 Task: Find connections with filter location Montréal with filter topic #SmallBusinesswith filter profile language Potuguese with filter current company Alfa Laval with filter school H. L. College of Commerce with filter industry Retail Luxury Goods and Jewelry with filter service category Outsourcing with filter keywords title Data Analyst
Action: Mouse moved to (318, 397)
Screenshot: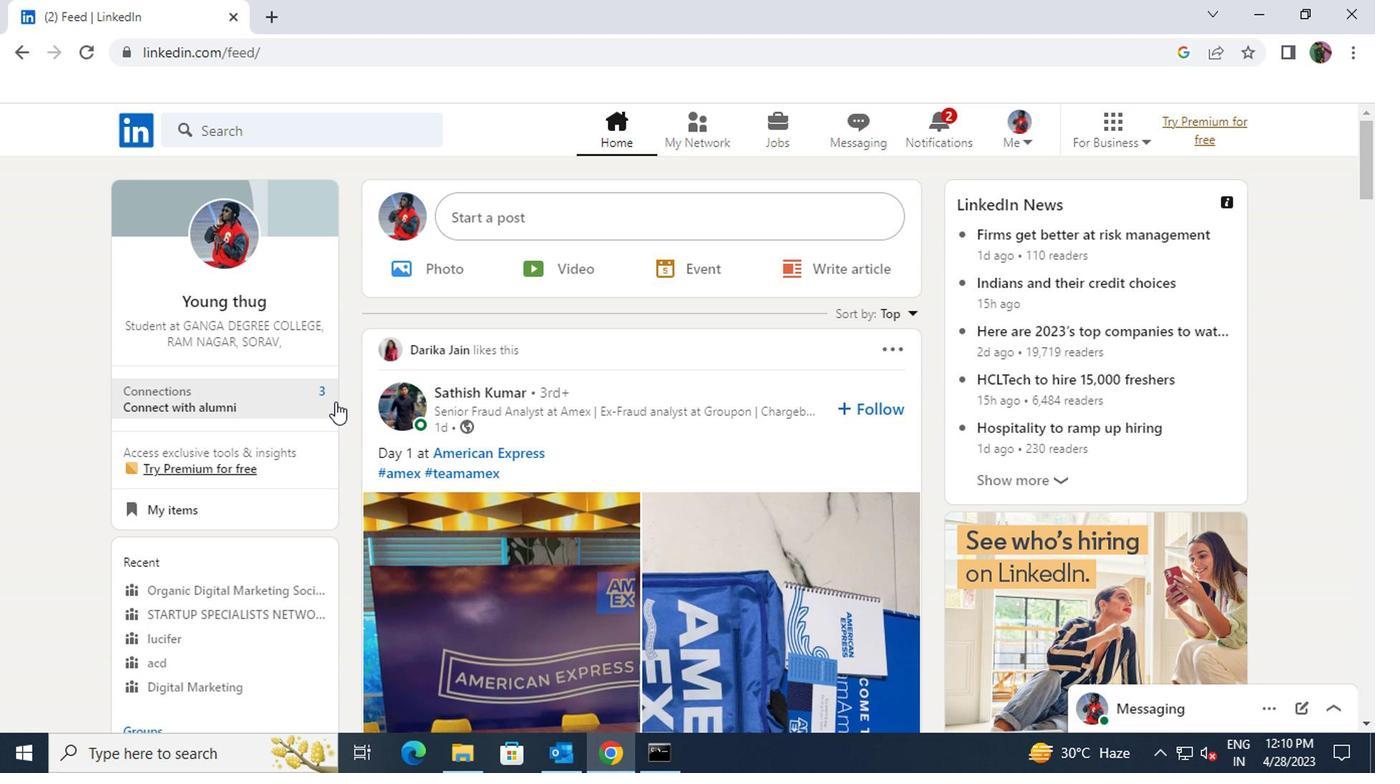 
Action: Mouse pressed left at (318, 397)
Screenshot: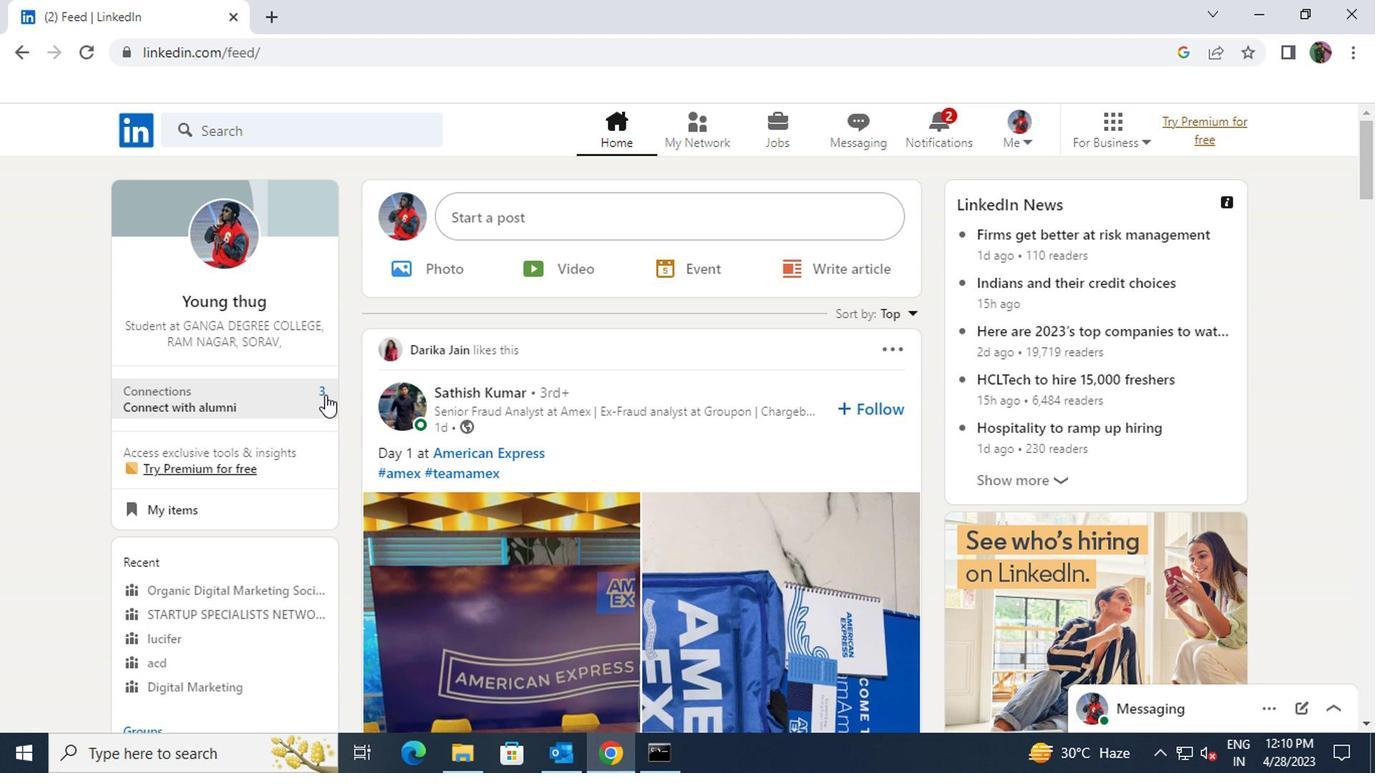 
Action: Mouse moved to (311, 253)
Screenshot: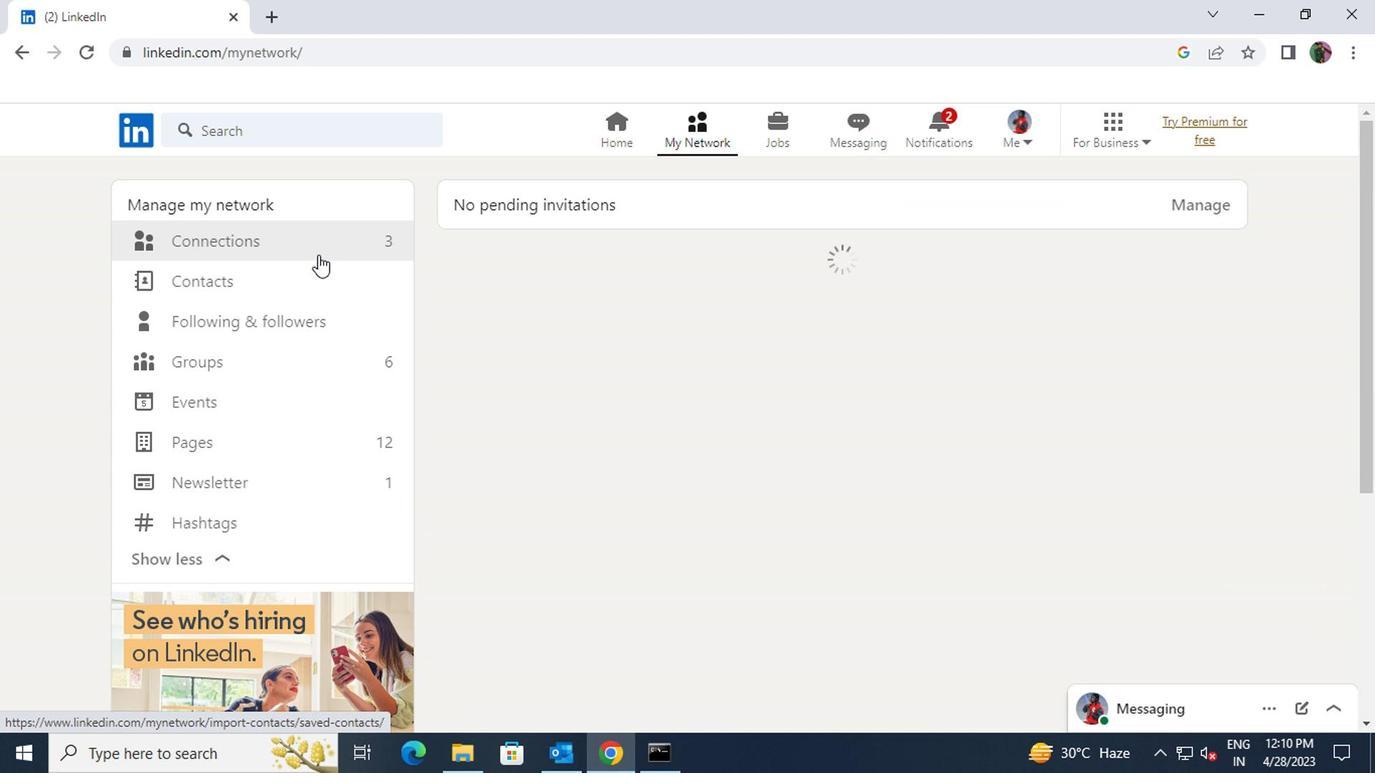 
Action: Mouse pressed left at (311, 253)
Screenshot: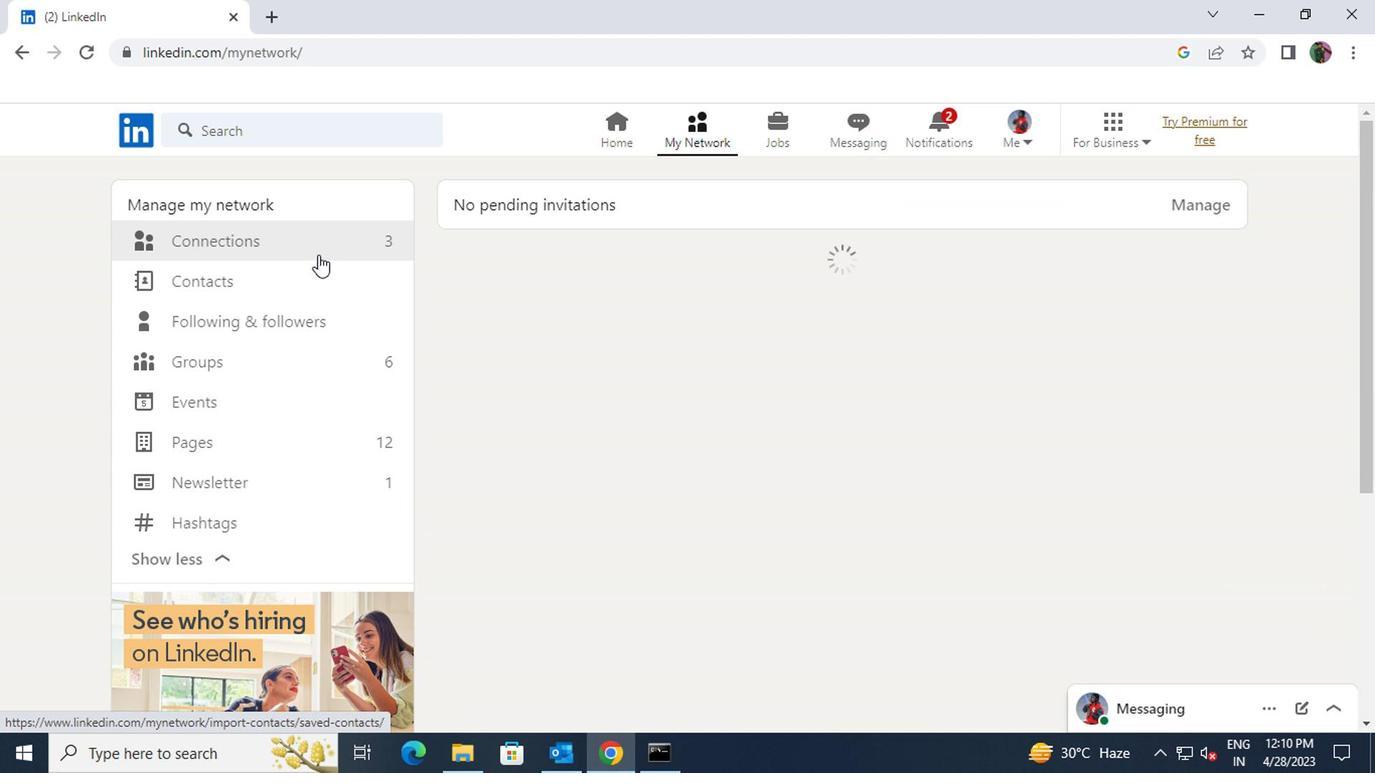 
Action: Mouse moved to (831, 241)
Screenshot: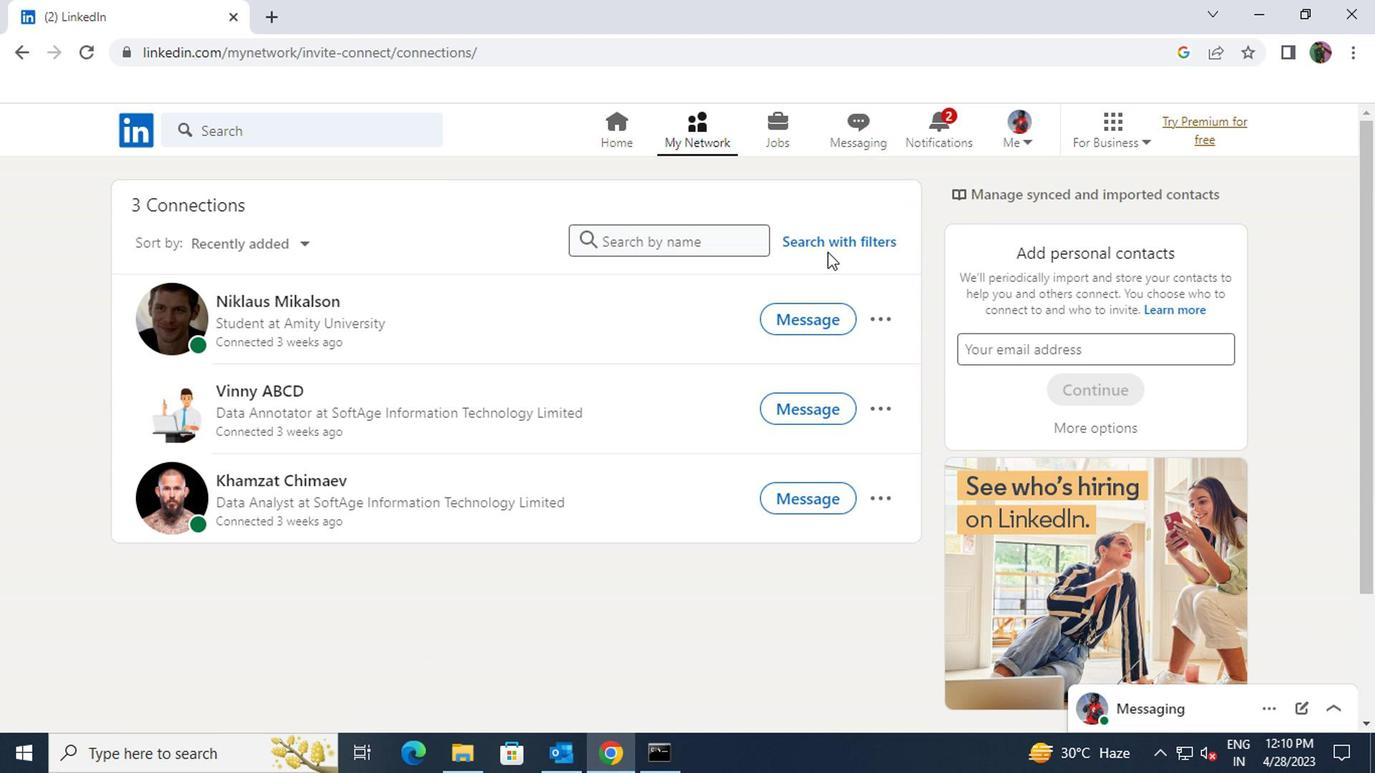 
Action: Mouse pressed left at (831, 241)
Screenshot: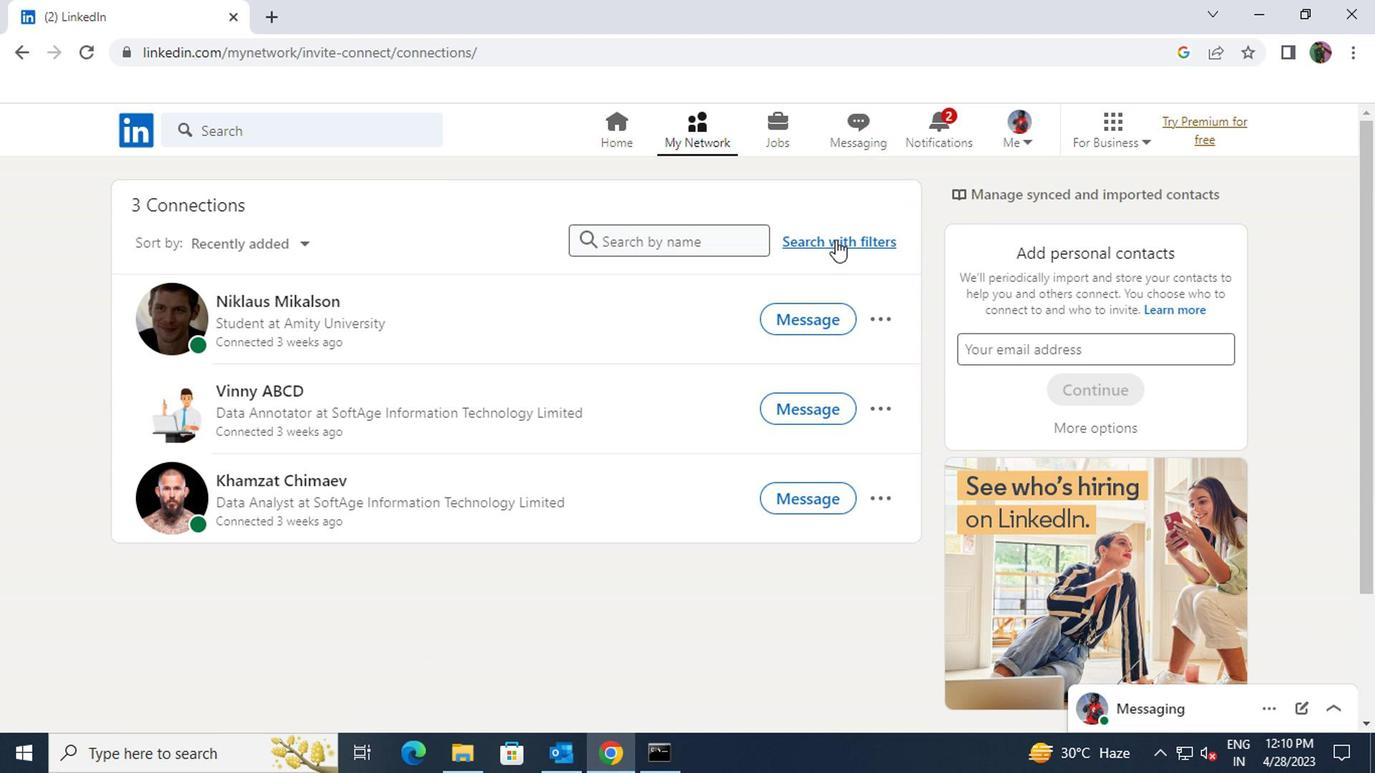 
Action: Mouse moved to (761, 189)
Screenshot: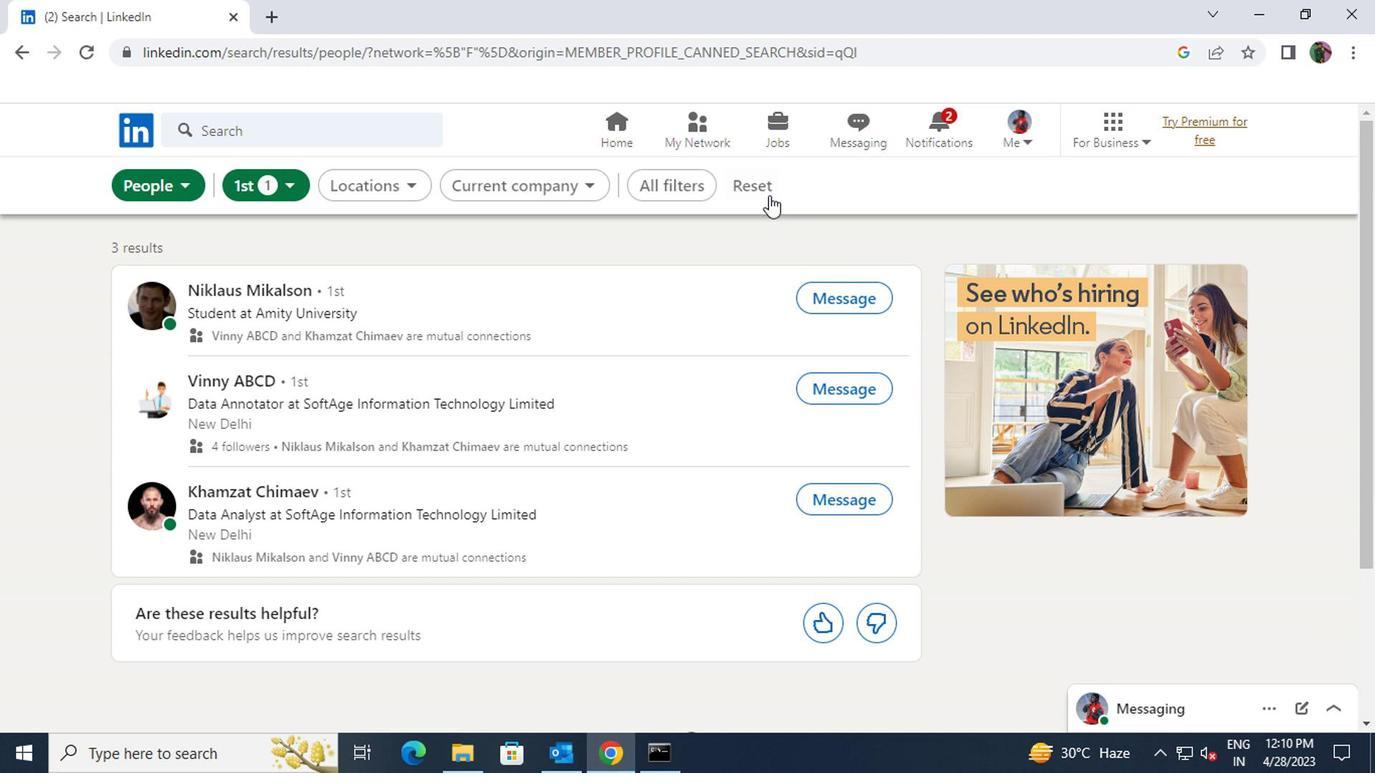
Action: Mouse pressed left at (761, 189)
Screenshot: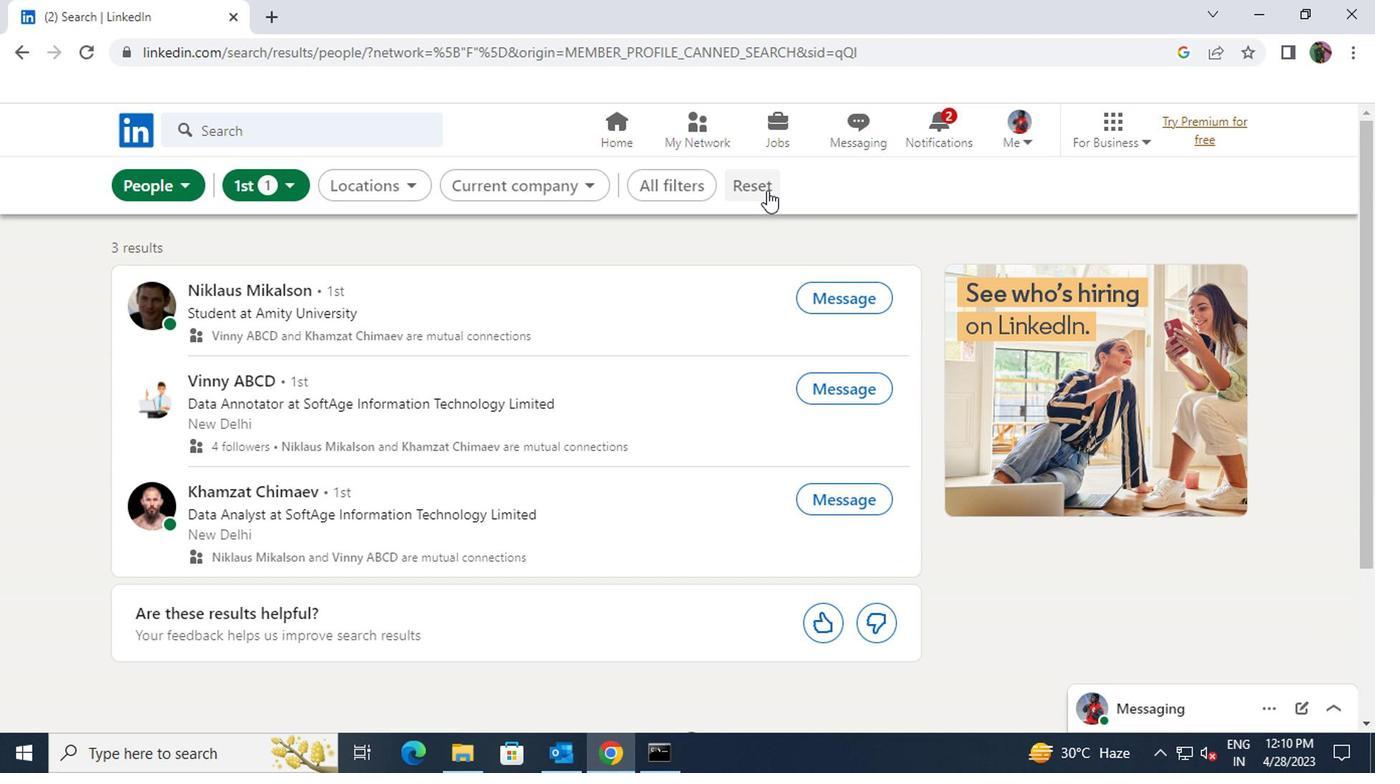 
Action: Mouse moved to (711, 183)
Screenshot: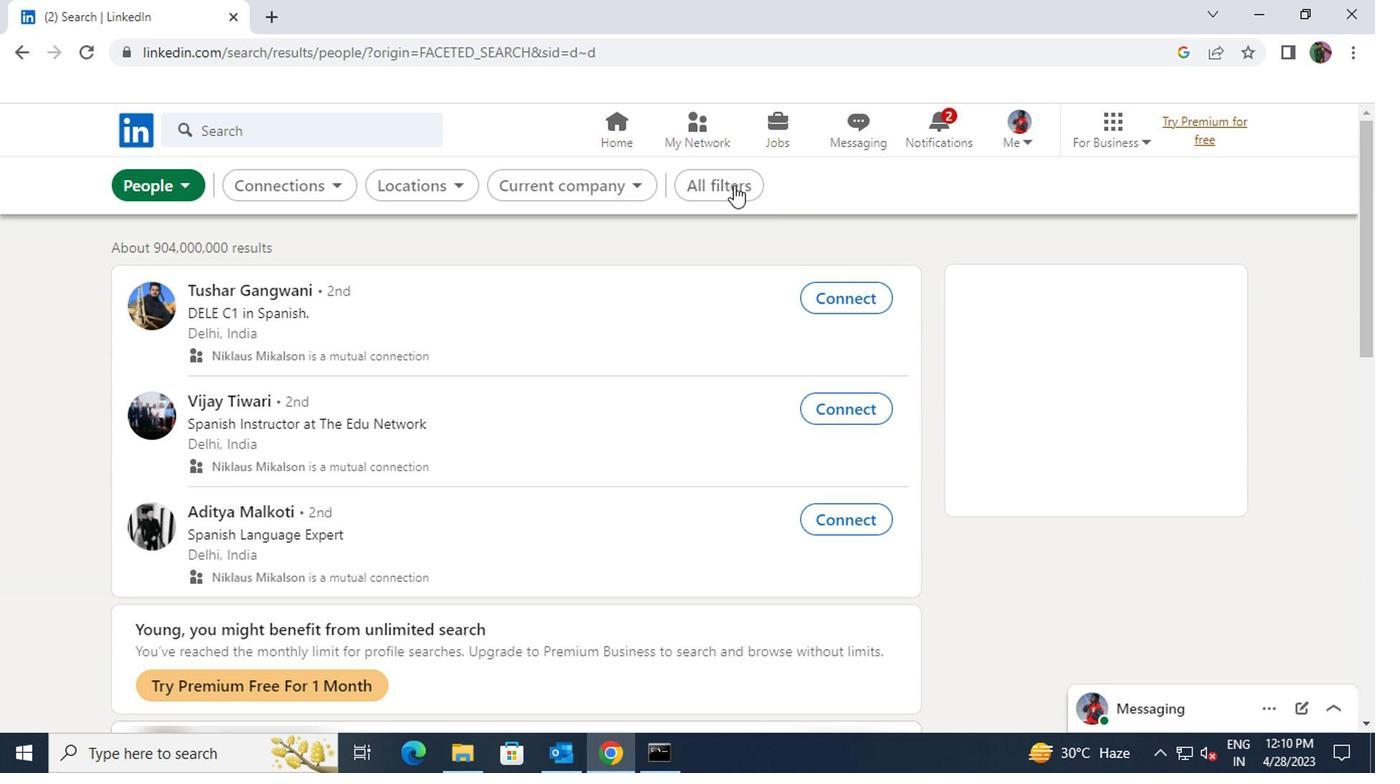 
Action: Mouse pressed left at (711, 183)
Screenshot: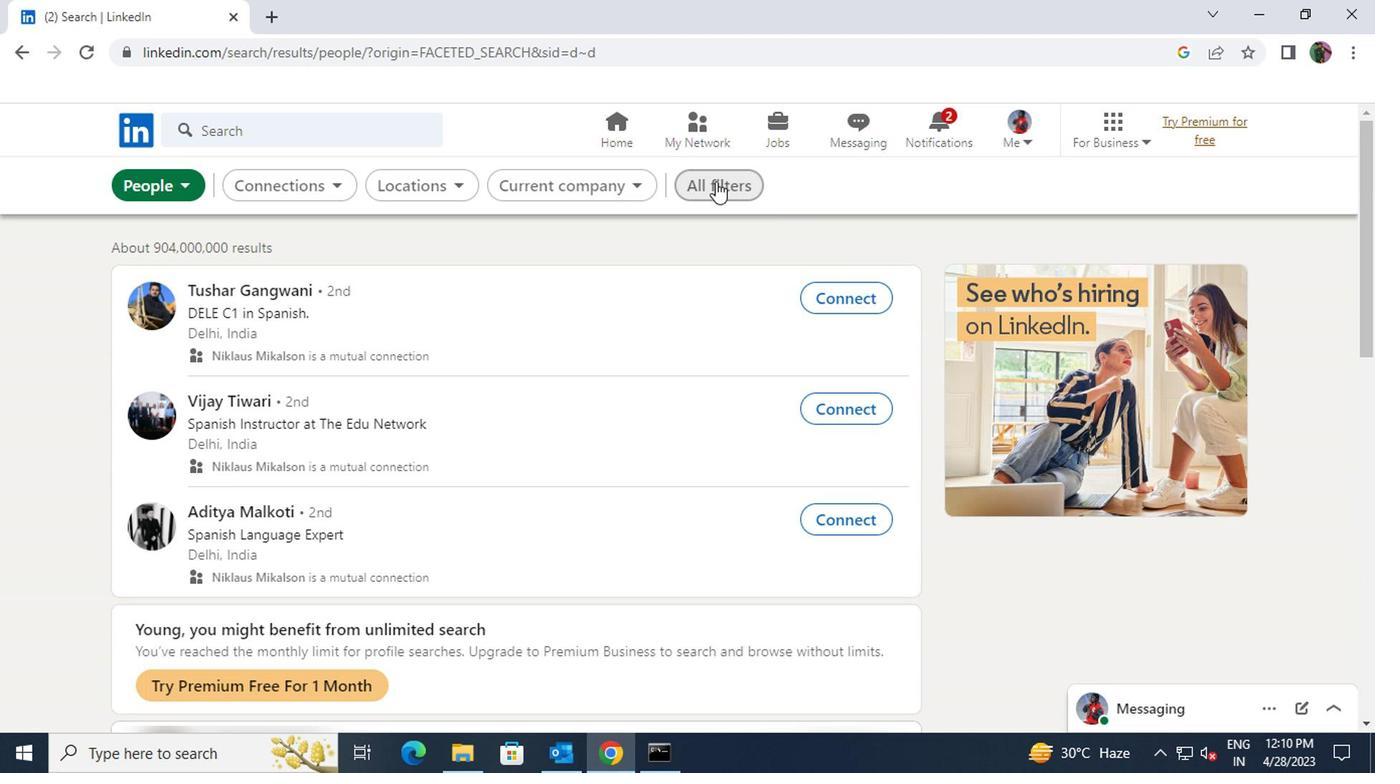 
Action: Mouse moved to (1006, 382)
Screenshot: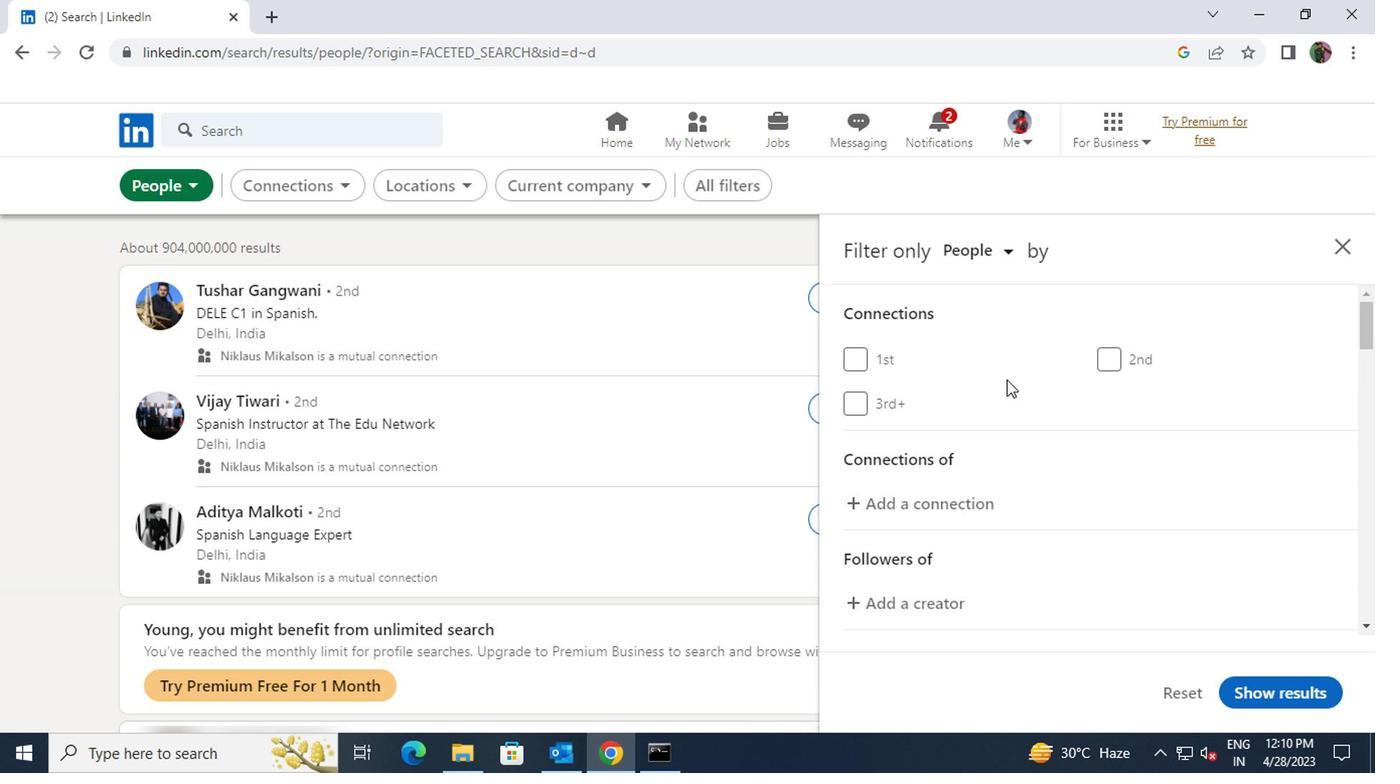 
Action: Mouse scrolled (1006, 381) with delta (0, 0)
Screenshot: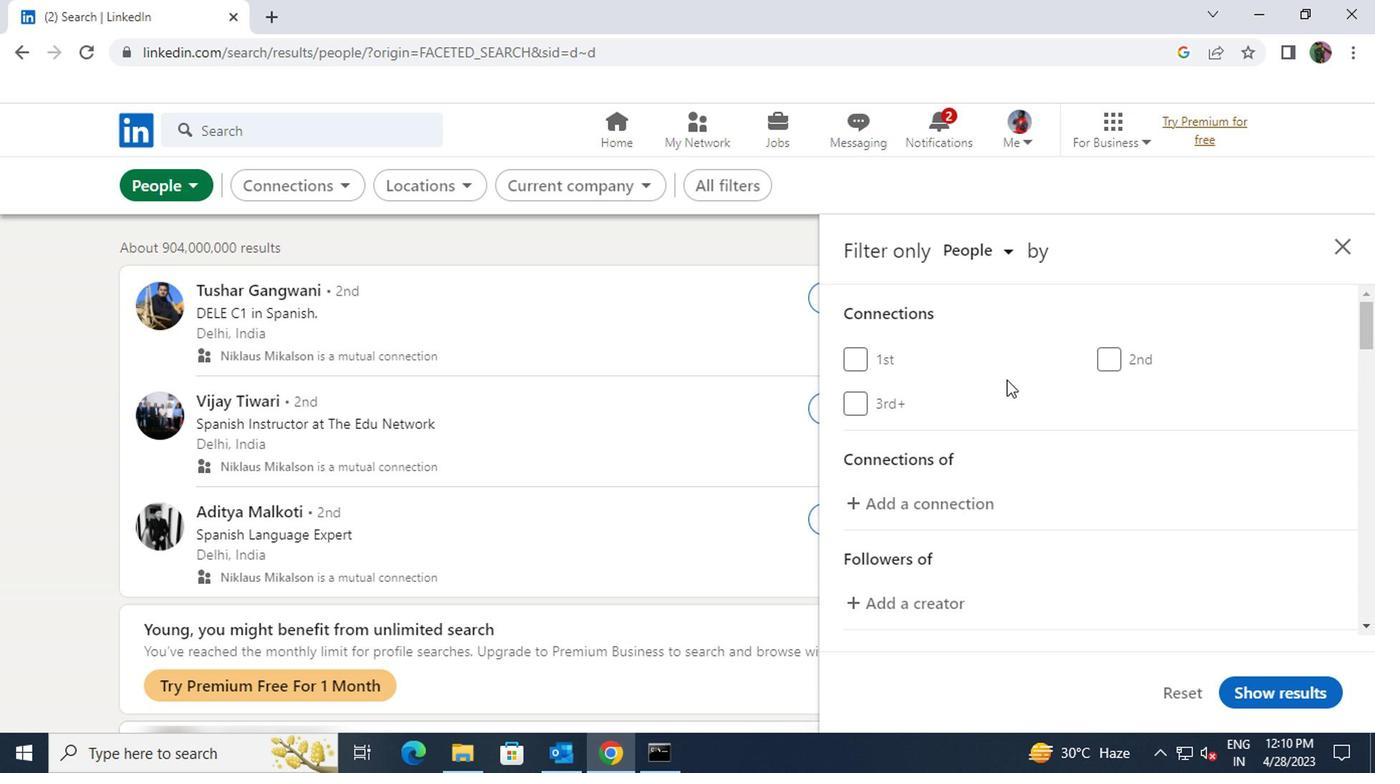 
Action: Mouse scrolled (1006, 381) with delta (0, 0)
Screenshot: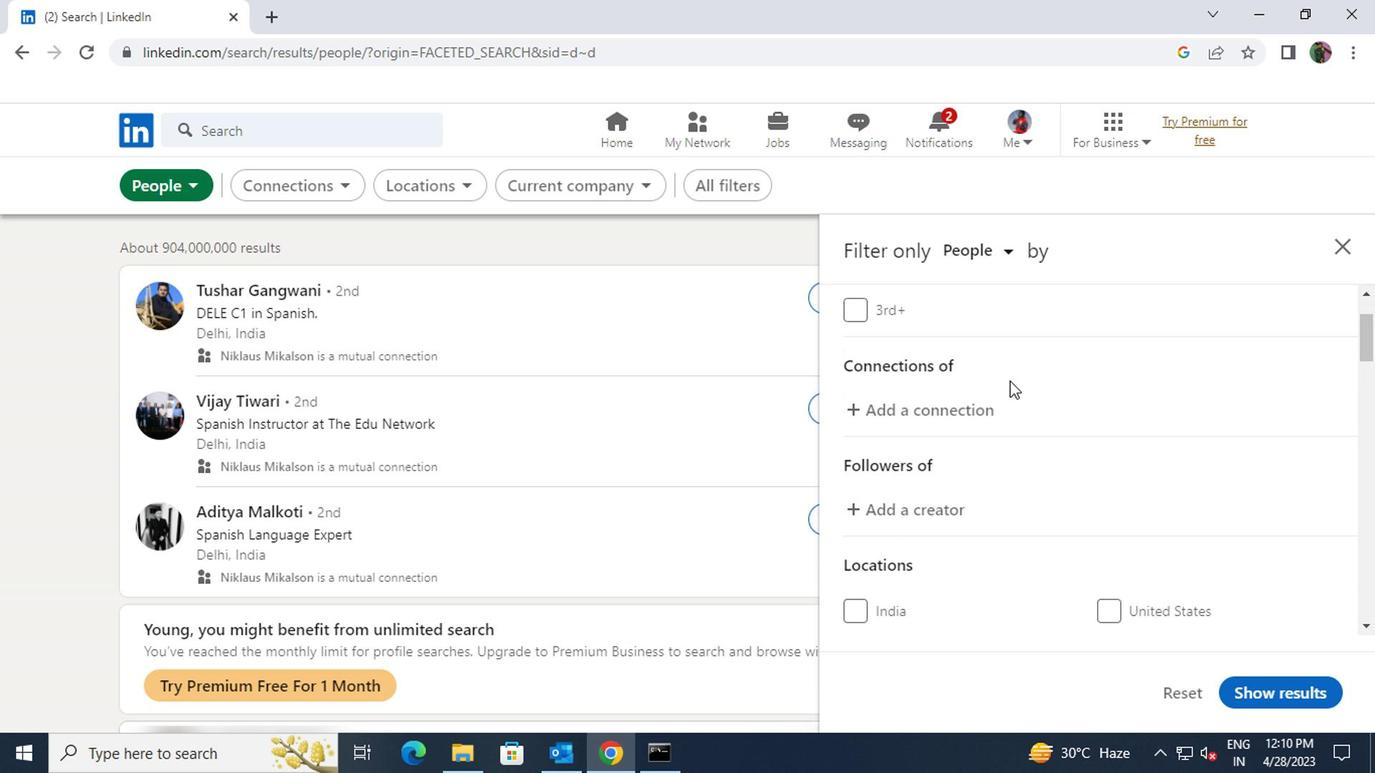 
Action: Mouse scrolled (1006, 381) with delta (0, 0)
Screenshot: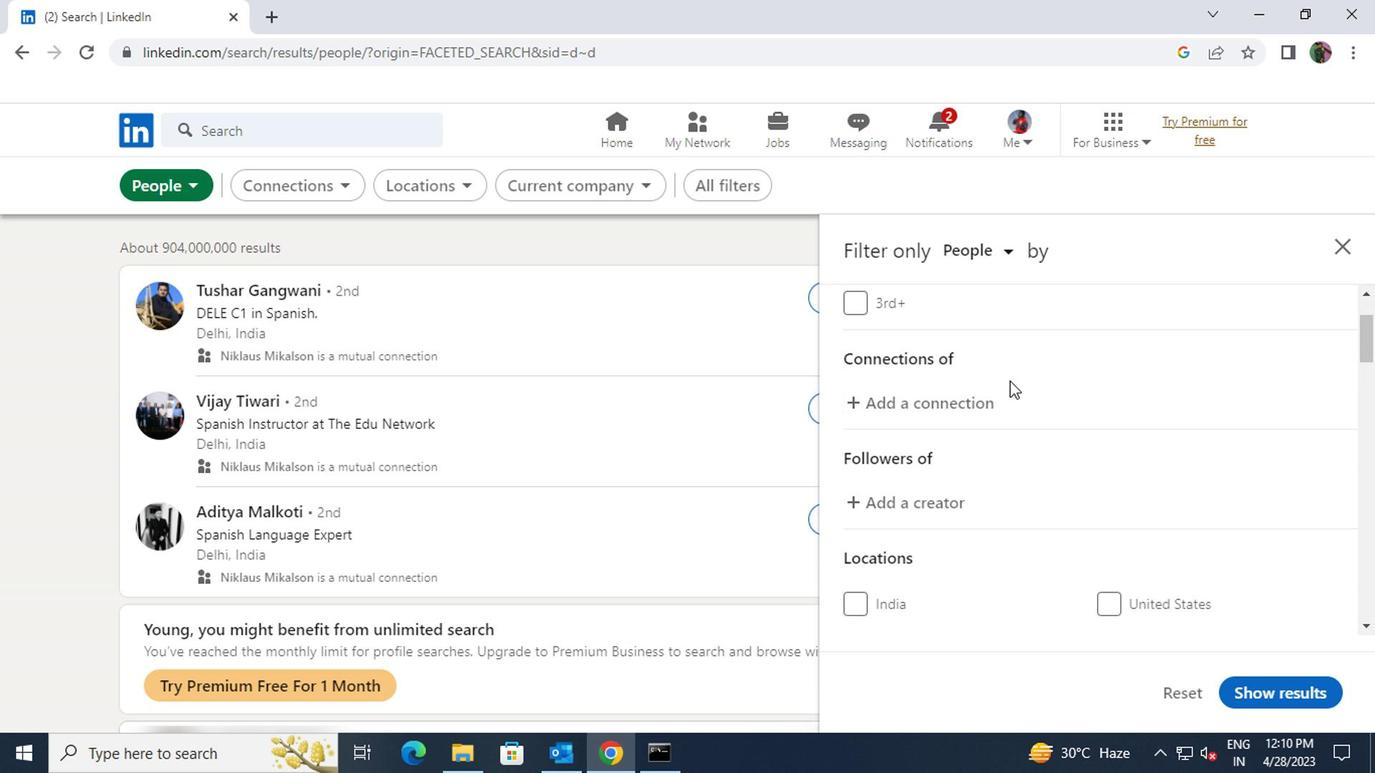 
Action: Mouse moved to (1107, 488)
Screenshot: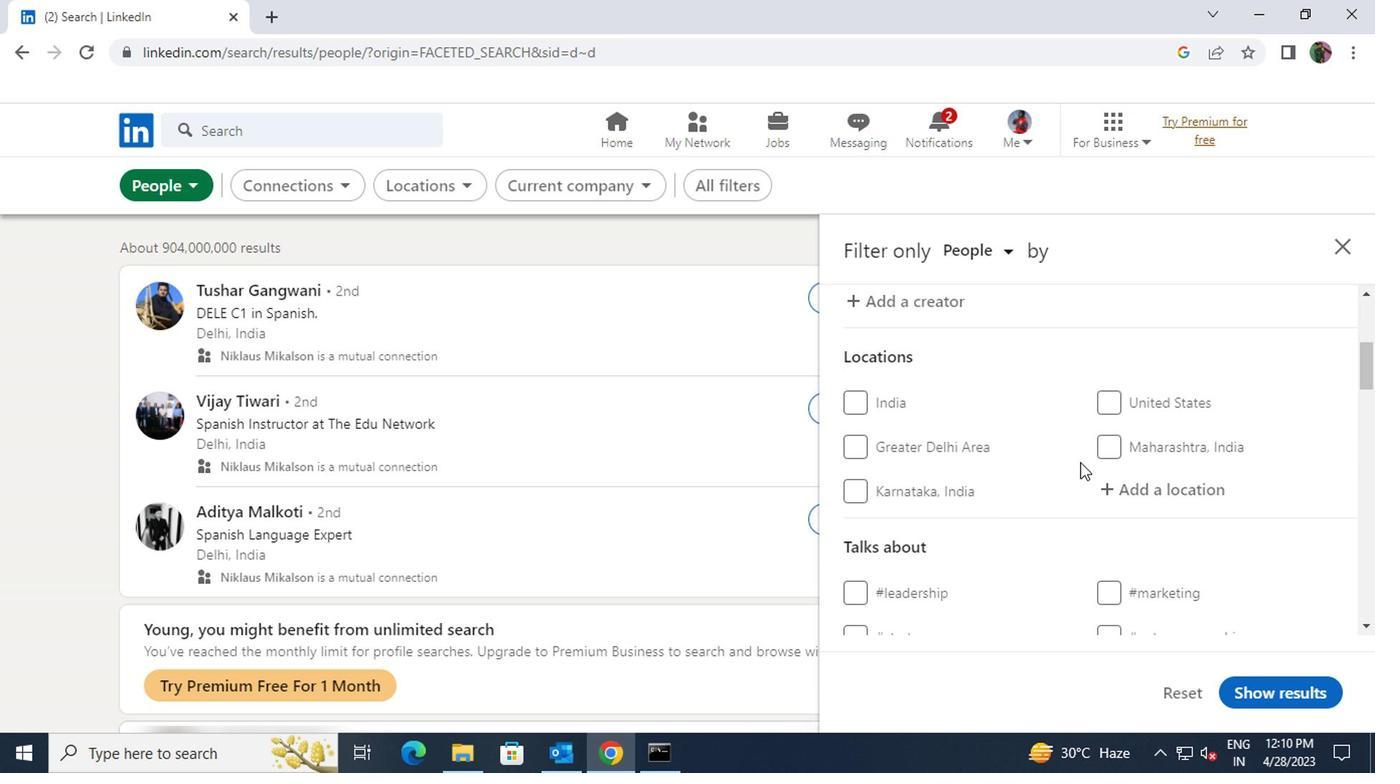 
Action: Mouse pressed left at (1107, 488)
Screenshot: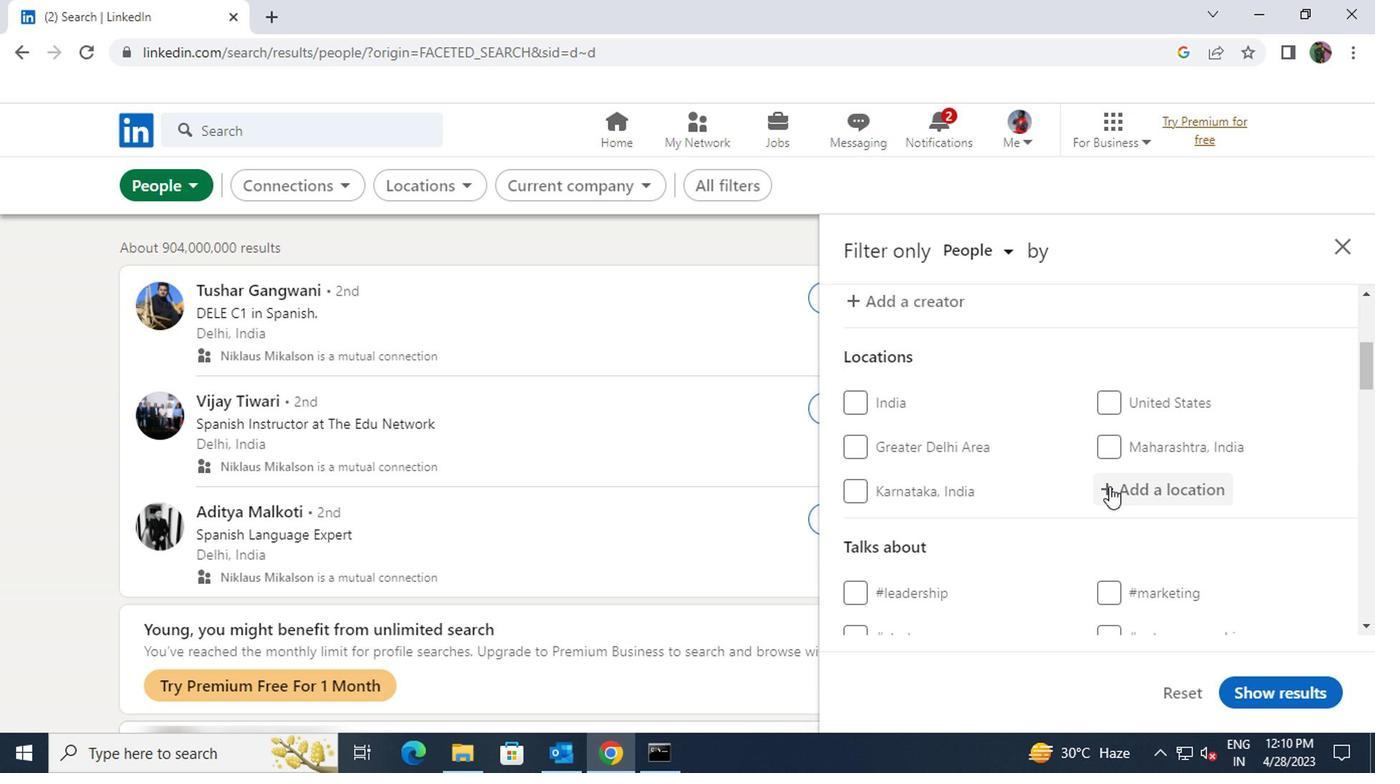 
Action: Key pressed <Key.shift>MONTREAL
Screenshot: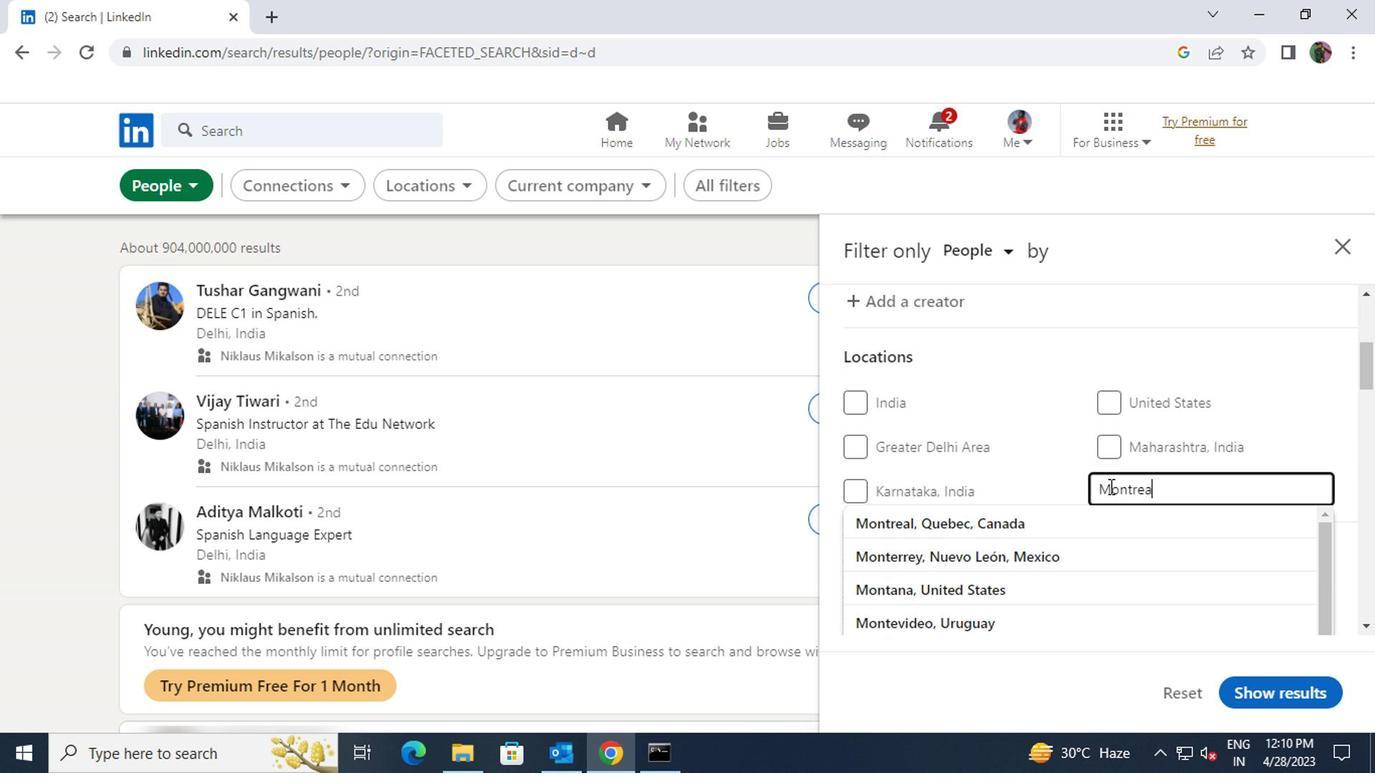 
Action: Mouse moved to (1105, 518)
Screenshot: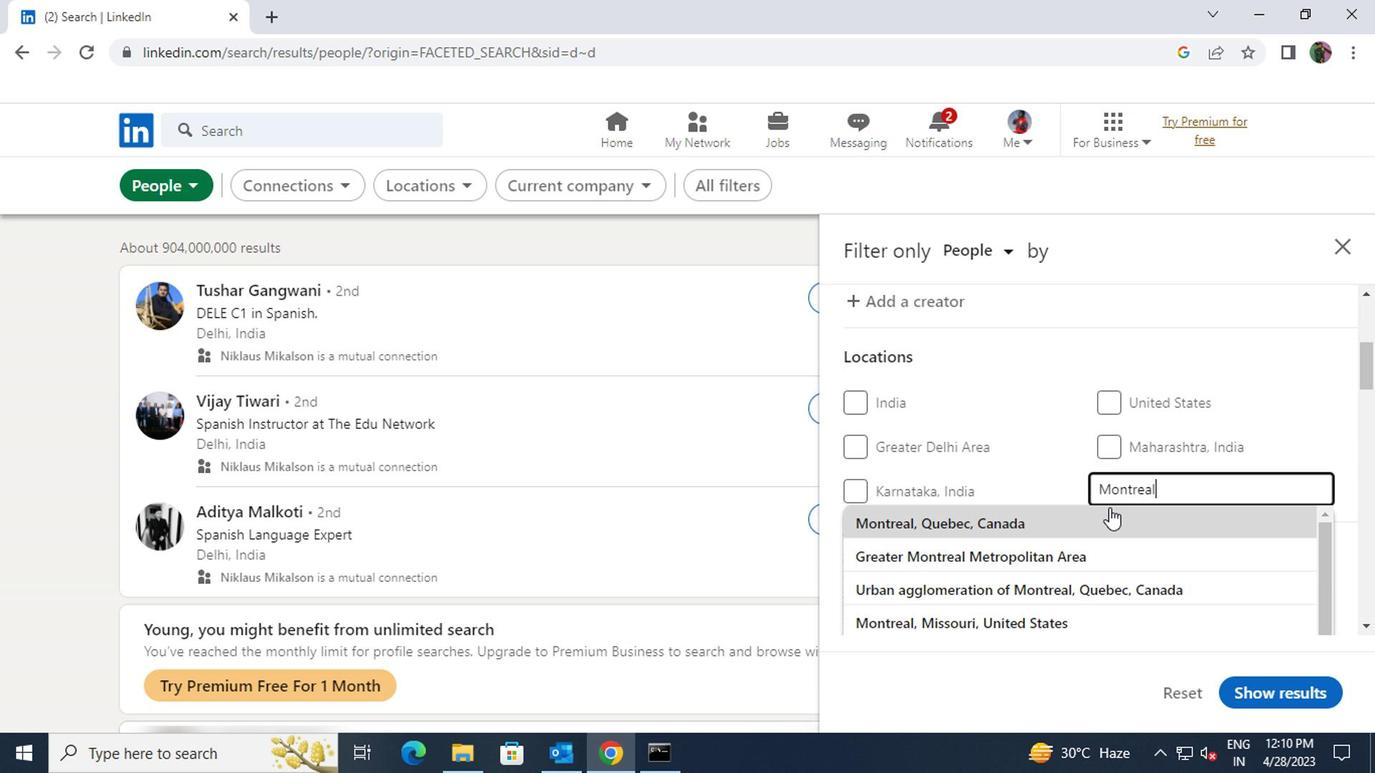 
Action: Mouse pressed left at (1105, 518)
Screenshot: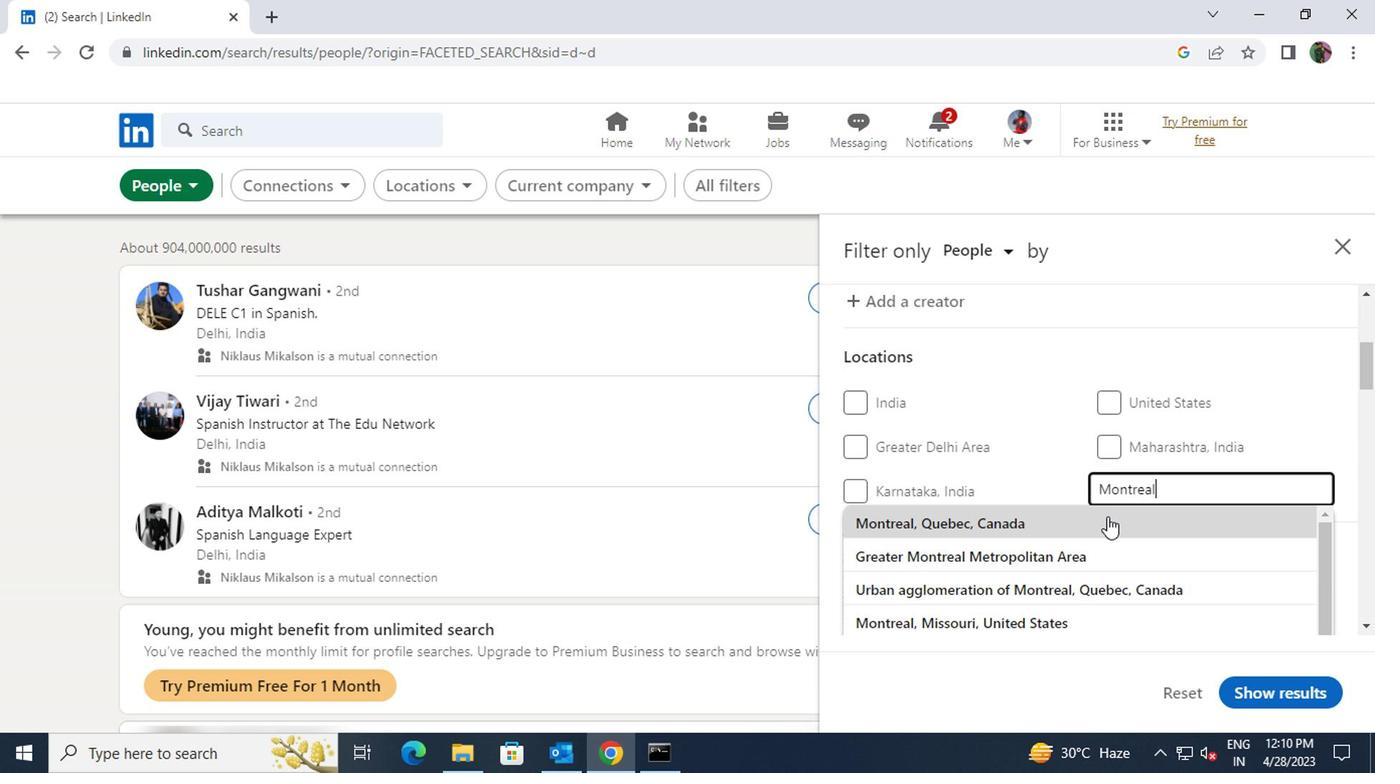 
Action: Mouse scrolled (1105, 517) with delta (0, -1)
Screenshot: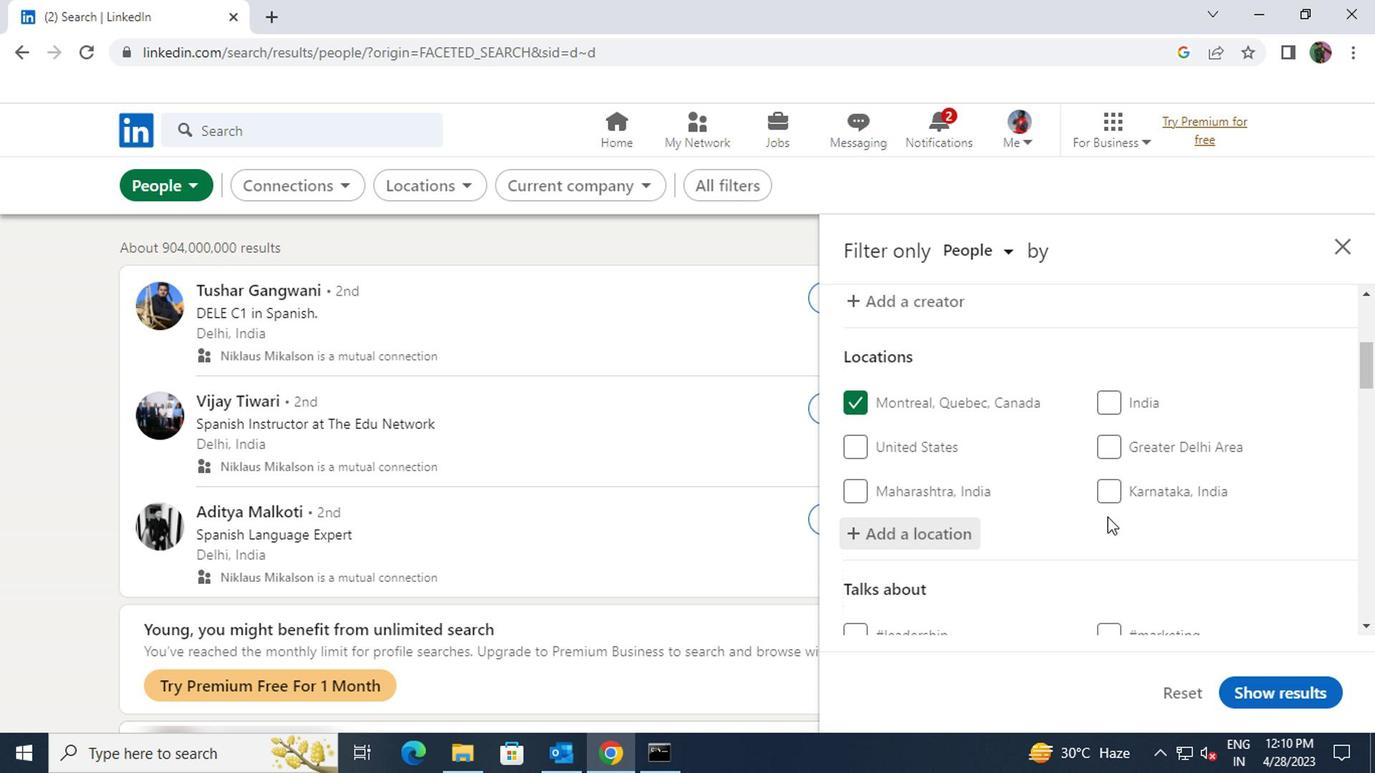 
Action: Mouse scrolled (1105, 517) with delta (0, -1)
Screenshot: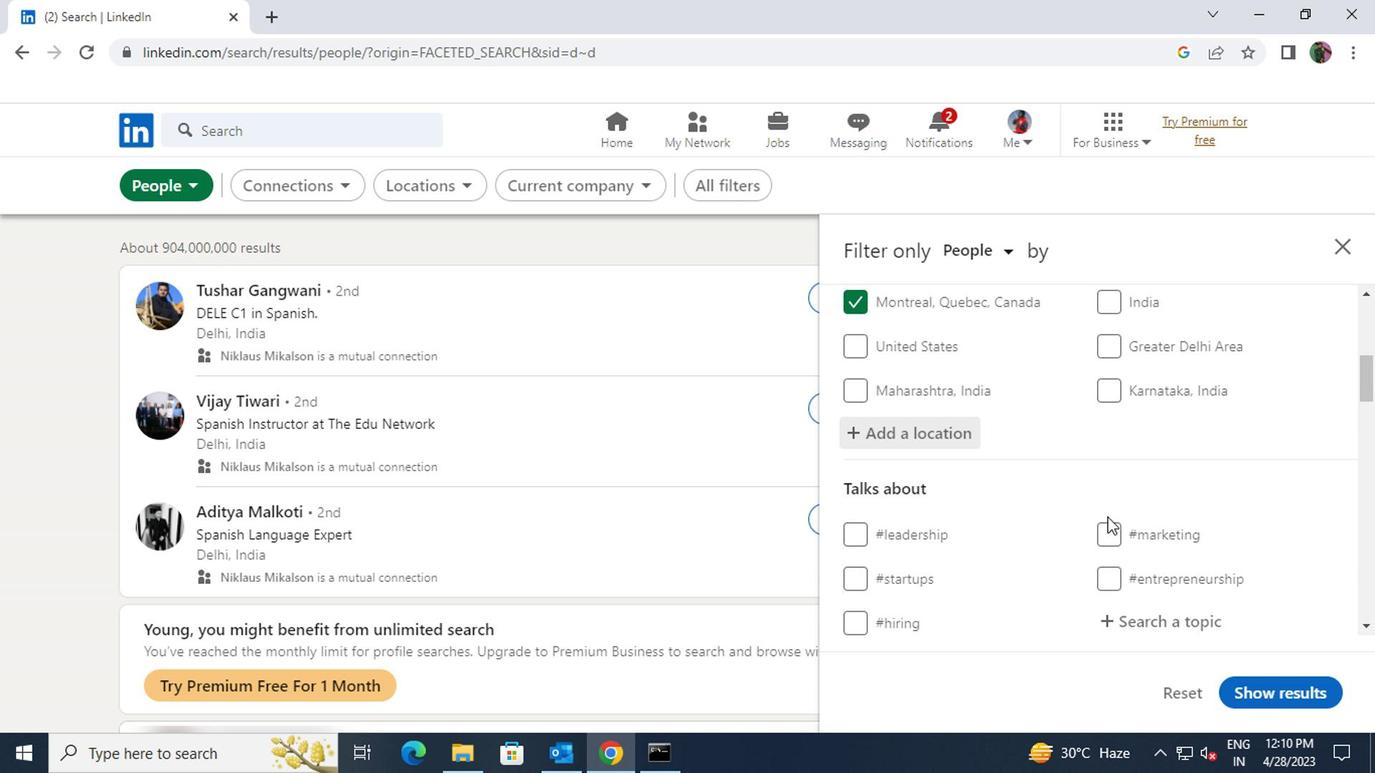 
Action: Mouse moved to (1105, 520)
Screenshot: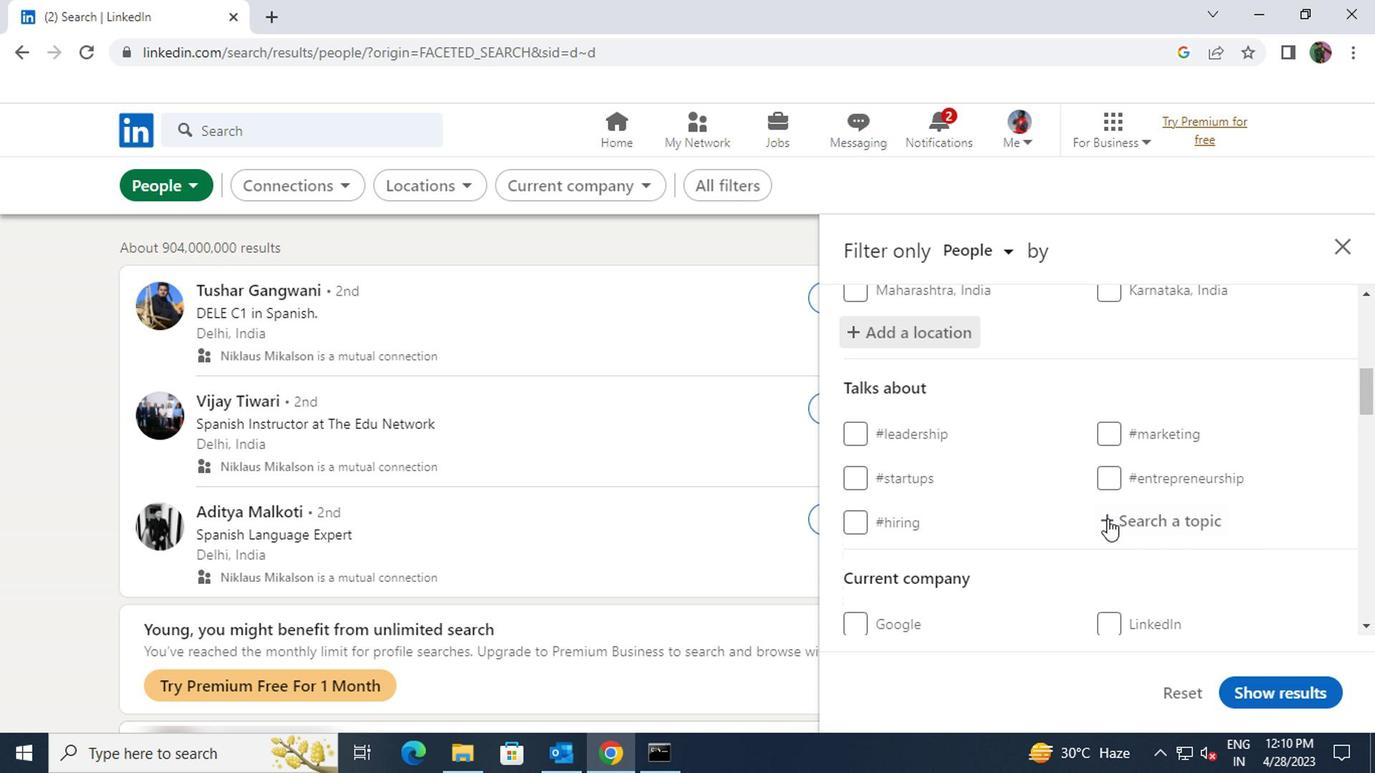 
Action: Mouse pressed left at (1105, 520)
Screenshot: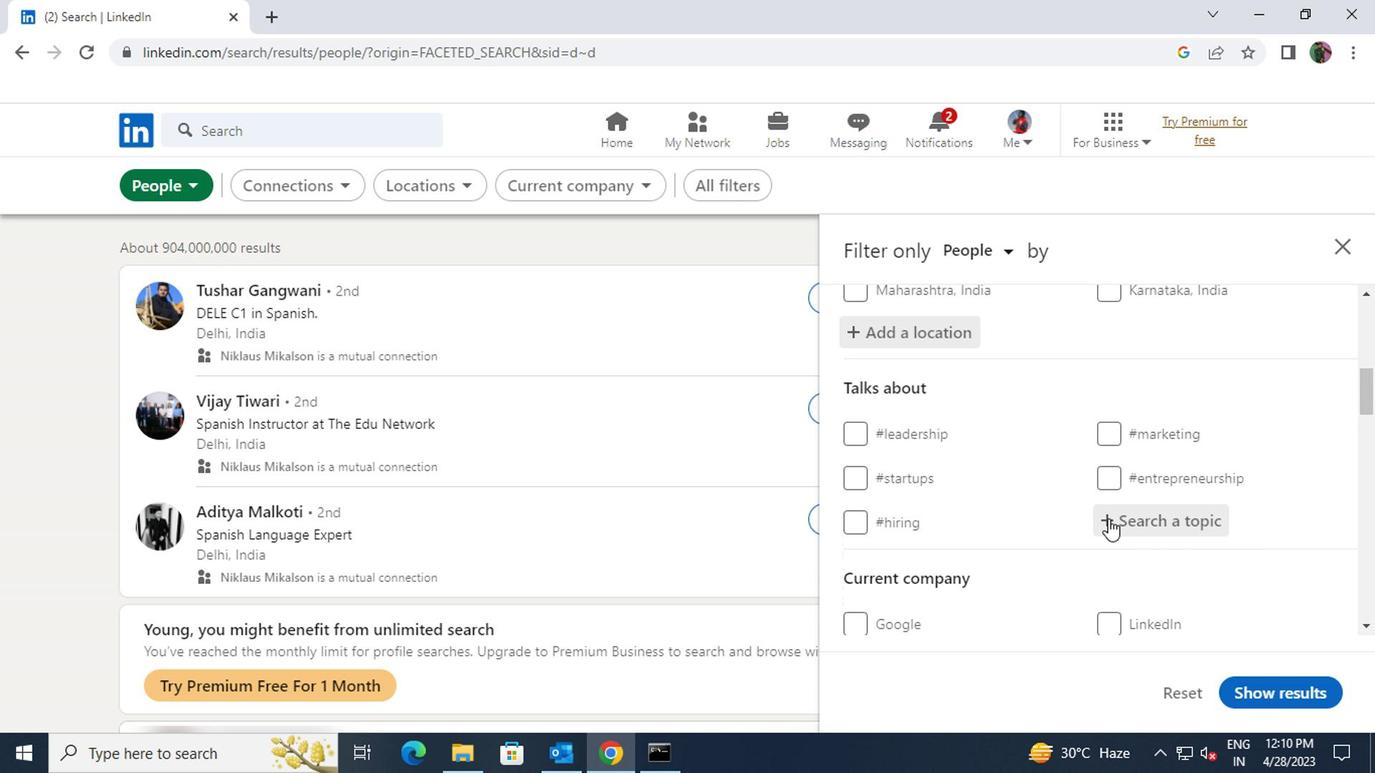 
Action: Key pressed <Key.shift><Key.shift><Key.shift><Key.shift><Key.shift><Key.shift><Key.shift><Key.shift><Key.shift><Key.shift><Key.shift><Key.shift>SMALLBUSINESS
Screenshot: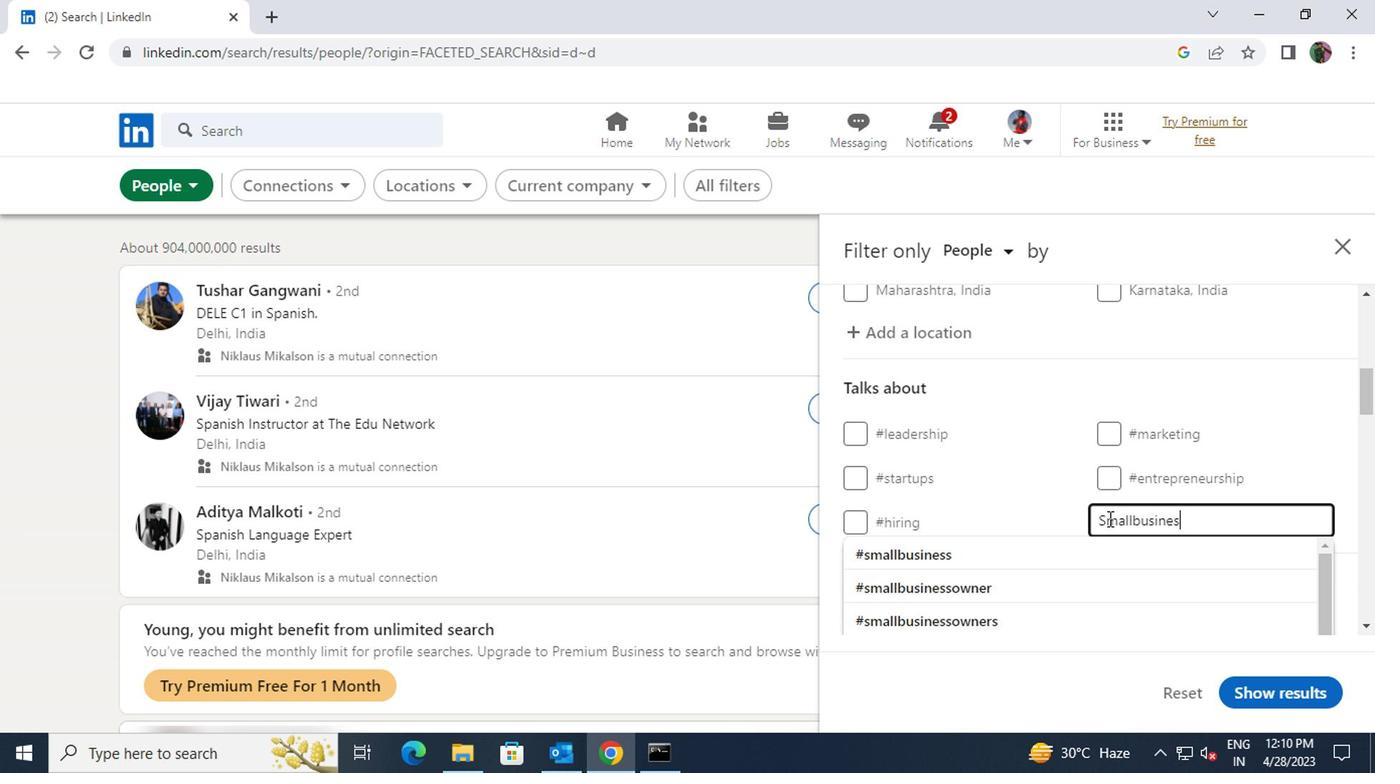 
Action: Mouse moved to (1093, 551)
Screenshot: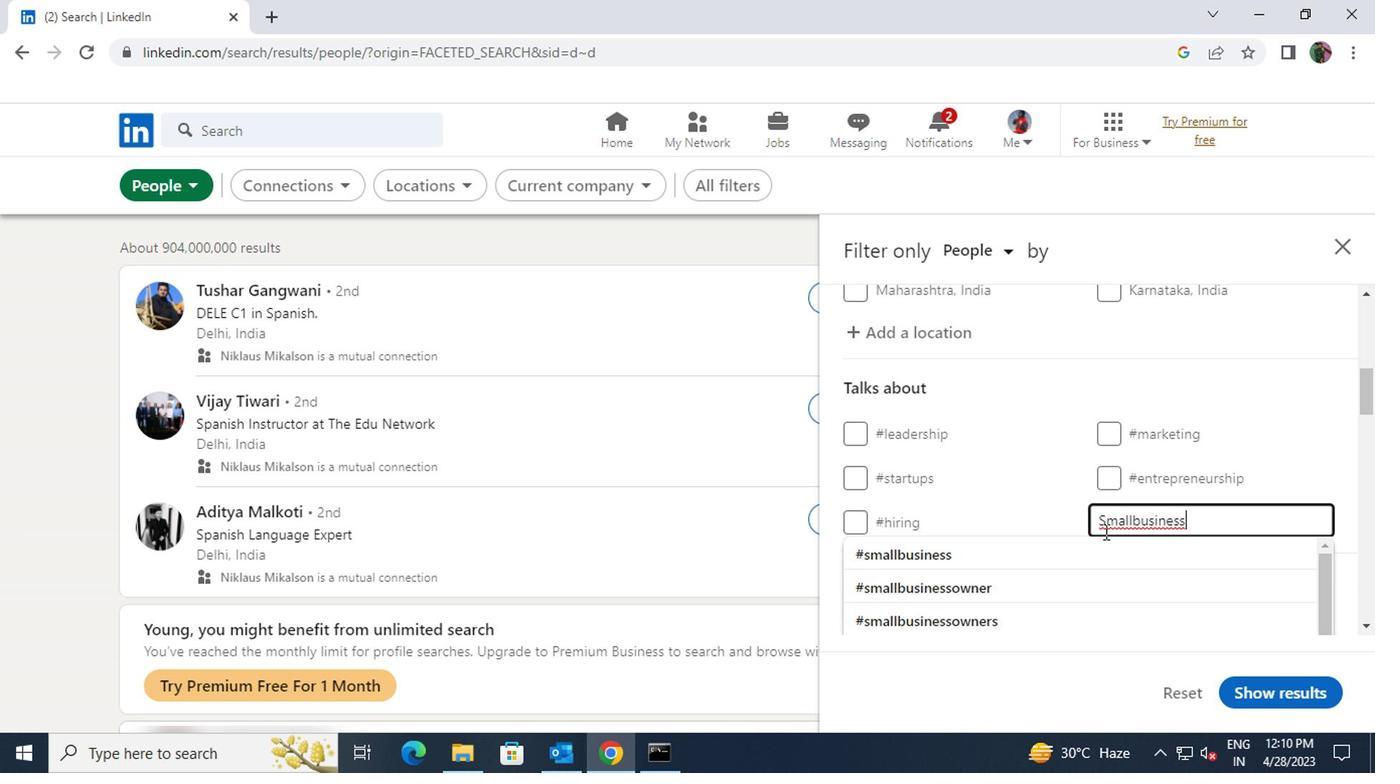 
Action: Mouse pressed left at (1093, 551)
Screenshot: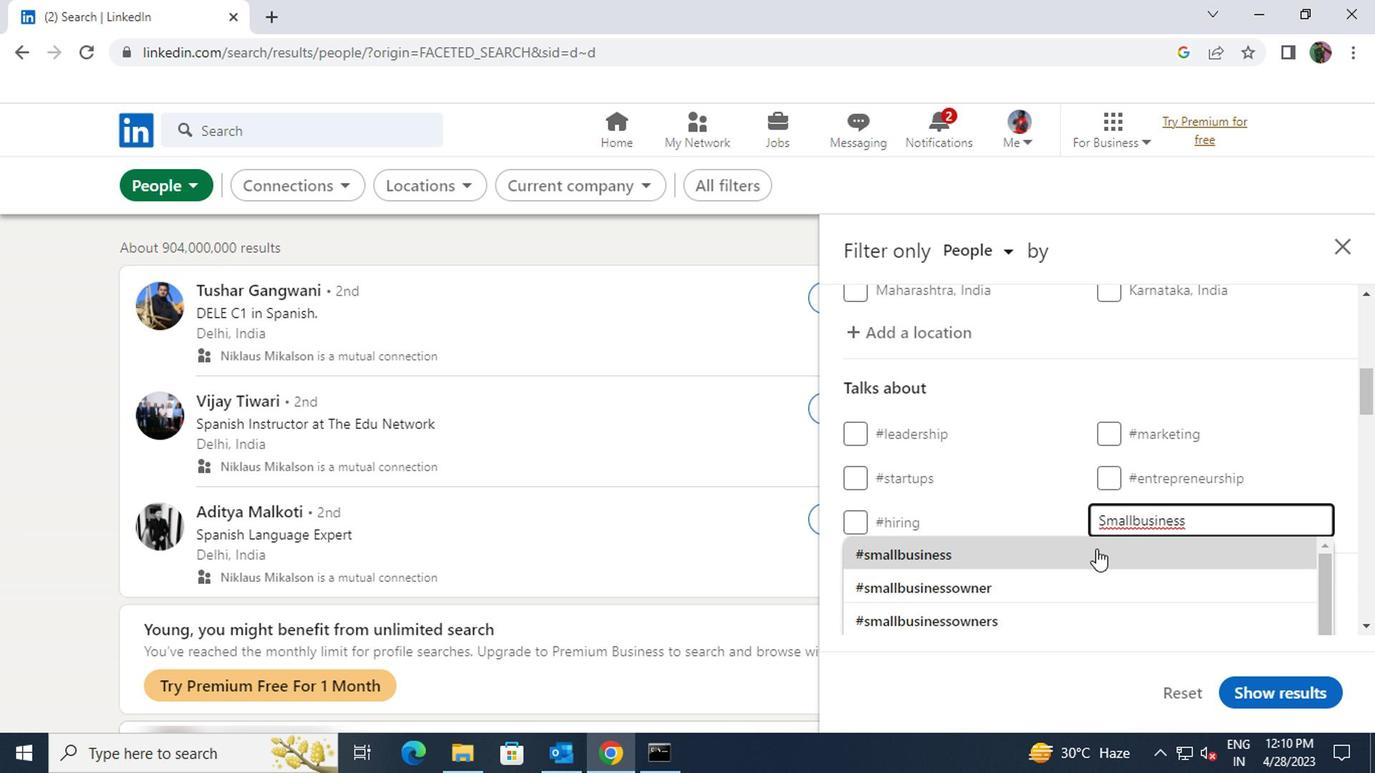 
Action: Mouse moved to (1092, 551)
Screenshot: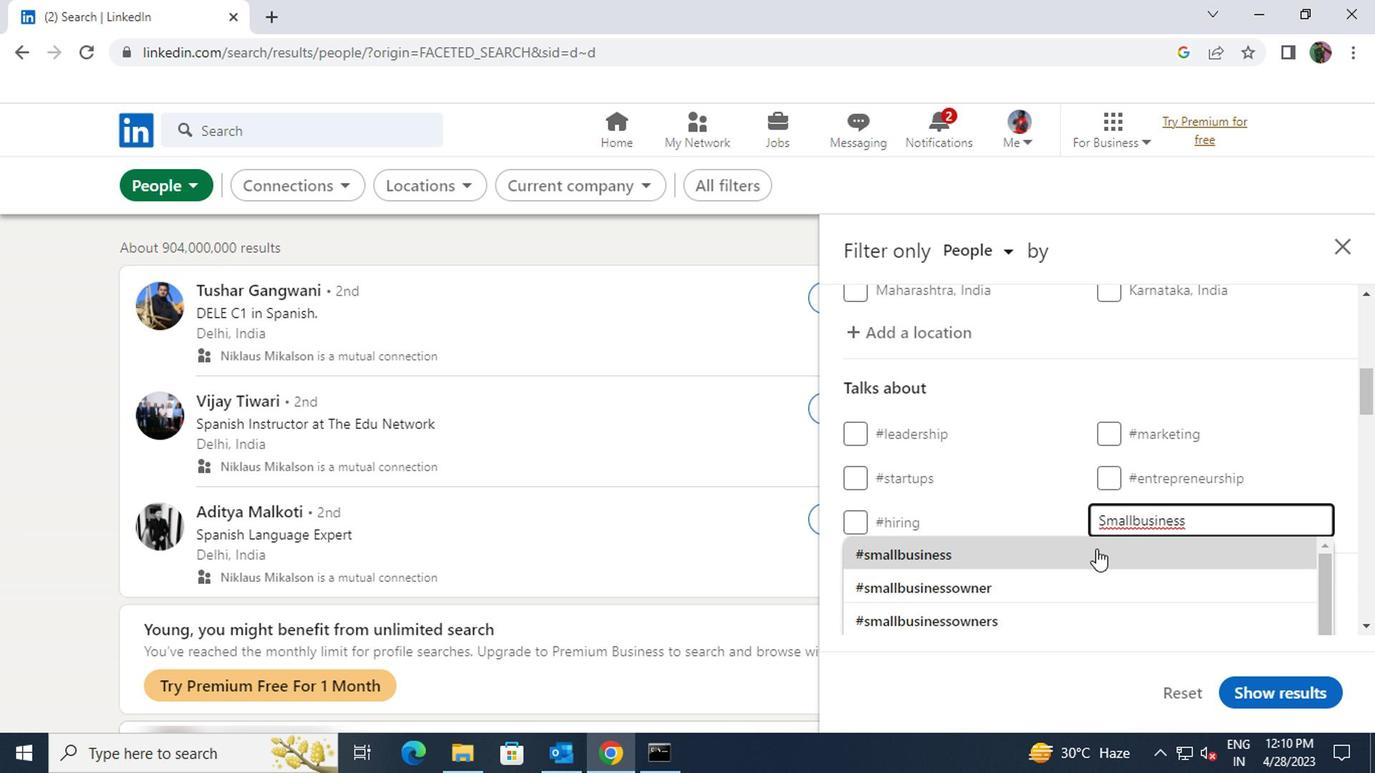 
Action: Mouse scrolled (1092, 549) with delta (0, -1)
Screenshot: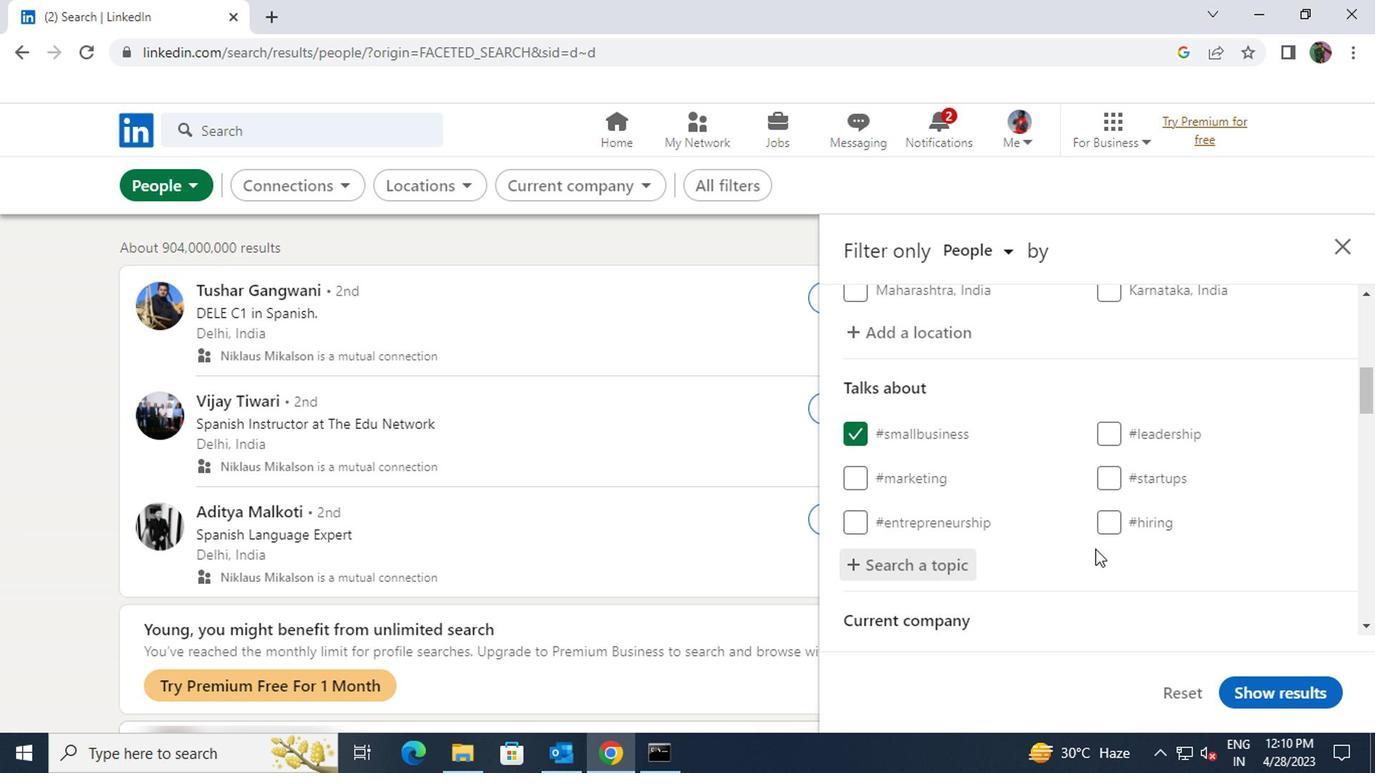 
Action: Mouse scrolled (1092, 549) with delta (0, -1)
Screenshot: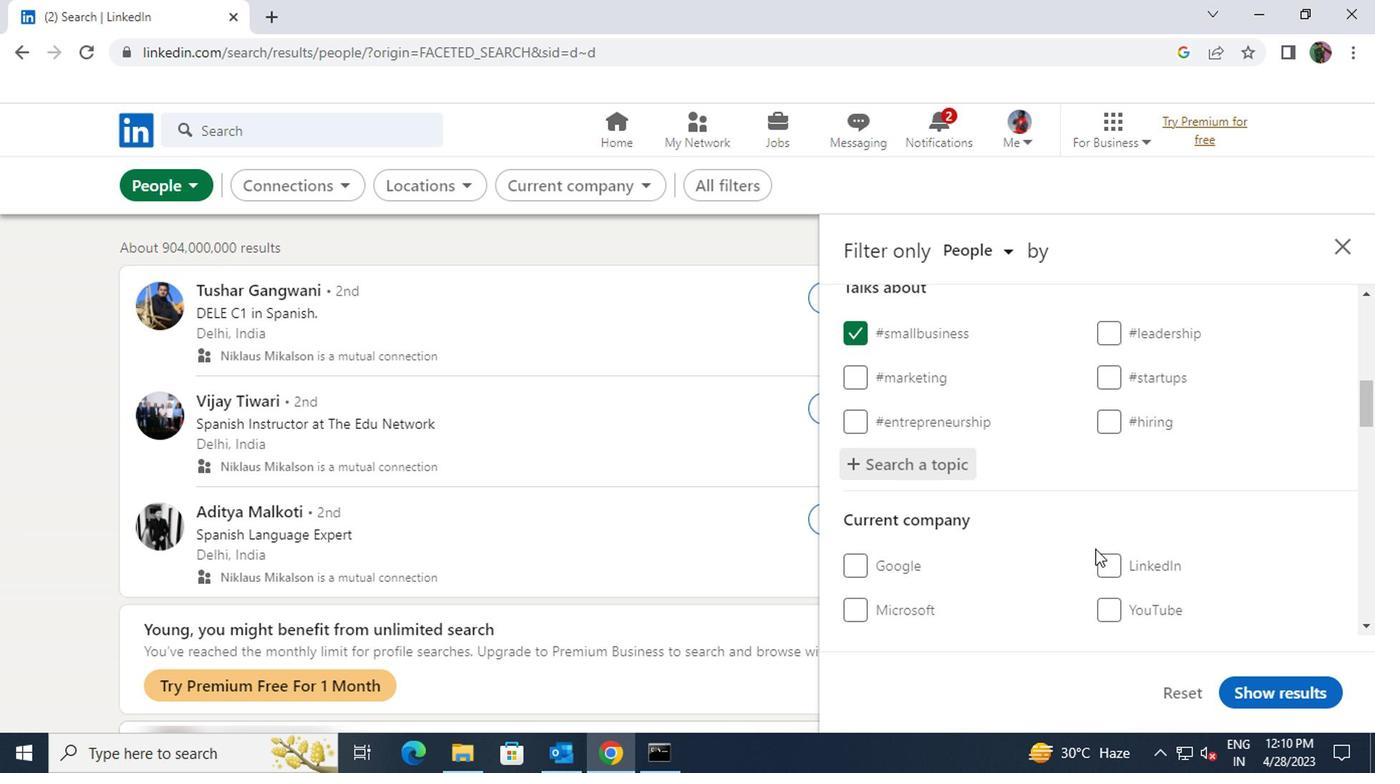 
Action: Mouse scrolled (1092, 549) with delta (0, -1)
Screenshot: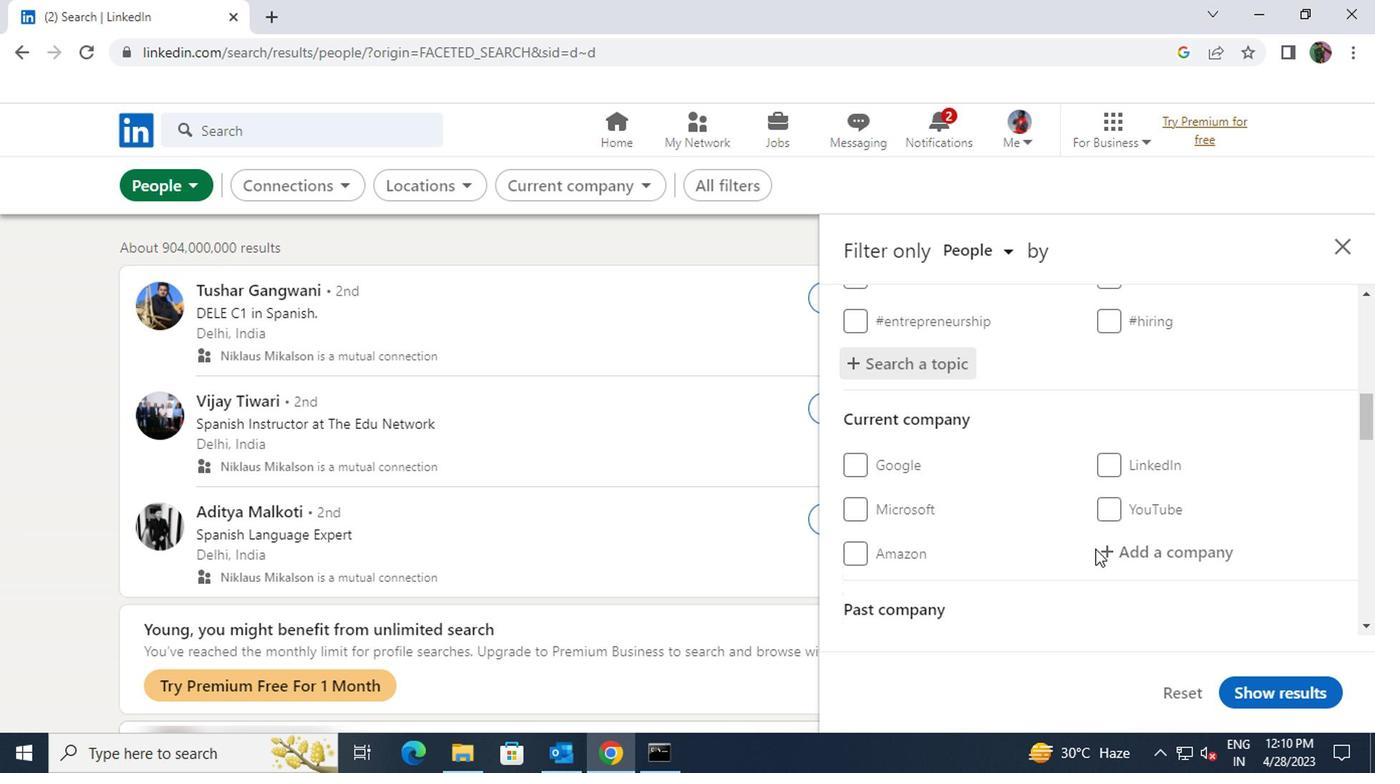 
Action: Mouse scrolled (1092, 549) with delta (0, -1)
Screenshot: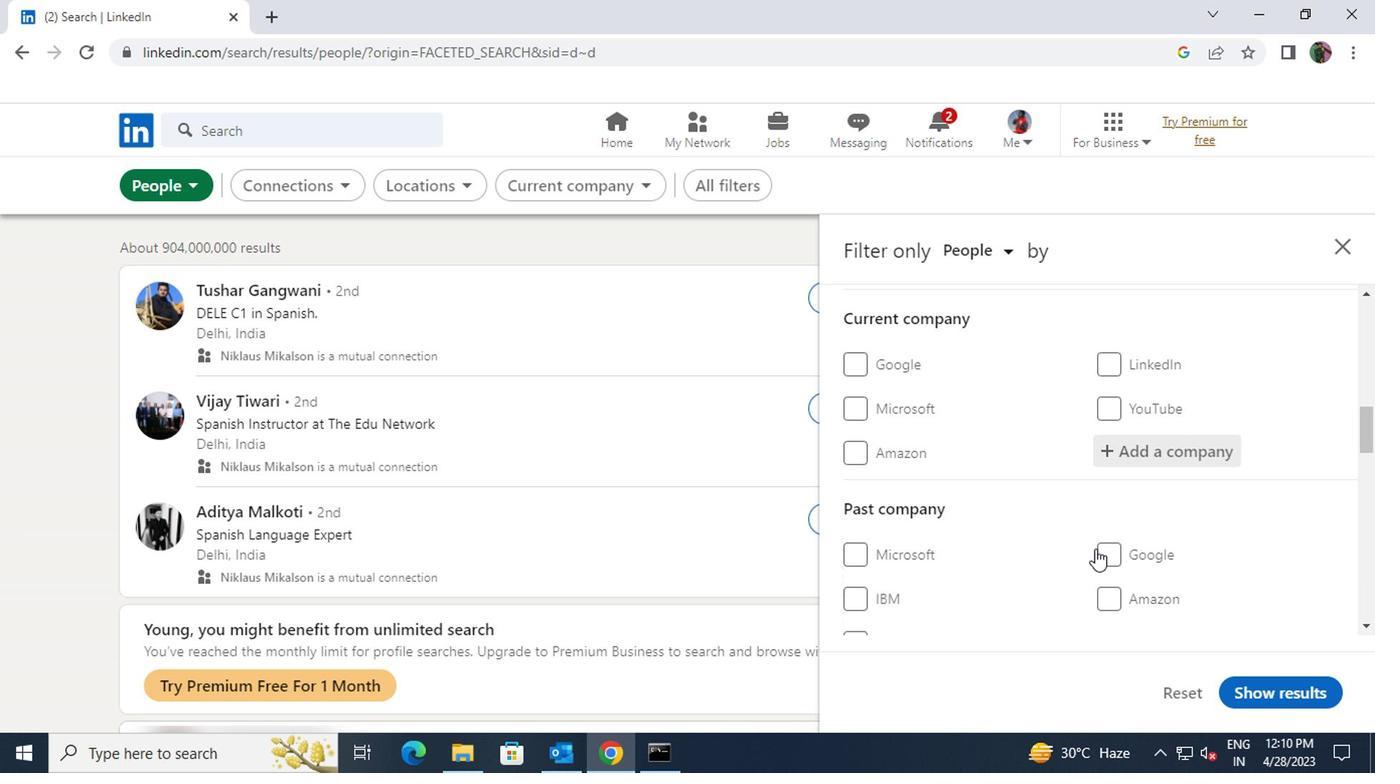 
Action: Mouse scrolled (1092, 549) with delta (0, -1)
Screenshot: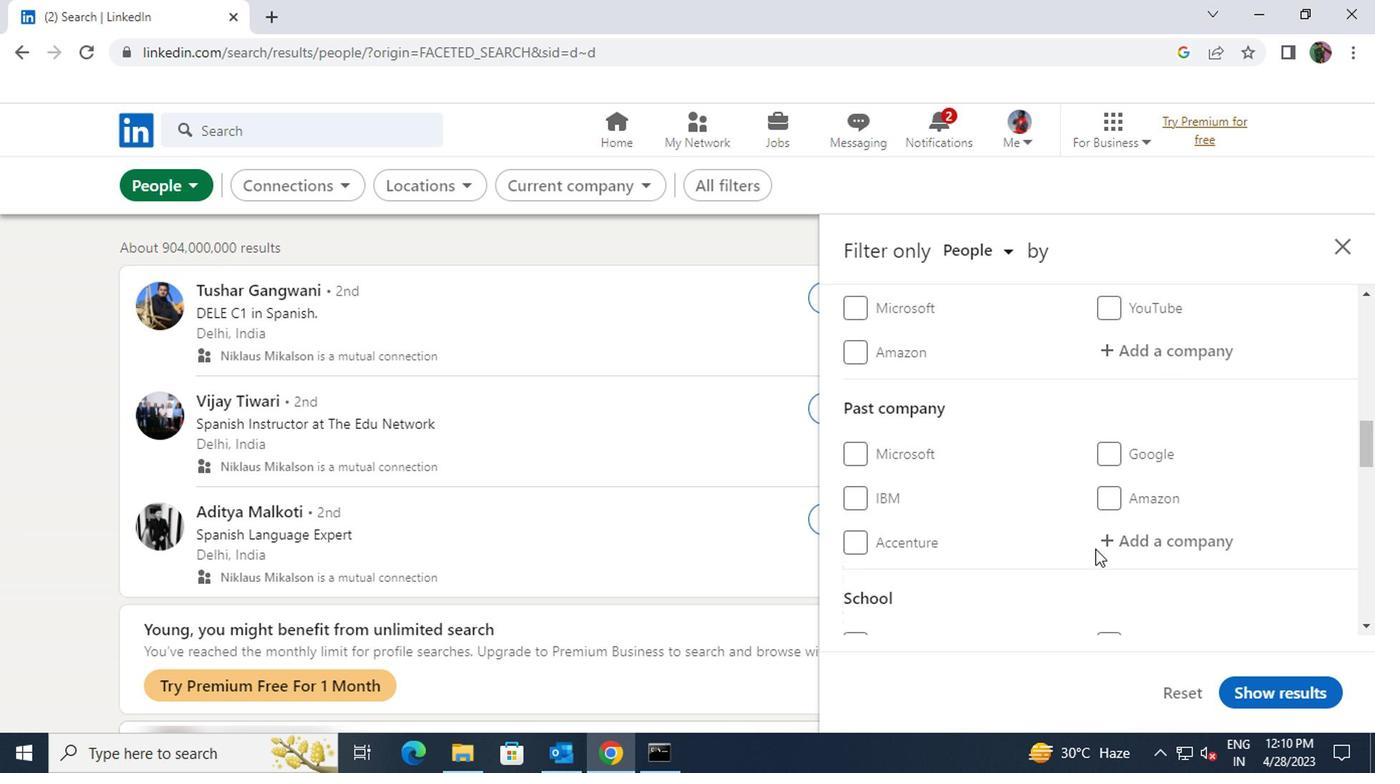 
Action: Mouse scrolled (1092, 549) with delta (0, -1)
Screenshot: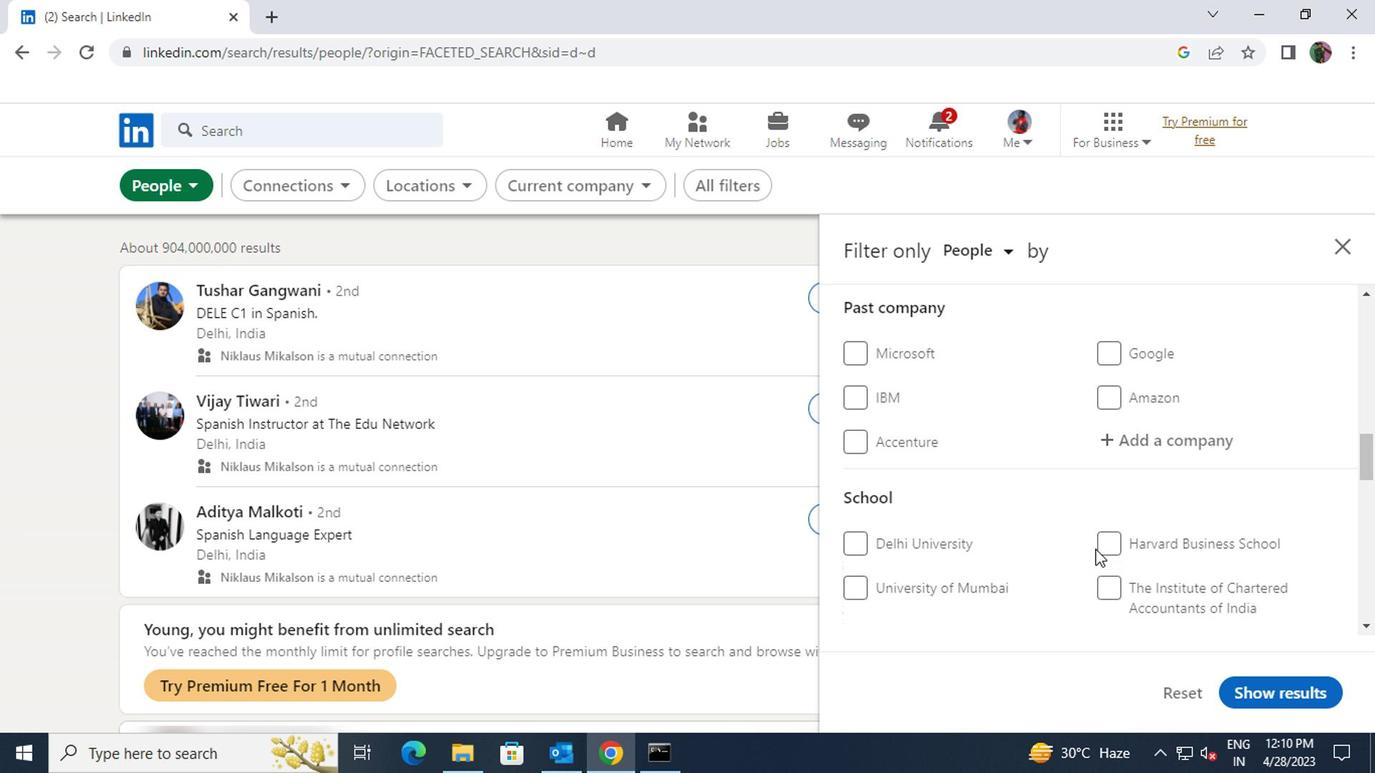 
Action: Mouse scrolled (1092, 549) with delta (0, -1)
Screenshot: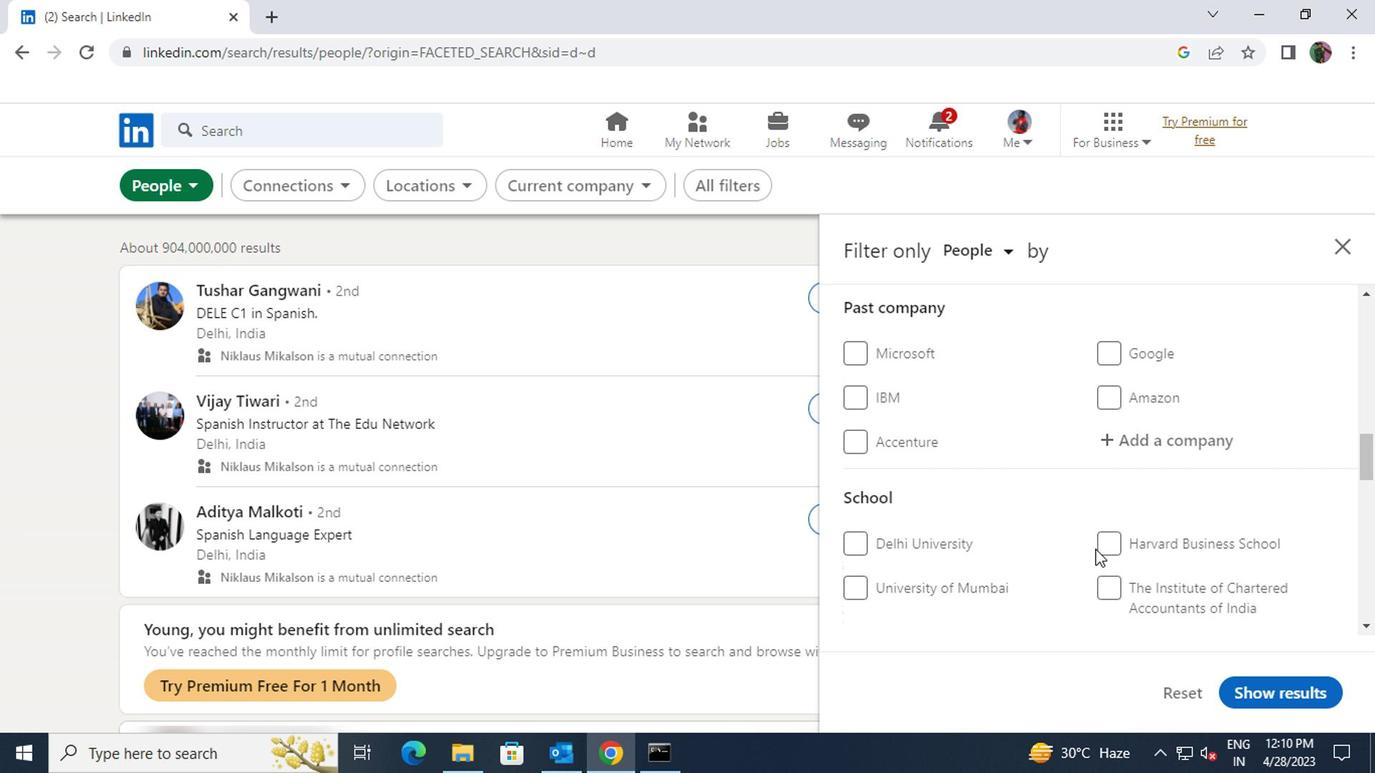 
Action: Mouse scrolled (1092, 549) with delta (0, -1)
Screenshot: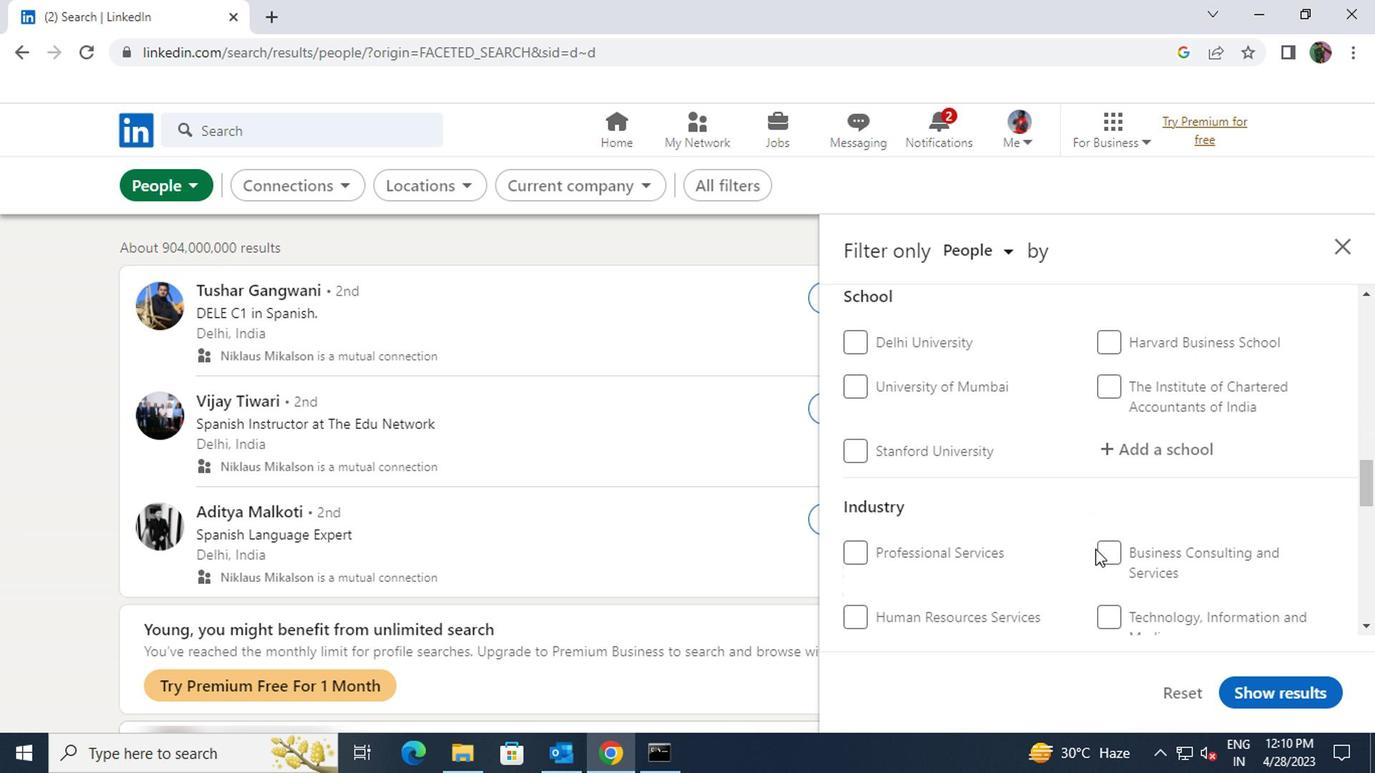 
Action: Mouse scrolled (1092, 549) with delta (0, -1)
Screenshot: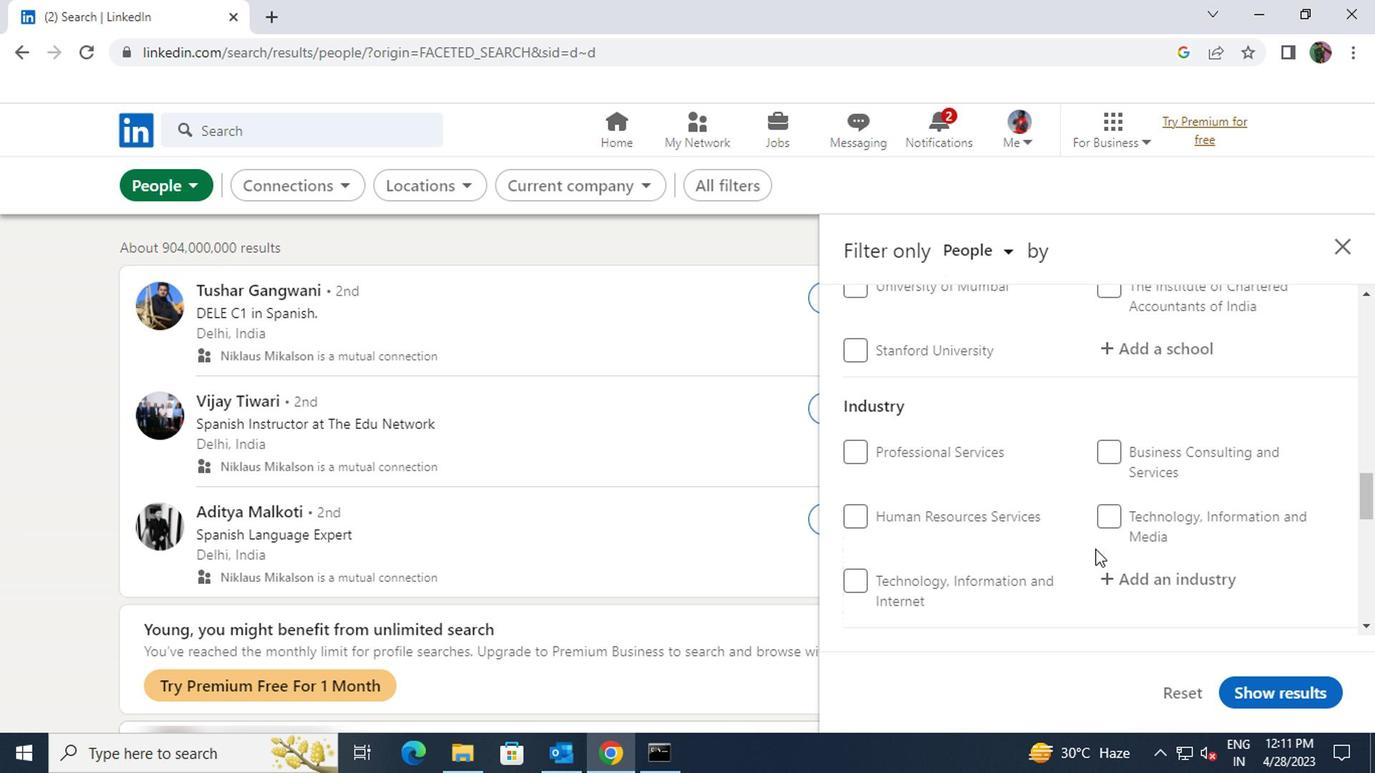 
Action: Mouse scrolled (1092, 549) with delta (0, -1)
Screenshot: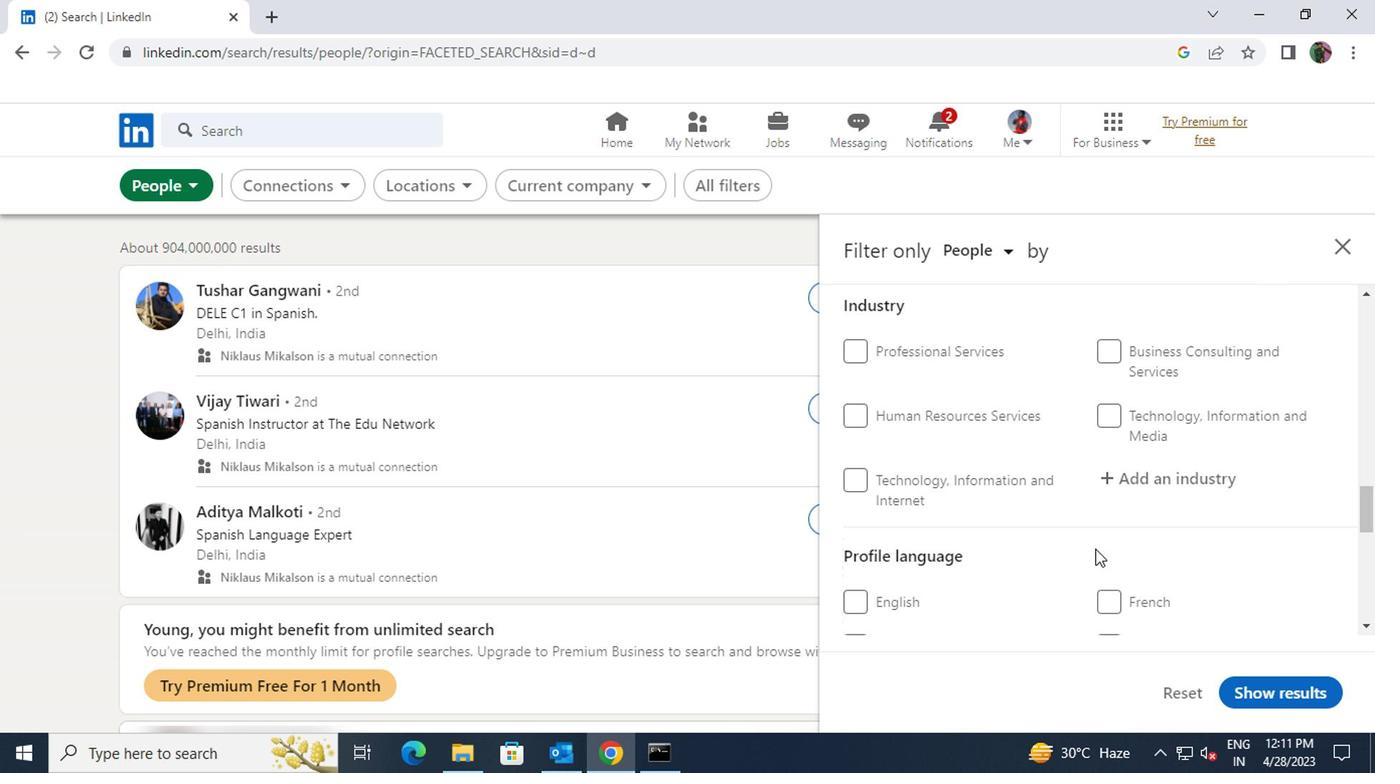 
Action: Mouse moved to (1100, 546)
Screenshot: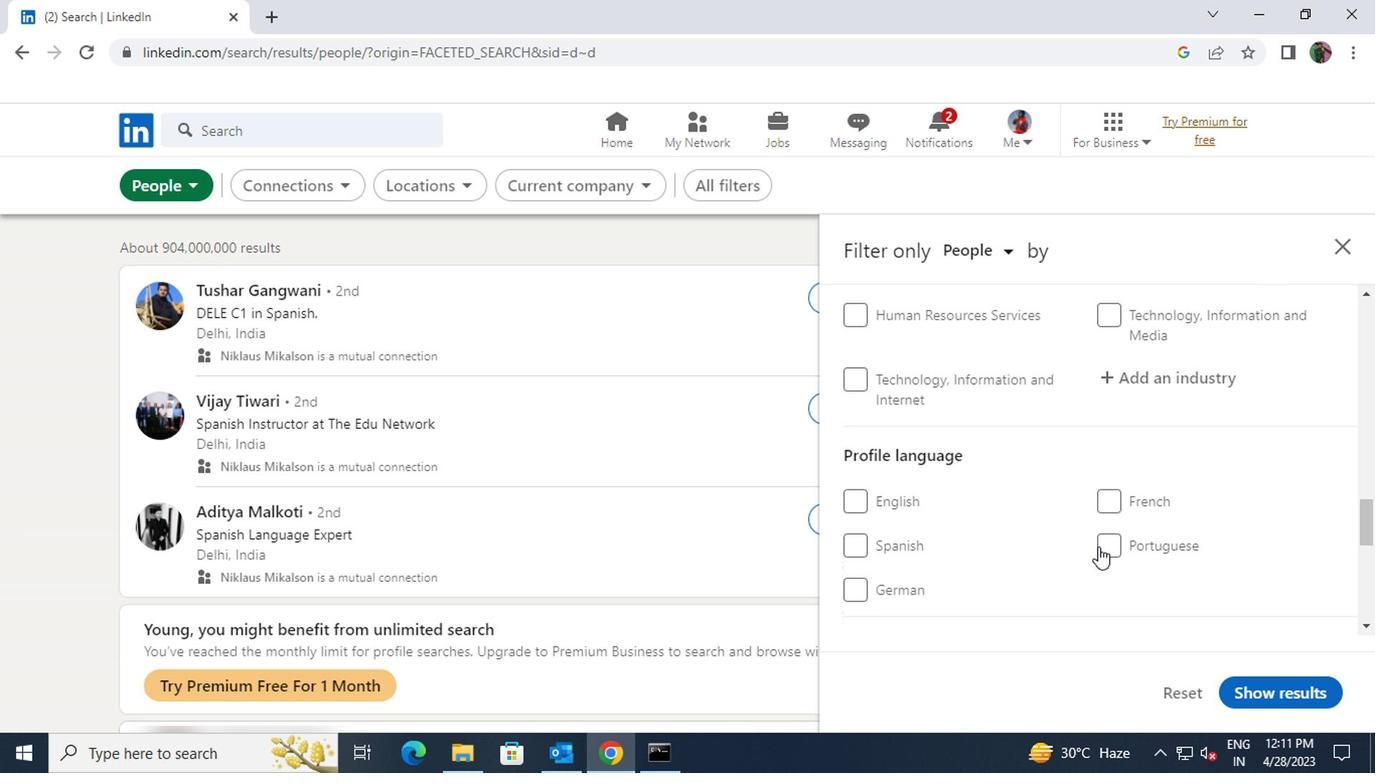 
Action: Mouse pressed left at (1100, 546)
Screenshot: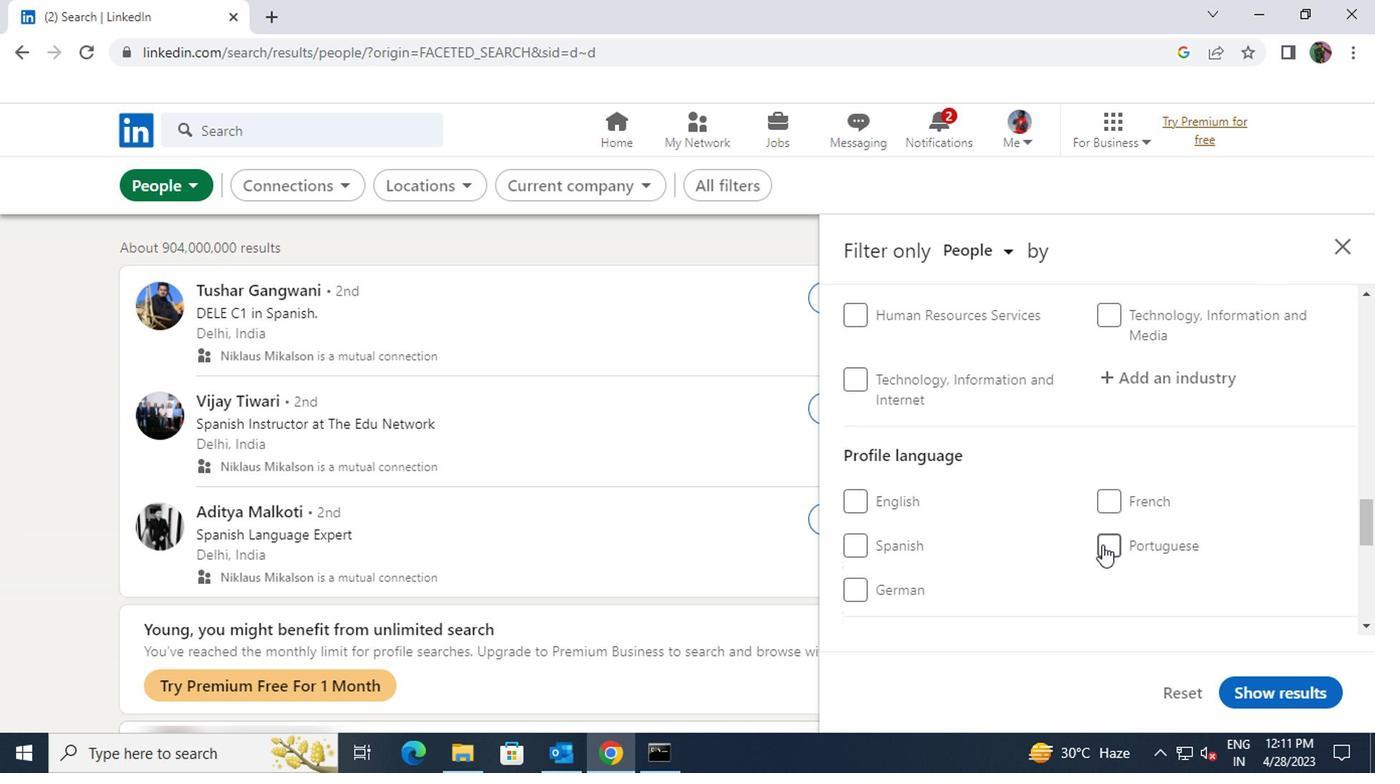 
Action: Mouse scrolled (1100, 547) with delta (0, 0)
Screenshot: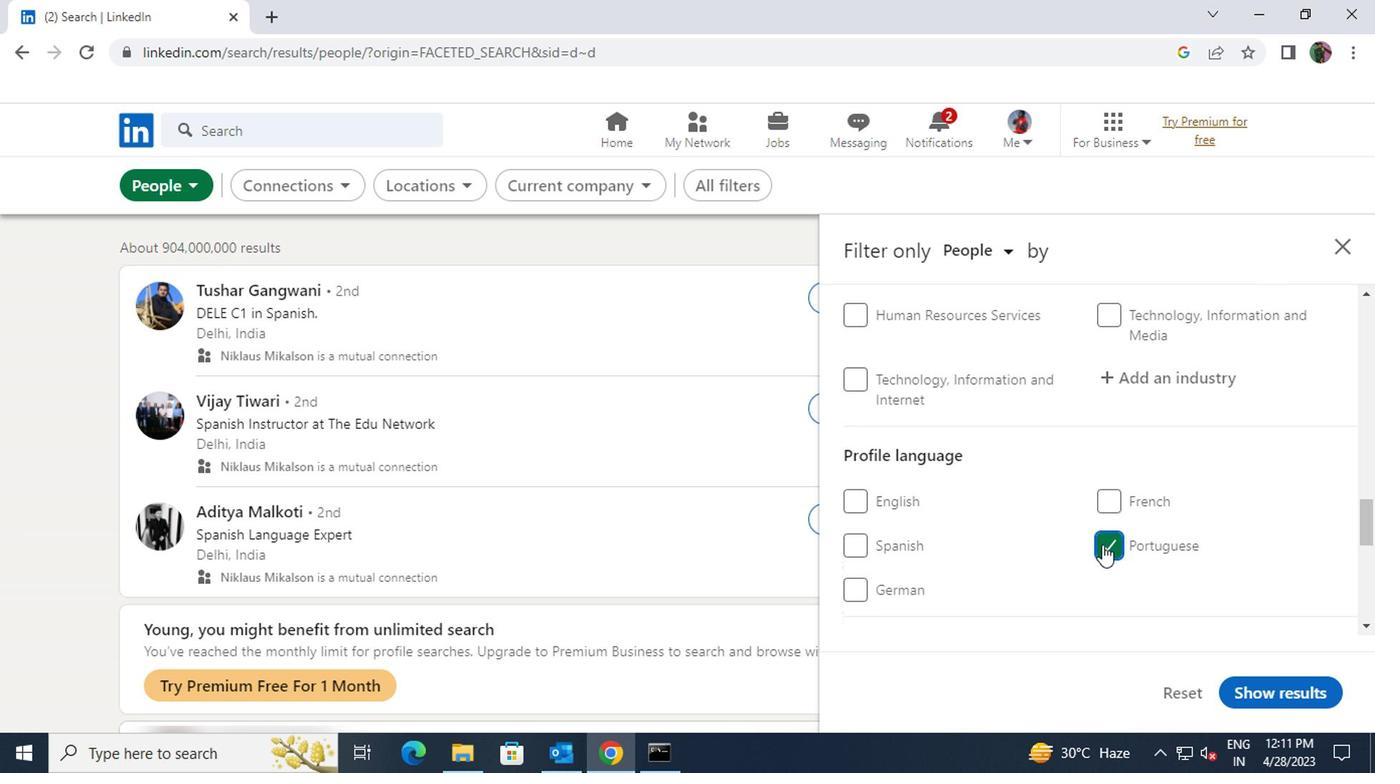 
Action: Mouse scrolled (1100, 547) with delta (0, 0)
Screenshot: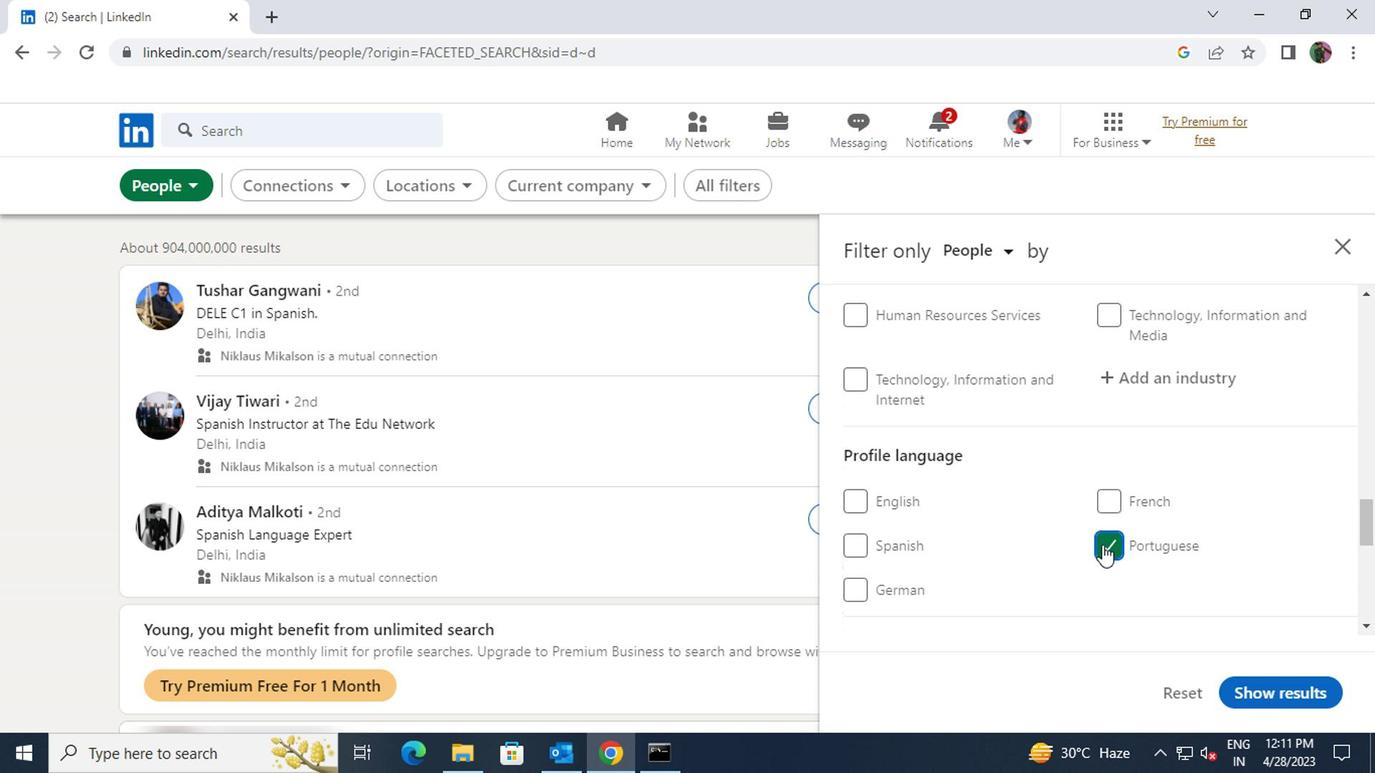 
Action: Mouse scrolled (1100, 547) with delta (0, 0)
Screenshot: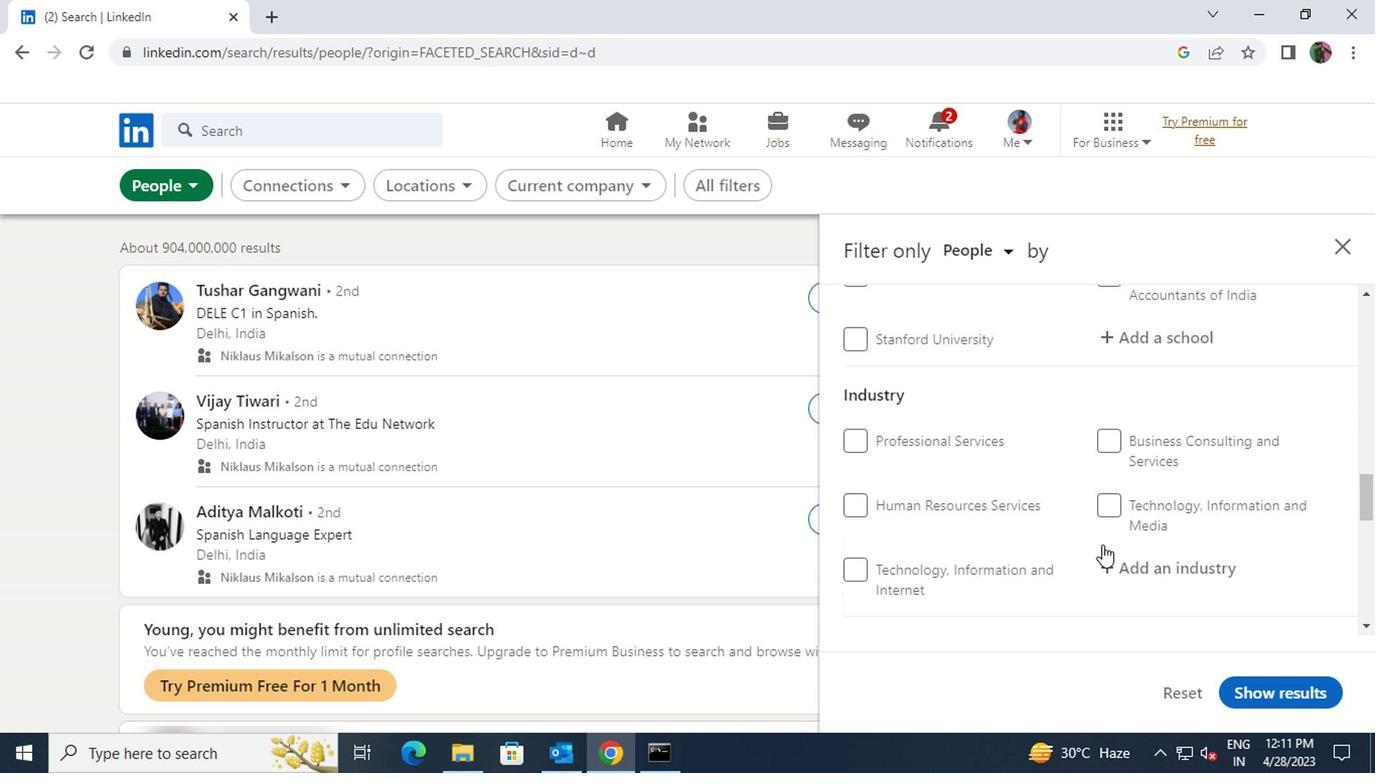 
Action: Mouse scrolled (1100, 547) with delta (0, 0)
Screenshot: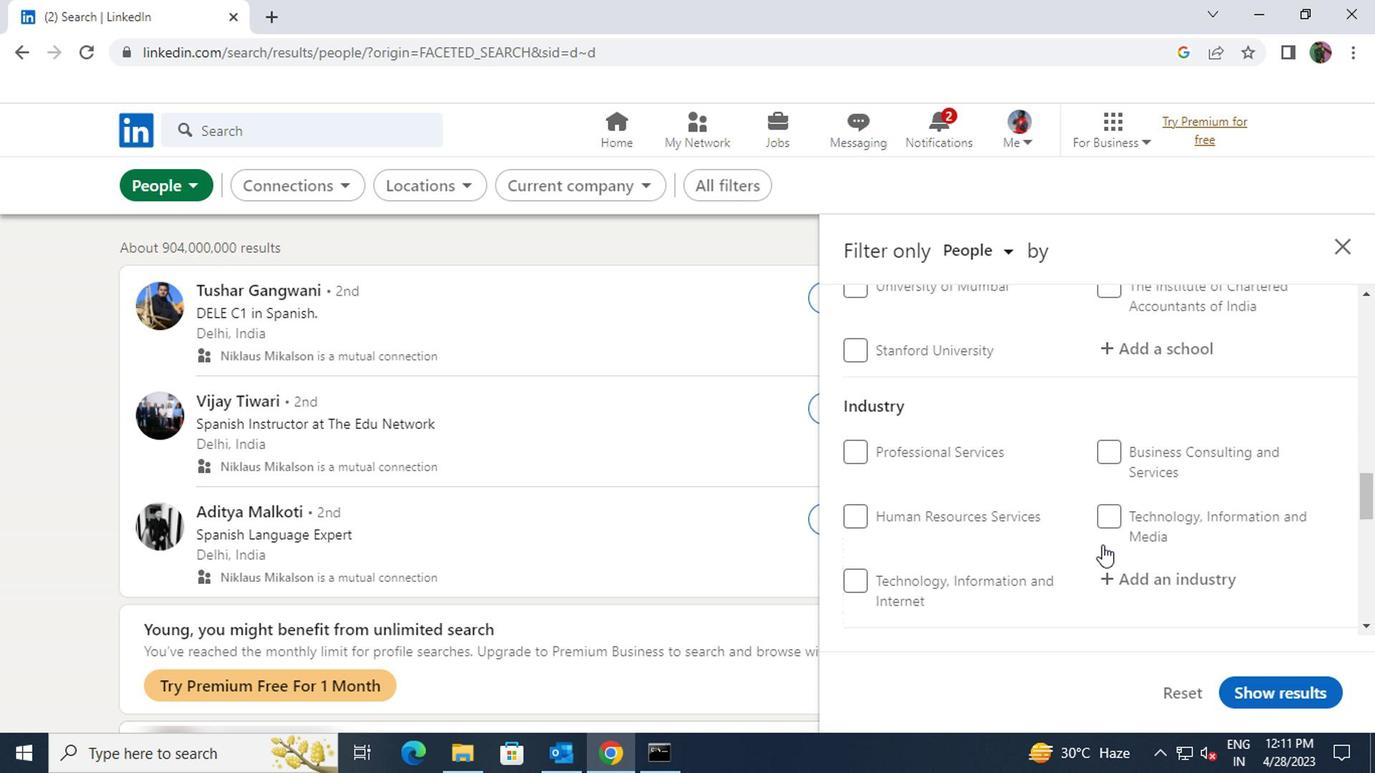 
Action: Mouse scrolled (1100, 547) with delta (0, 0)
Screenshot: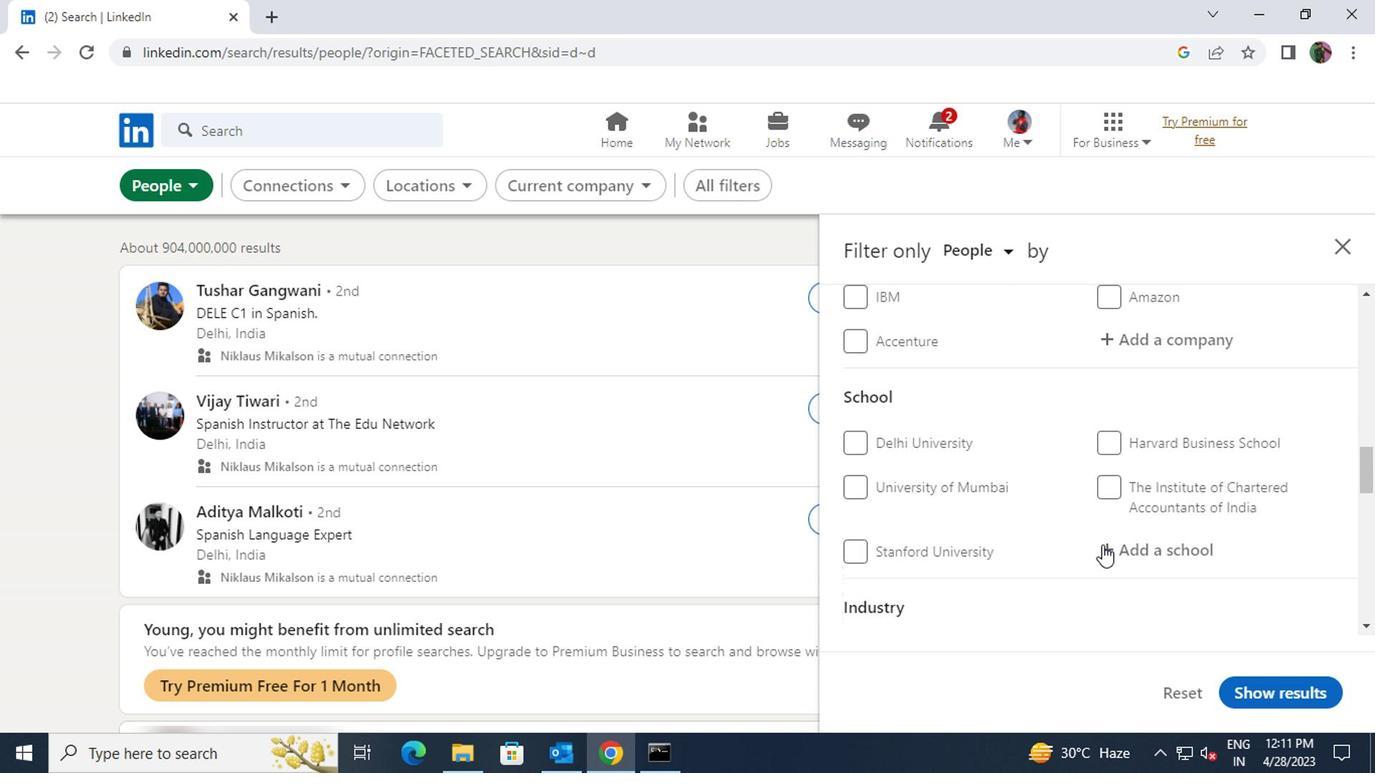
Action: Mouse scrolled (1100, 547) with delta (0, 0)
Screenshot: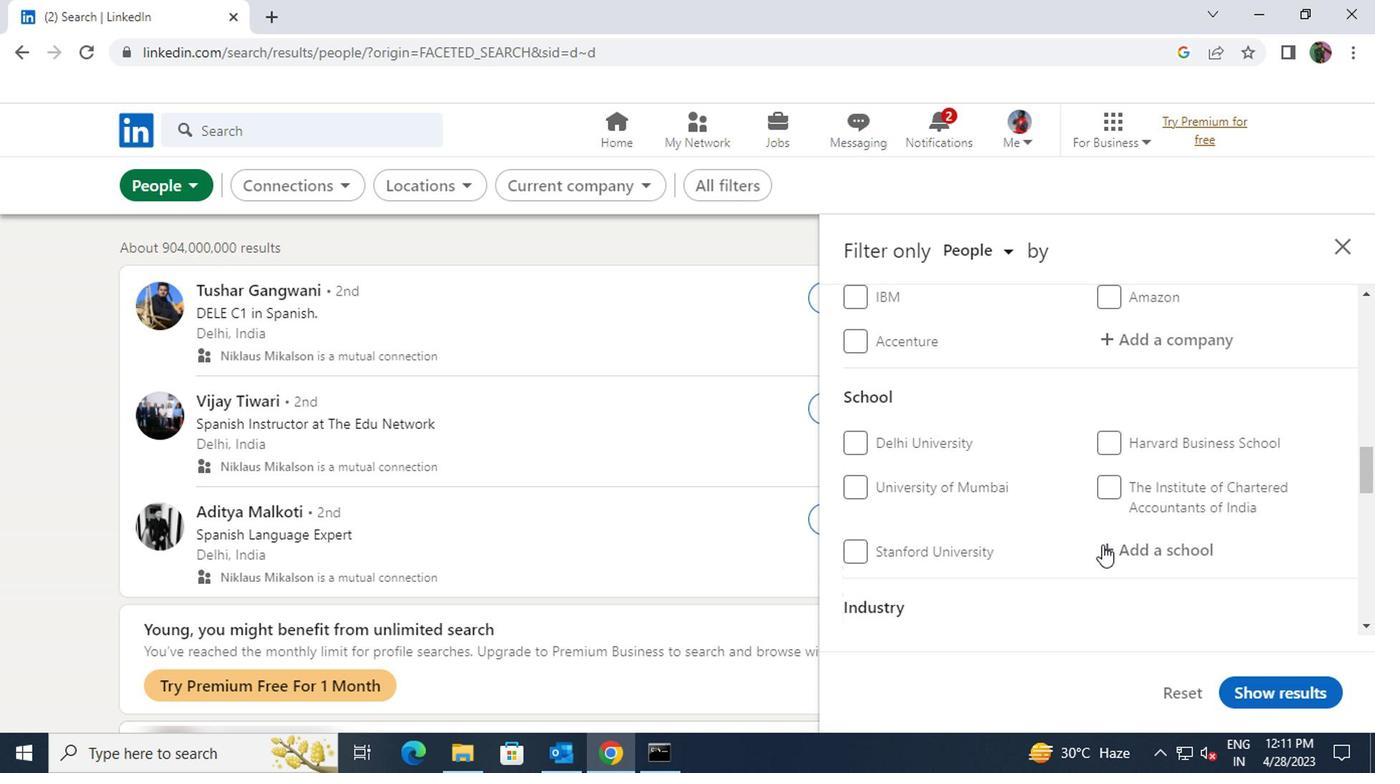 
Action: Mouse scrolled (1100, 547) with delta (0, 0)
Screenshot: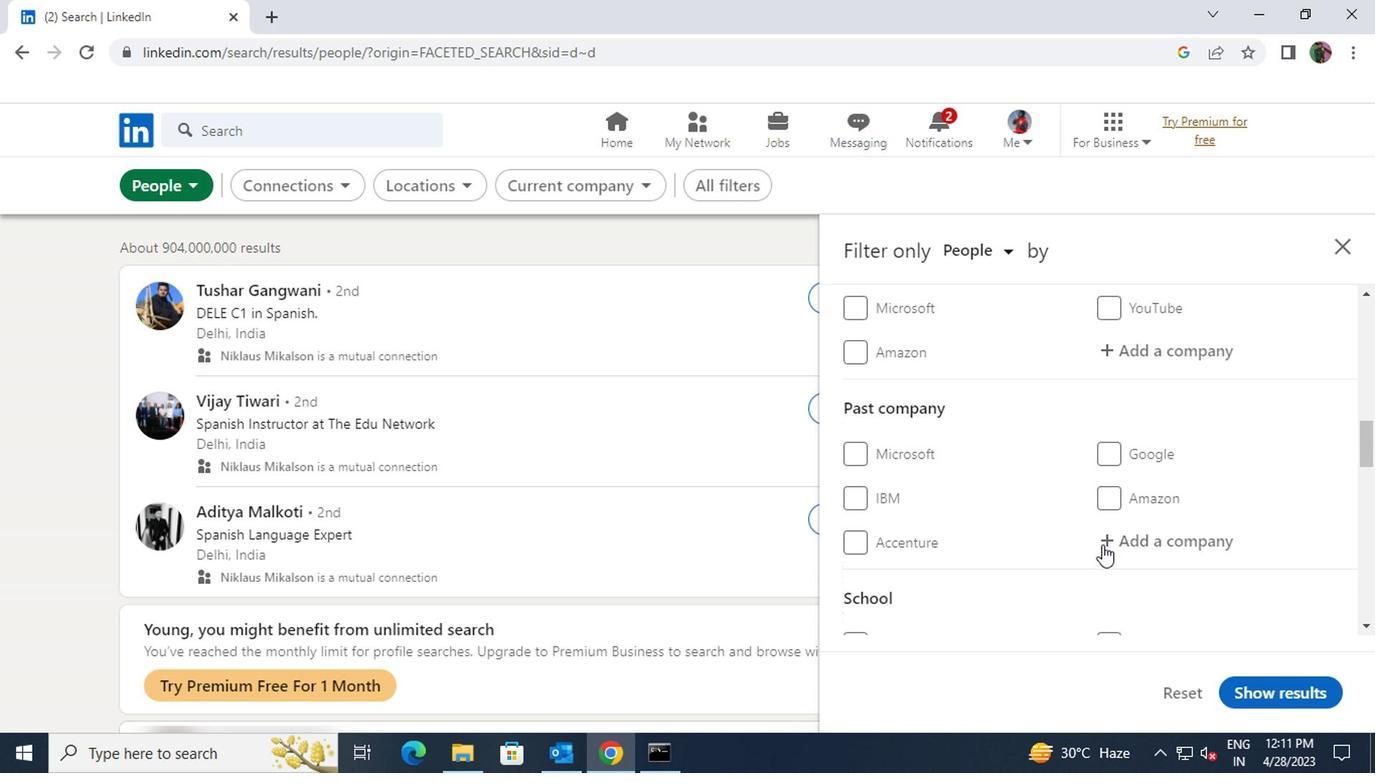
Action: Mouse scrolled (1100, 547) with delta (0, 0)
Screenshot: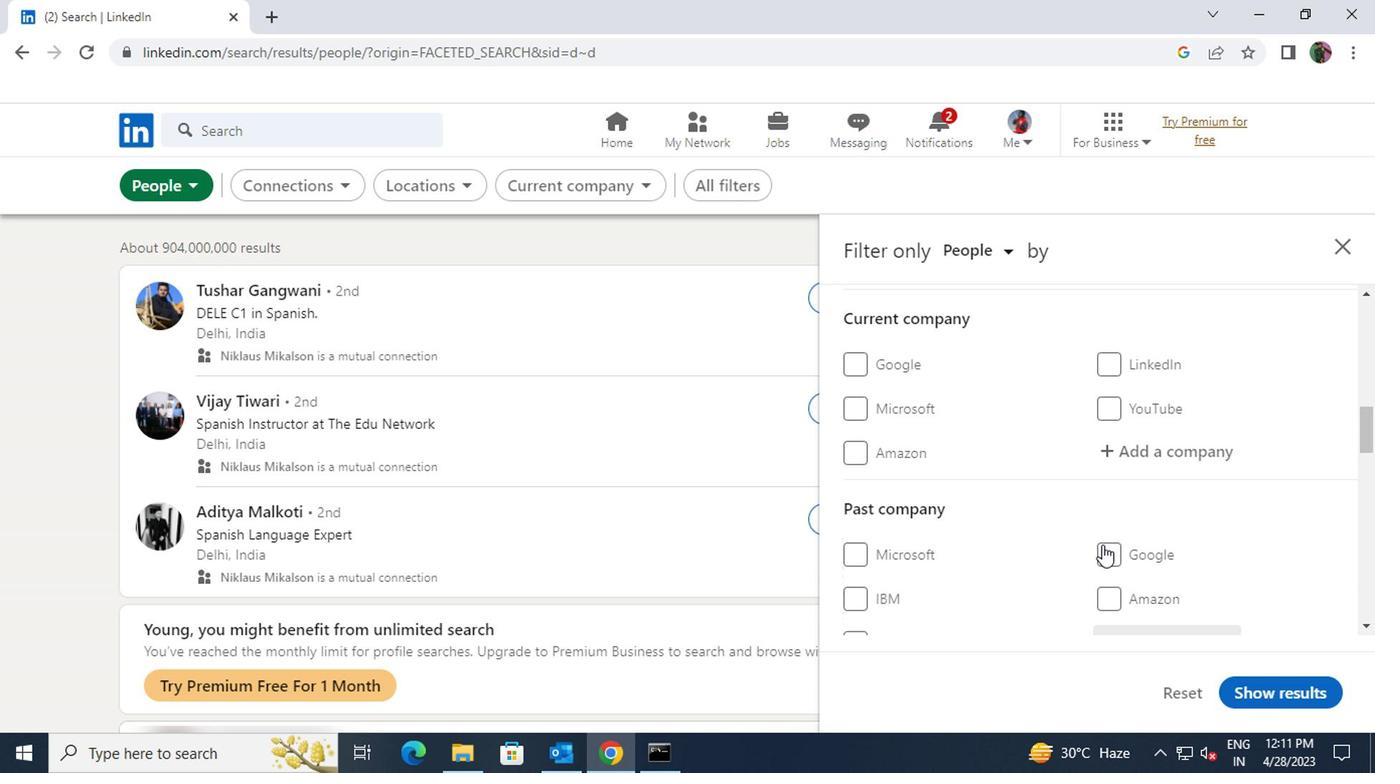 
Action: Mouse moved to (1103, 547)
Screenshot: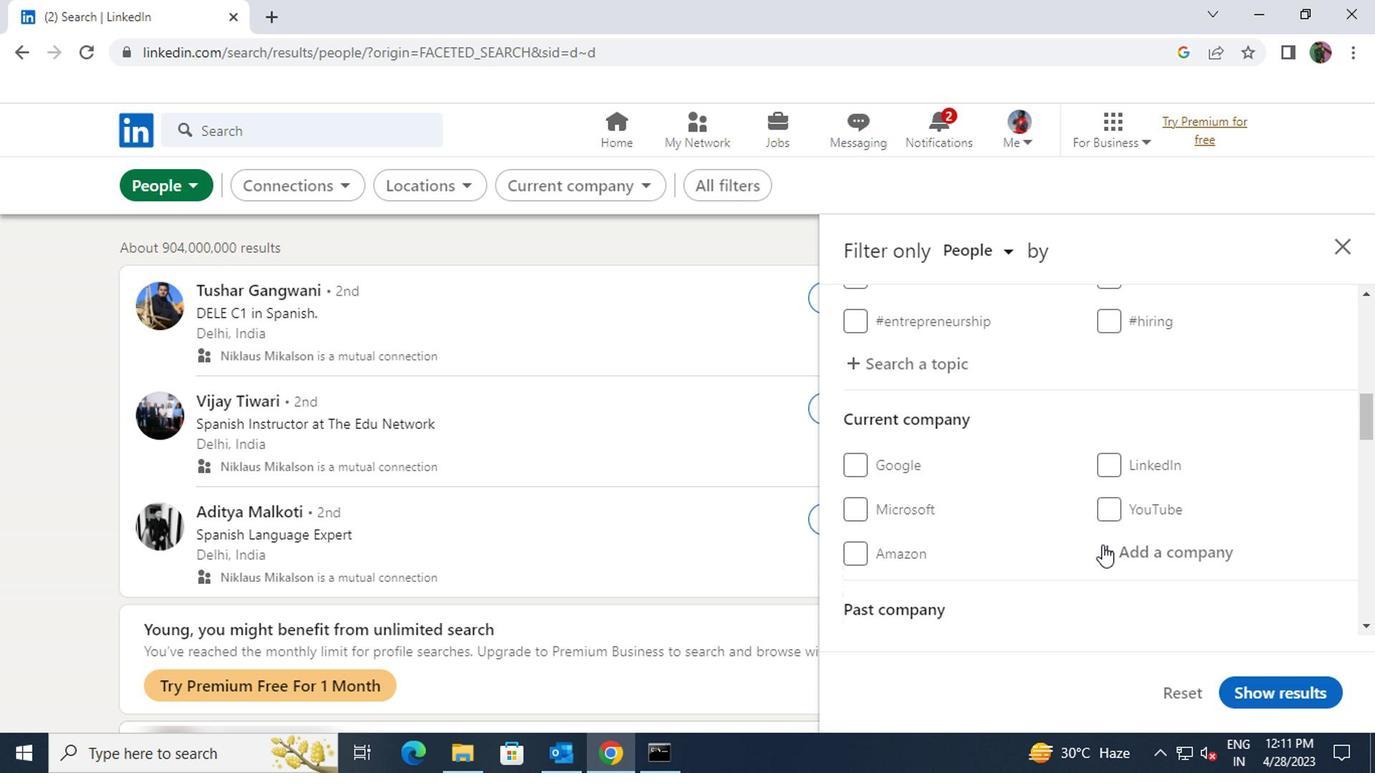 
Action: Mouse pressed left at (1103, 547)
Screenshot: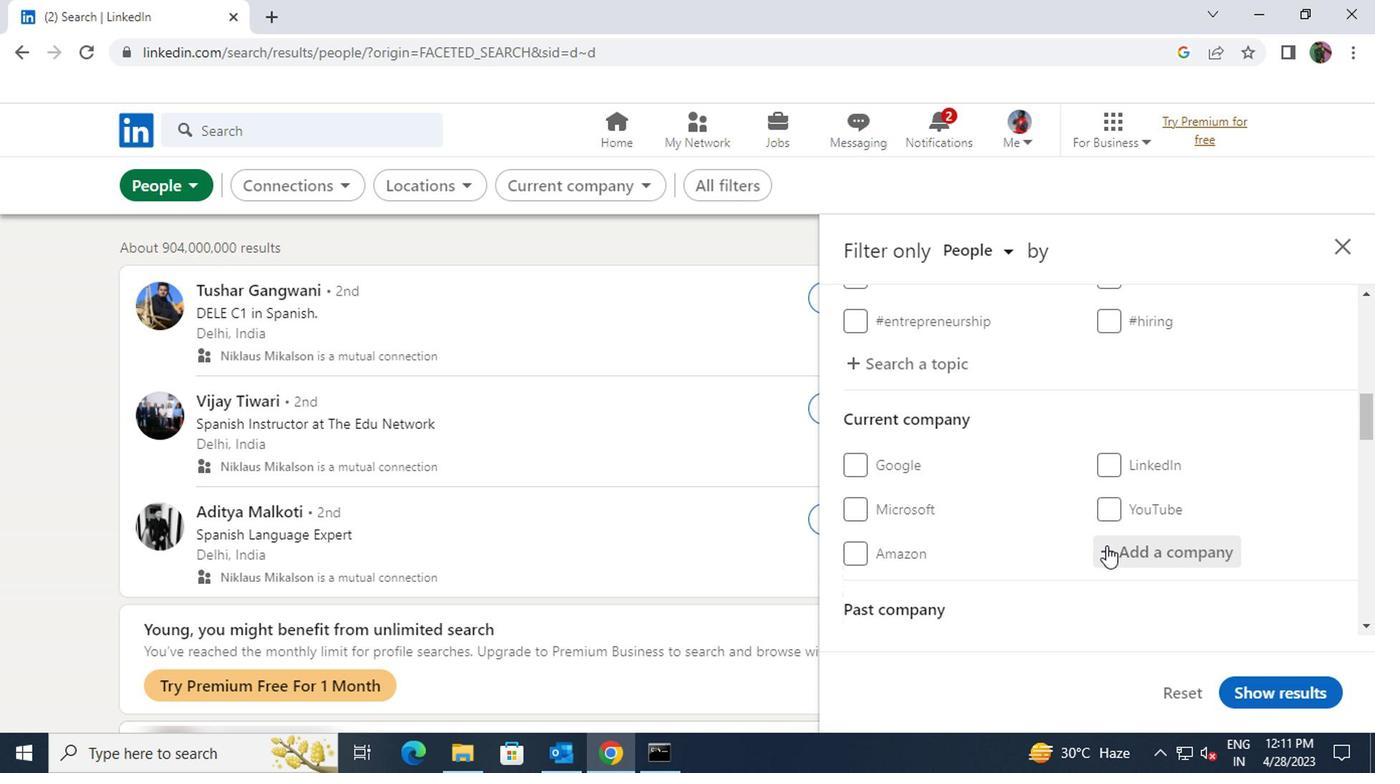 
Action: Key pressed <Key.shift><Key.shift><Key.shift><Key.shift><Key.shift><Key.shift>ALFA
Screenshot: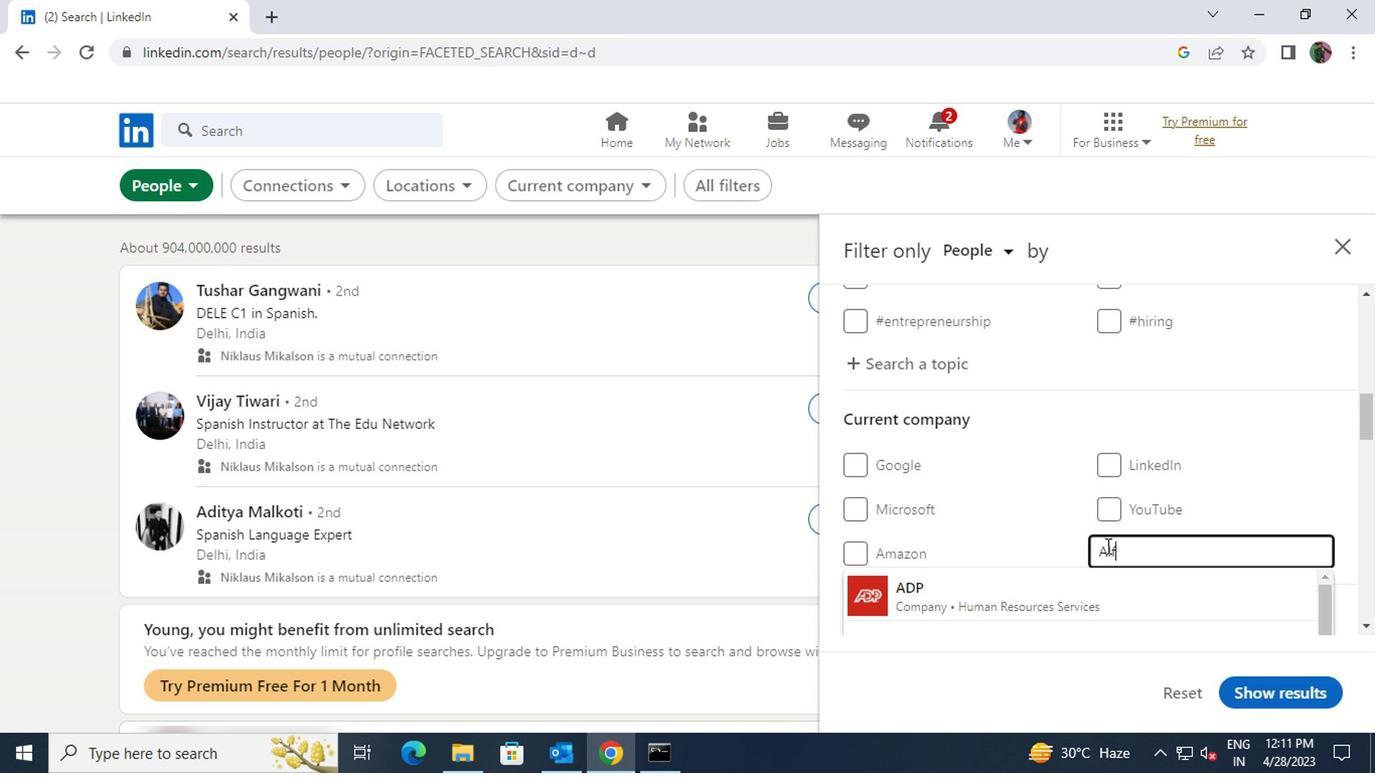 
Action: Mouse moved to (1105, 603)
Screenshot: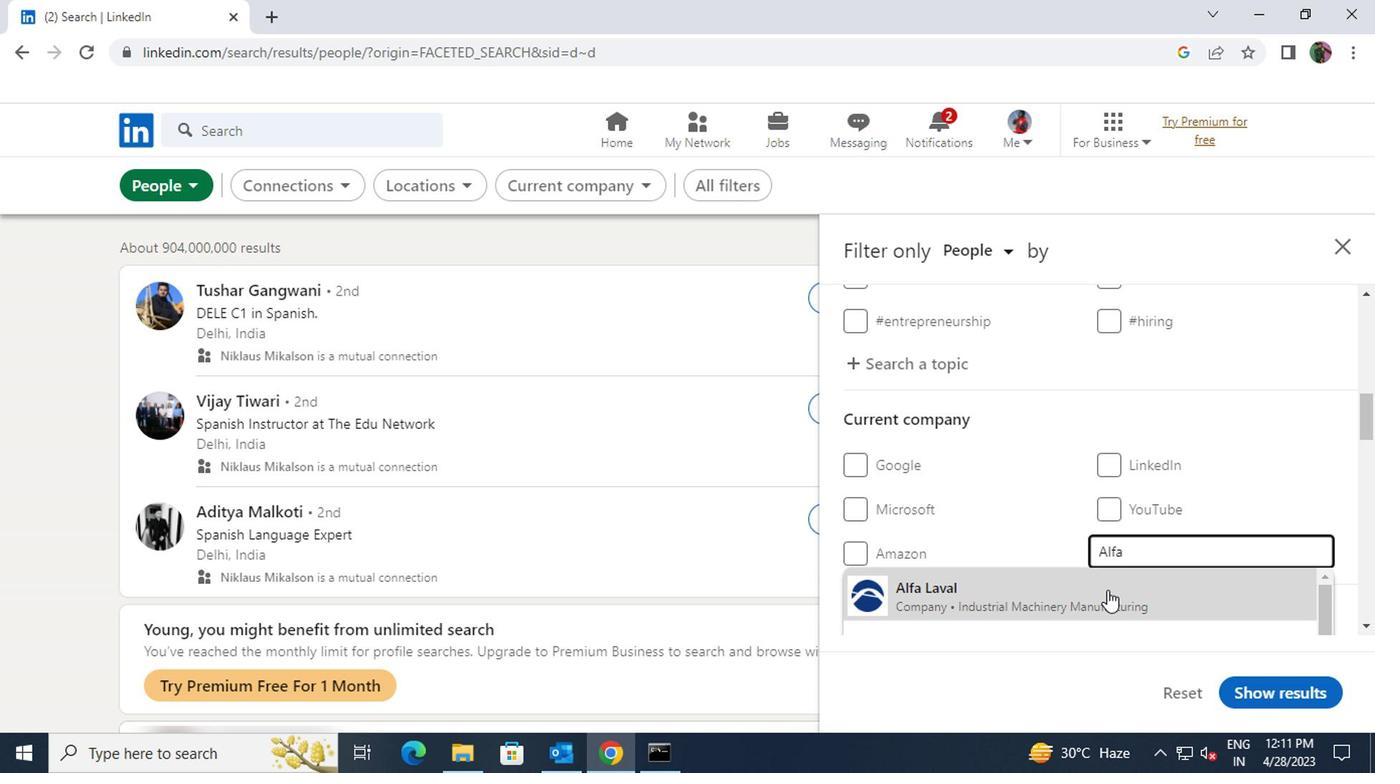 
Action: Mouse pressed left at (1105, 603)
Screenshot: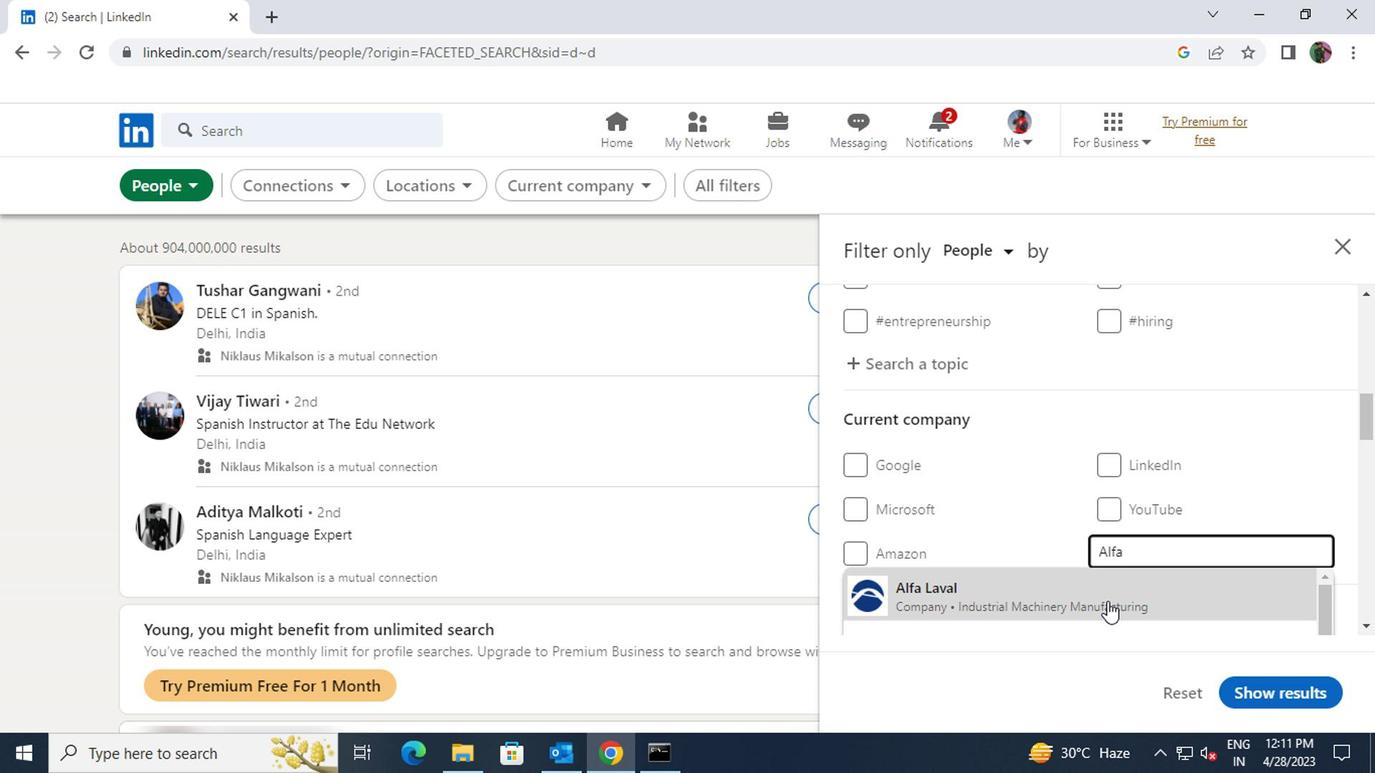 
Action: Mouse scrolled (1105, 601) with delta (0, -1)
Screenshot: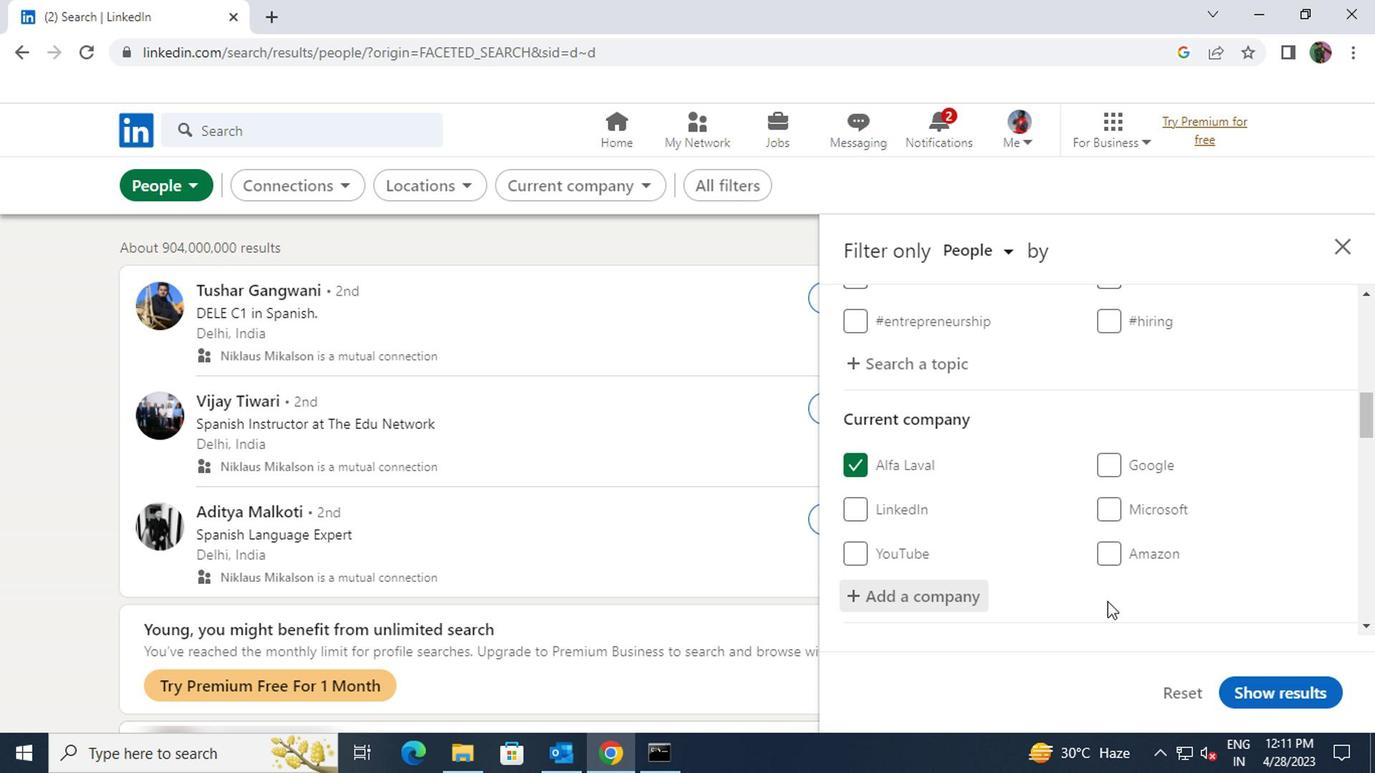 
Action: Mouse scrolled (1105, 601) with delta (0, -1)
Screenshot: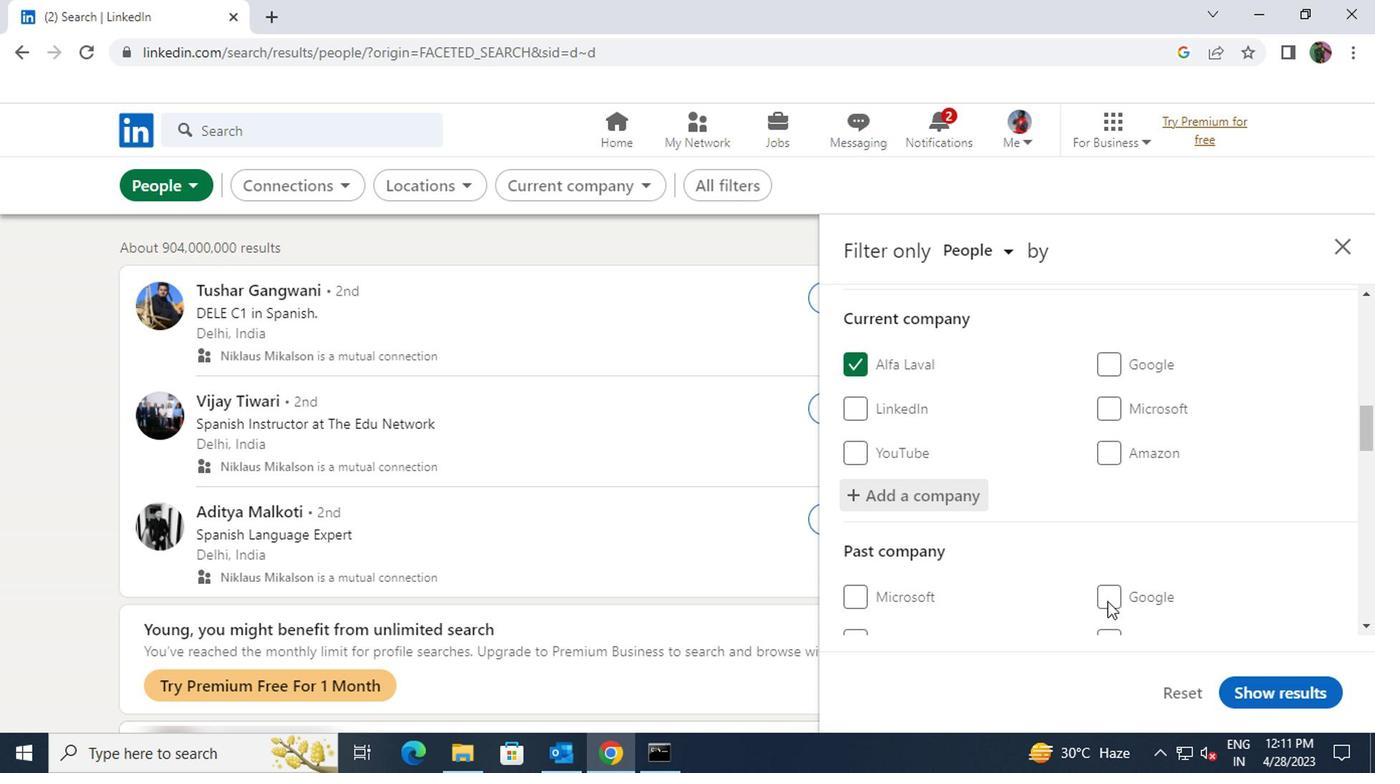 
Action: Mouse scrolled (1105, 601) with delta (0, -1)
Screenshot: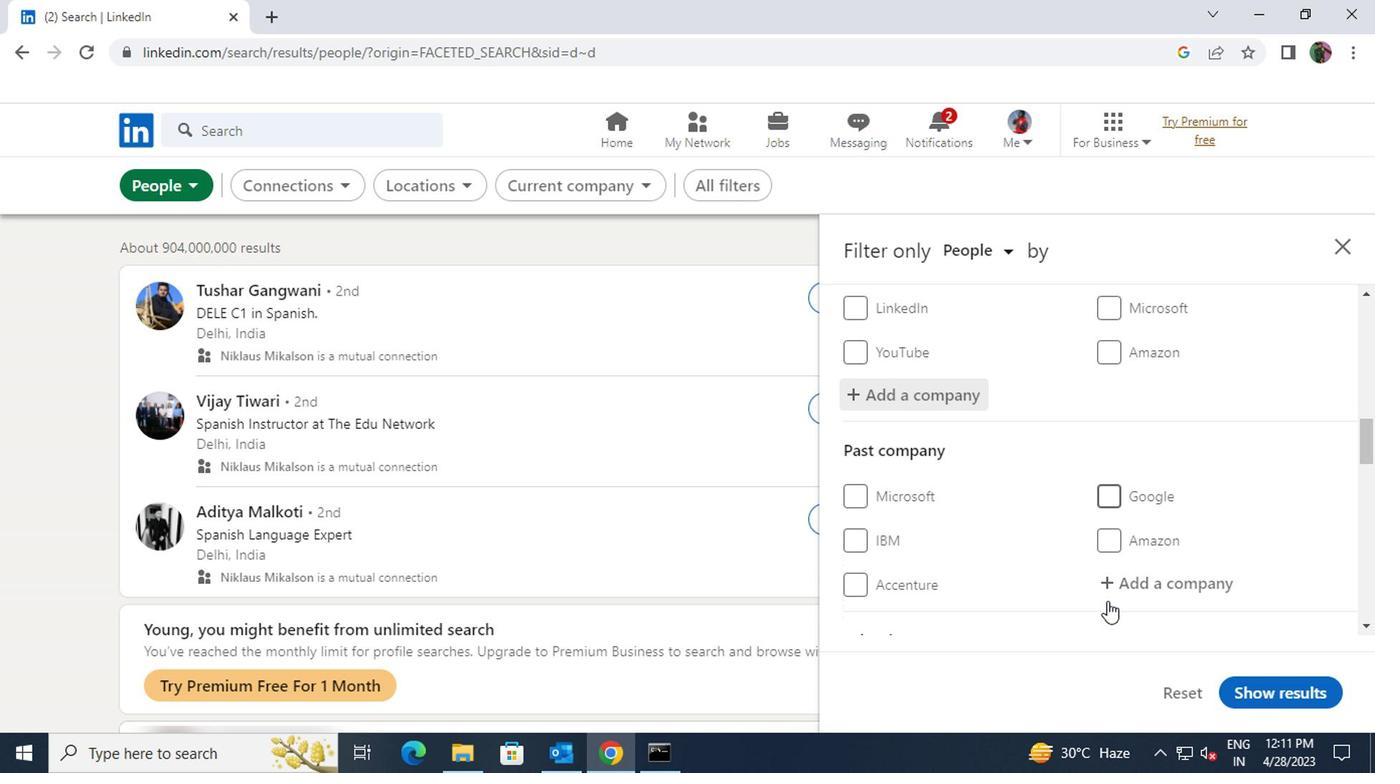
Action: Mouse scrolled (1105, 601) with delta (0, -1)
Screenshot: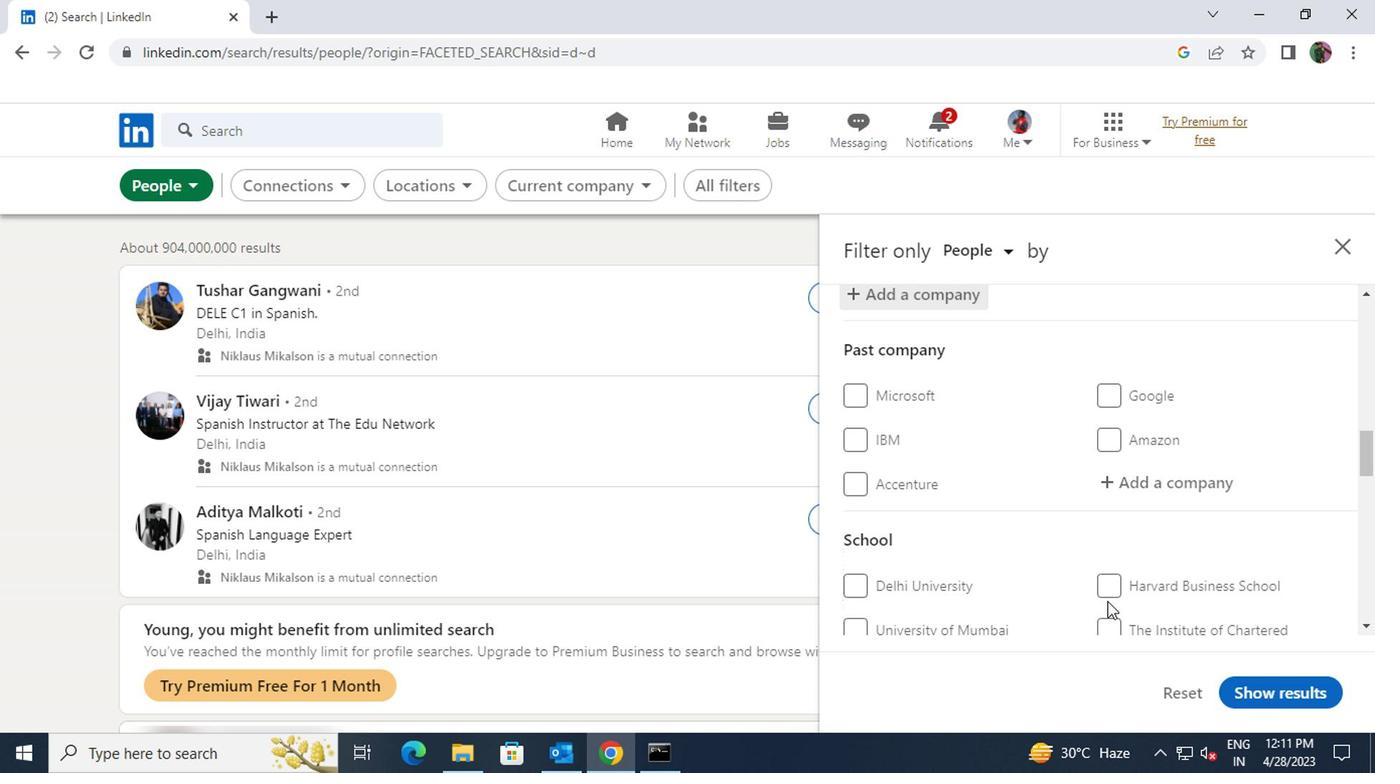 
Action: Mouse moved to (1107, 591)
Screenshot: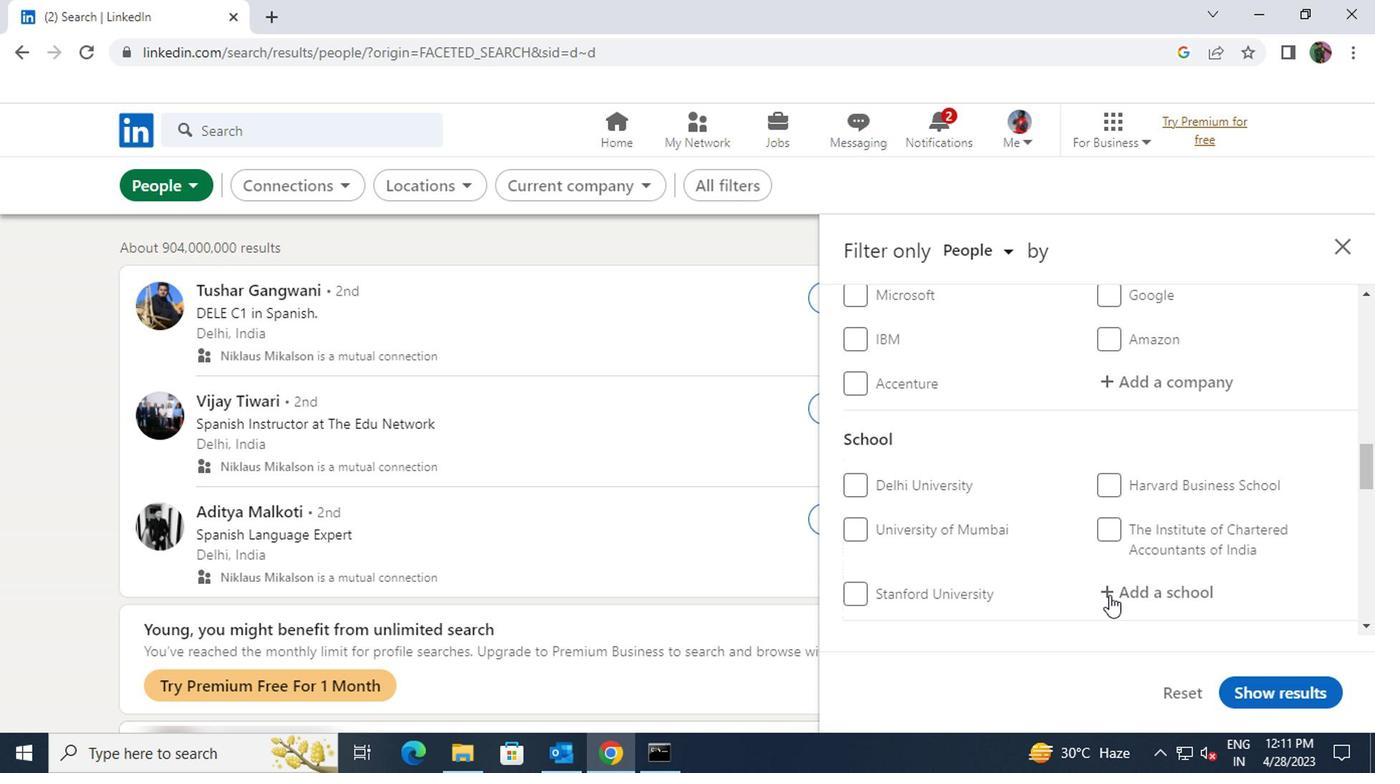 
Action: Mouse pressed left at (1107, 591)
Screenshot: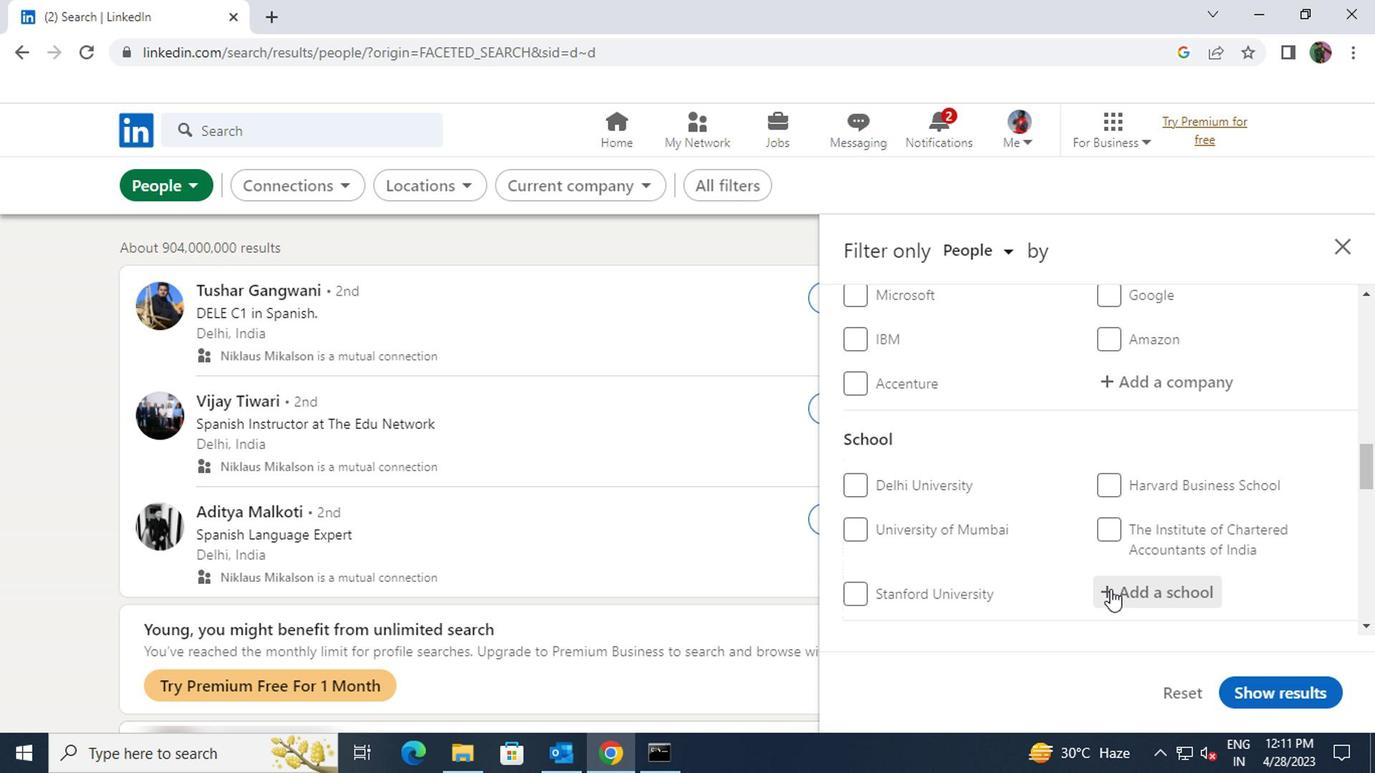 
Action: Key pressed <Key.shift><Key.shift><Key.shift><Key.shift><Key.shift><Key.shift>H.<Key.shift>L
Screenshot: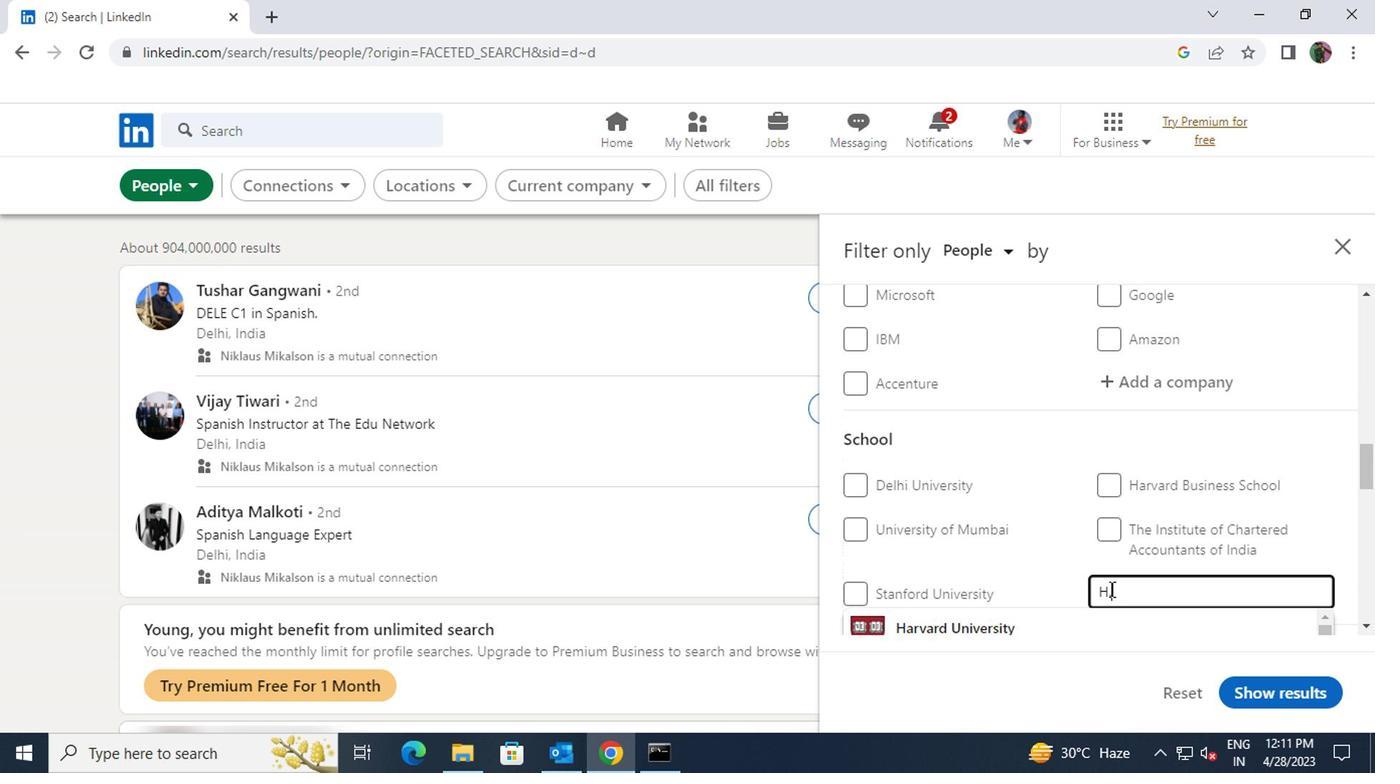 
Action: Mouse scrolled (1107, 589) with delta (0, -1)
Screenshot: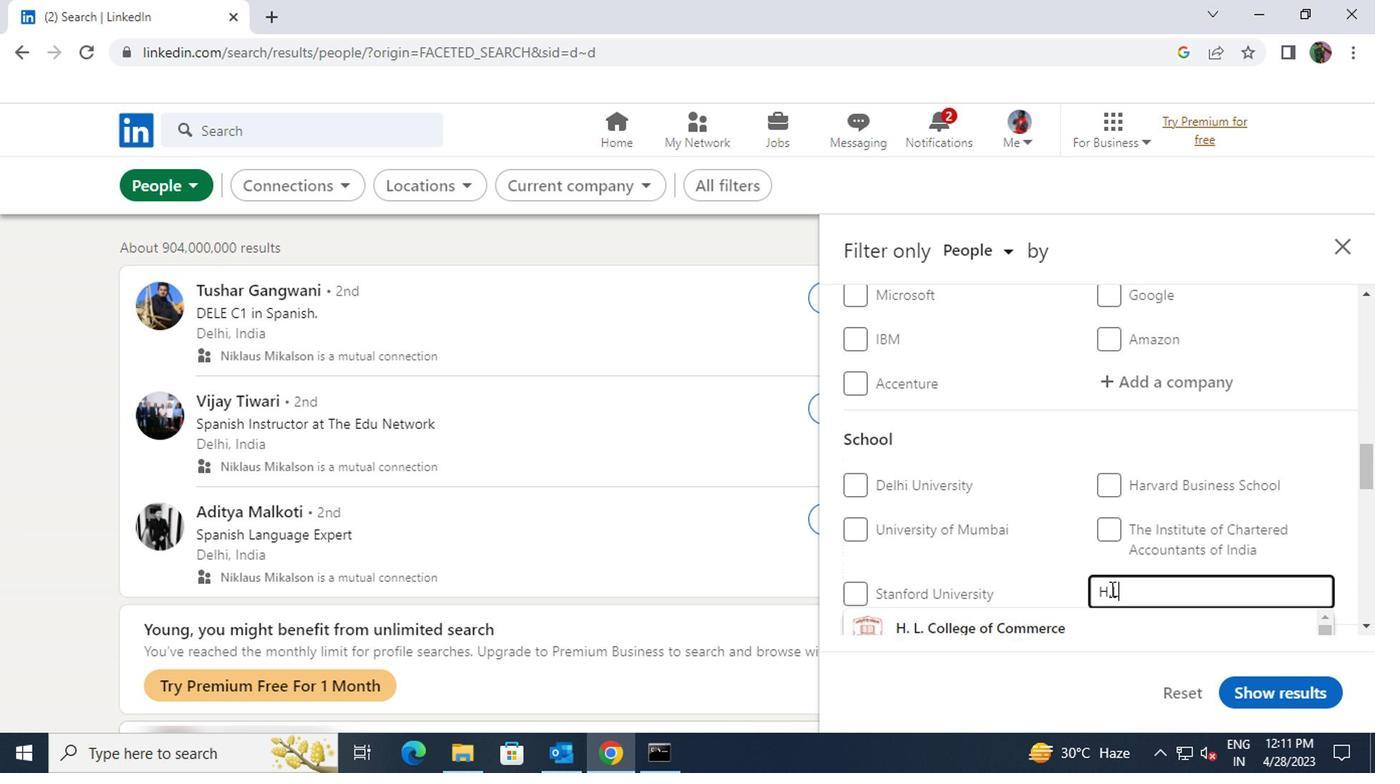 
Action: Mouse moved to (1107, 526)
Screenshot: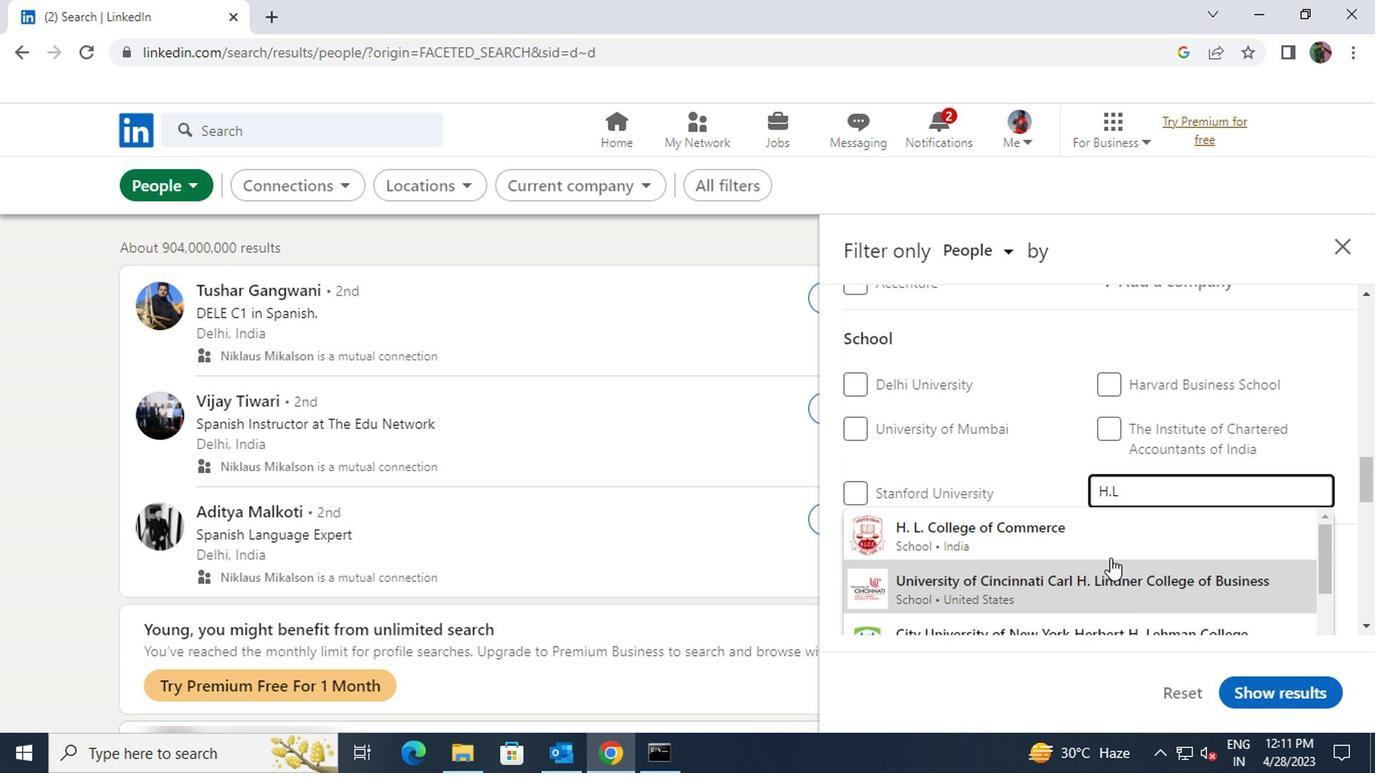 
Action: Mouse pressed left at (1107, 526)
Screenshot: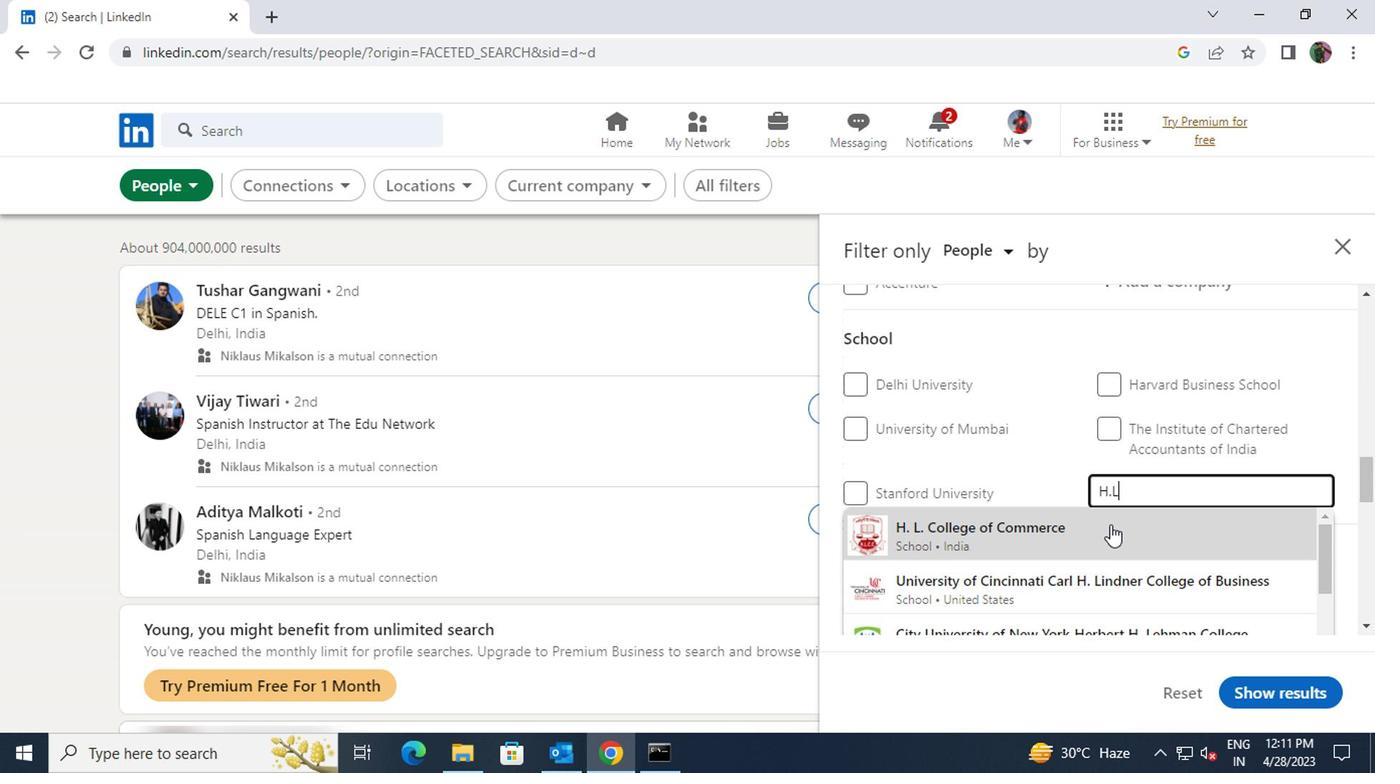 
Action: Mouse scrolled (1107, 525) with delta (0, -1)
Screenshot: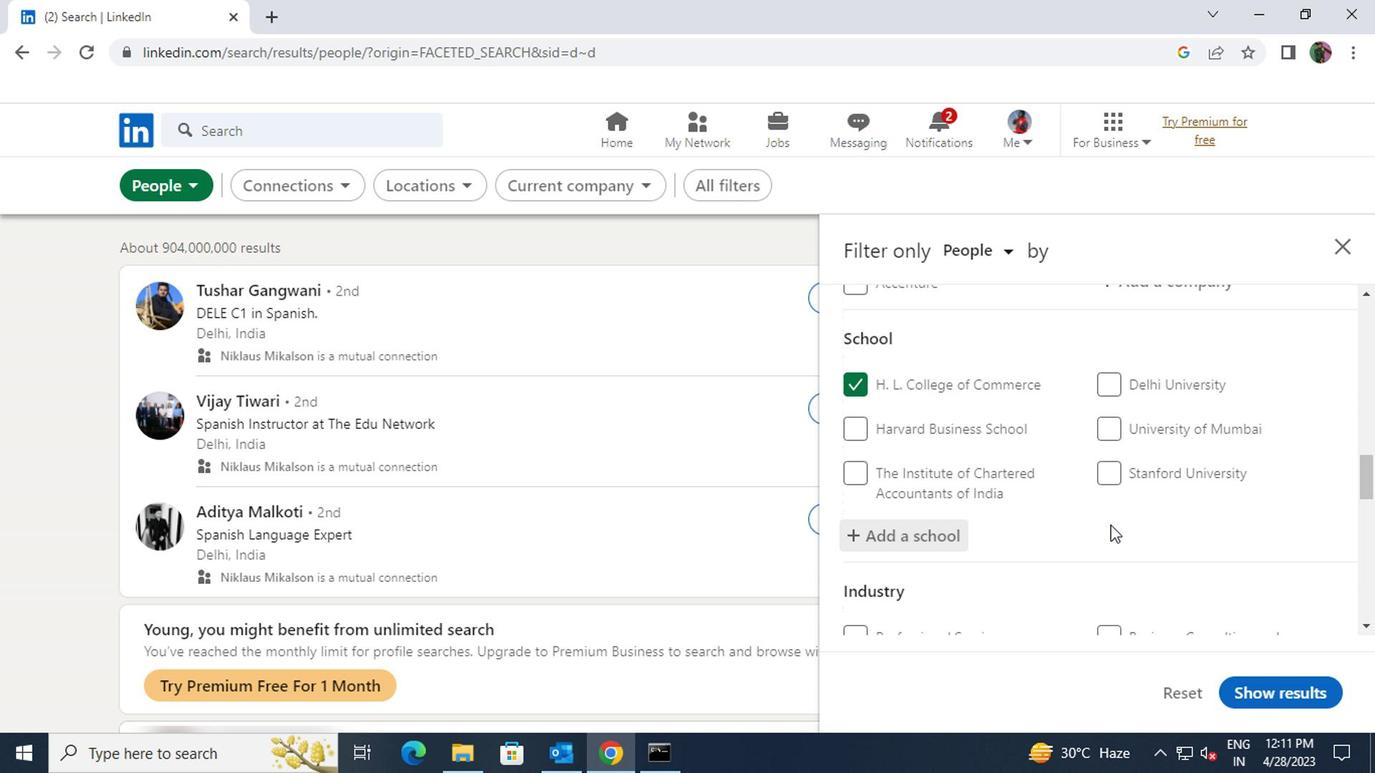 
Action: Mouse scrolled (1107, 525) with delta (0, -1)
Screenshot: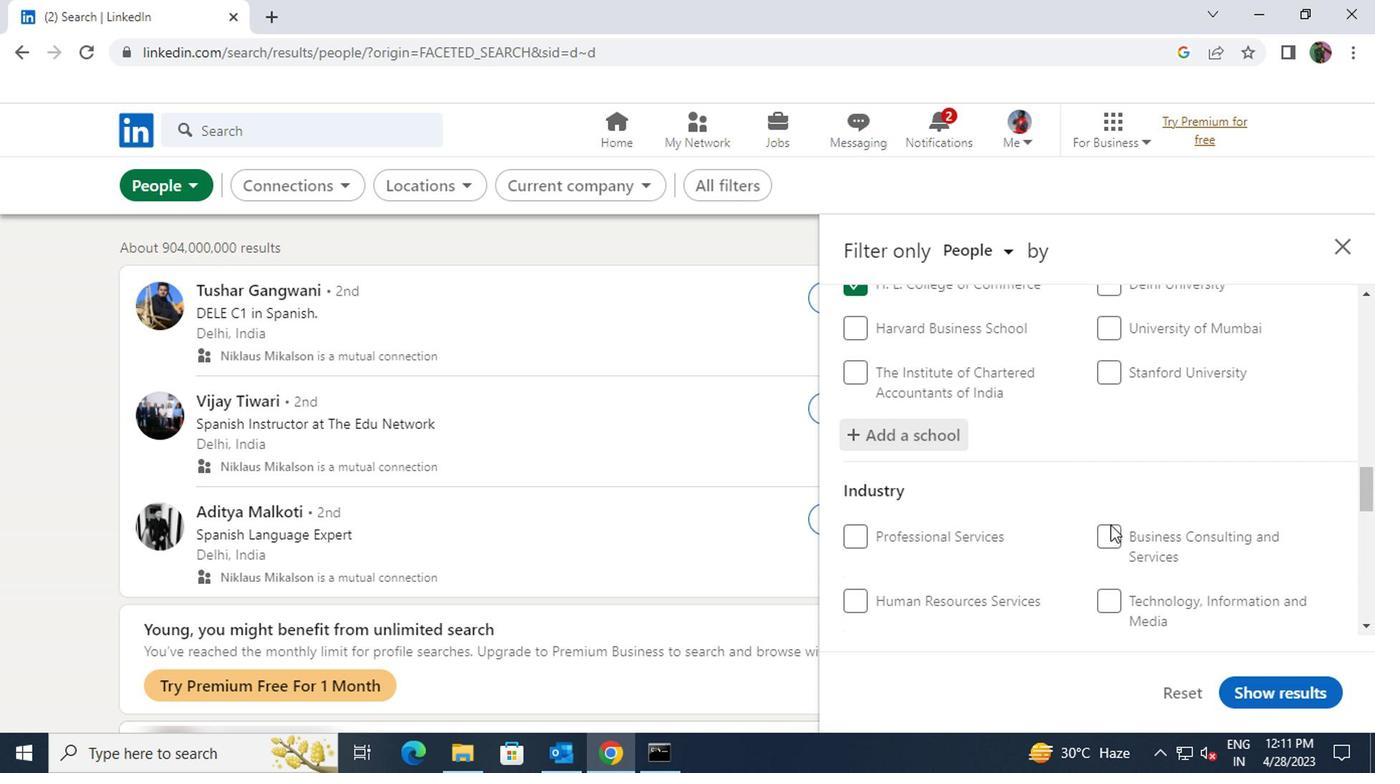 
Action: Mouse moved to (1117, 556)
Screenshot: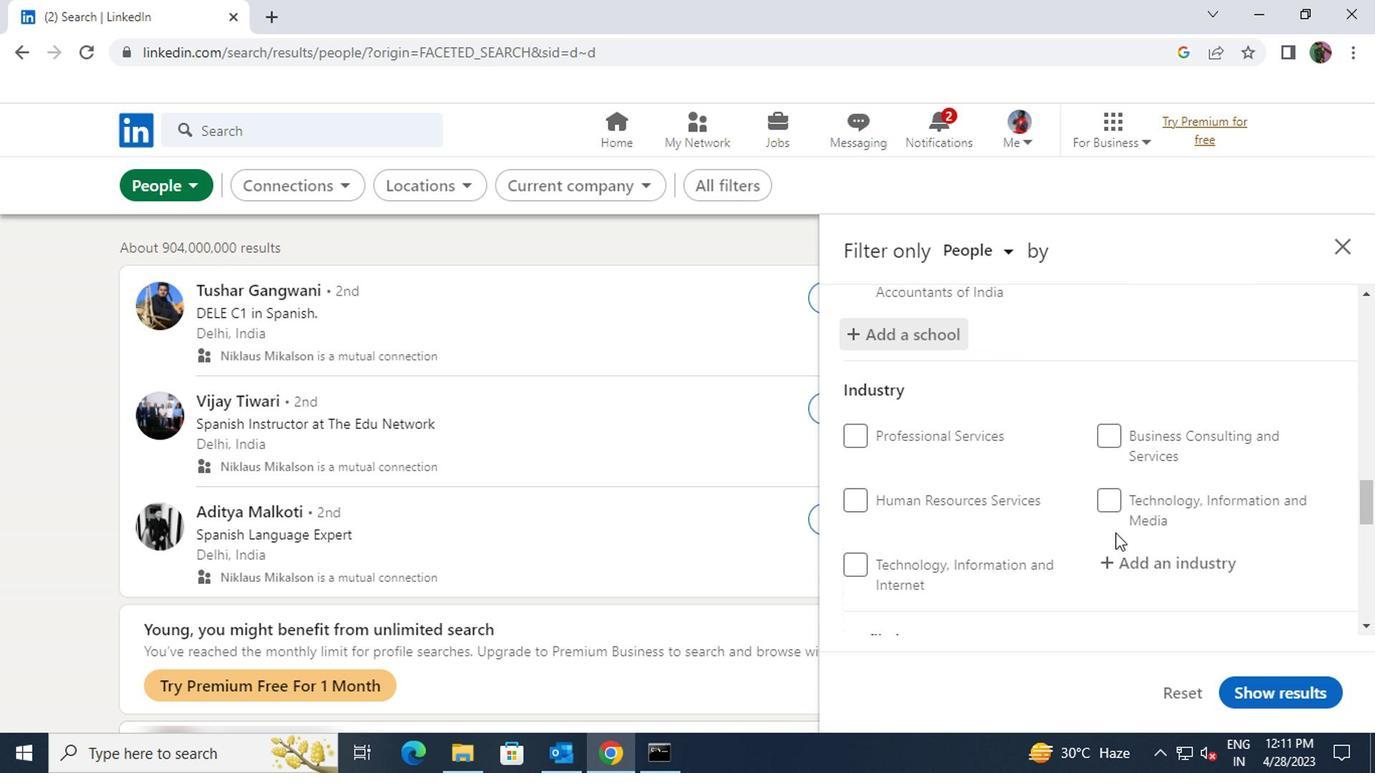 
Action: Mouse pressed left at (1117, 556)
Screenshot: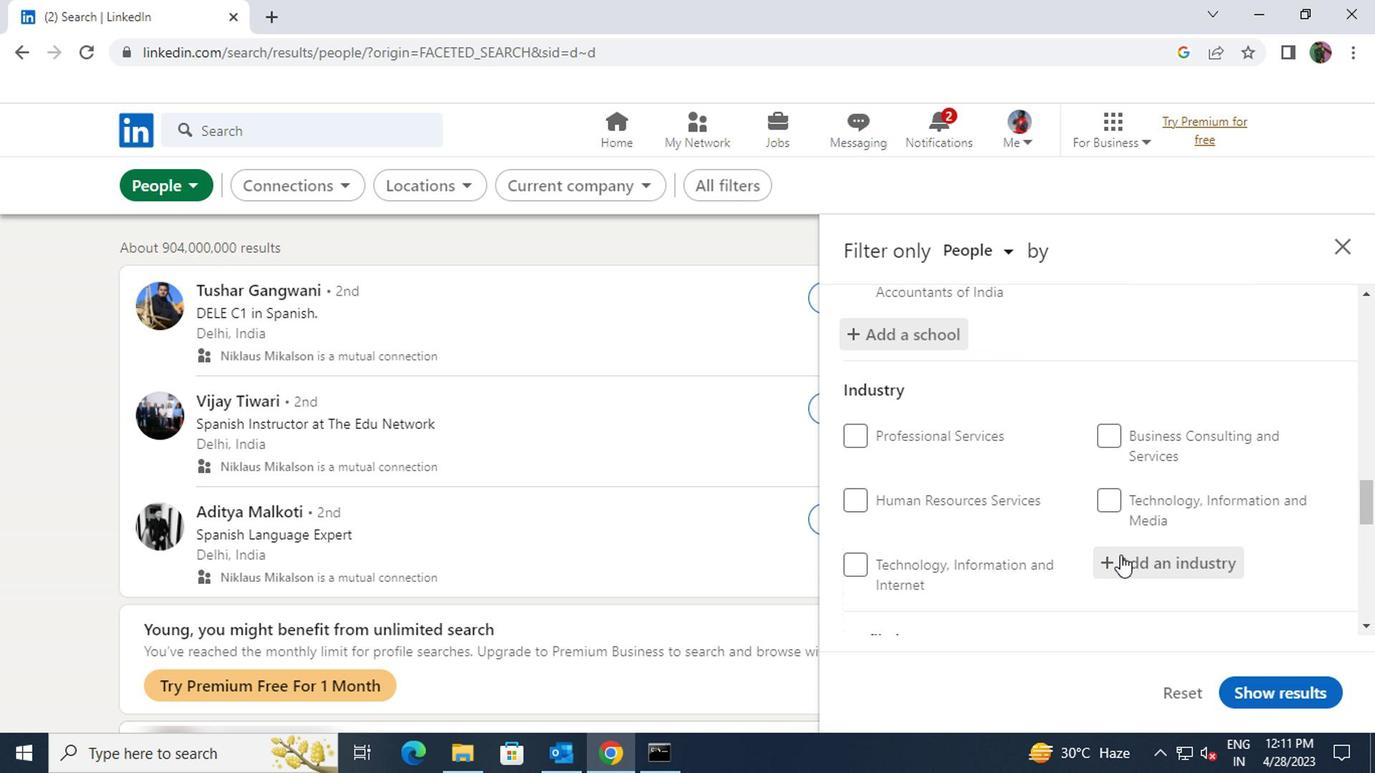 
Action: Key pressed <Key.shift>RETAIL<Key.space><Key.shift>LUX
Screenshot: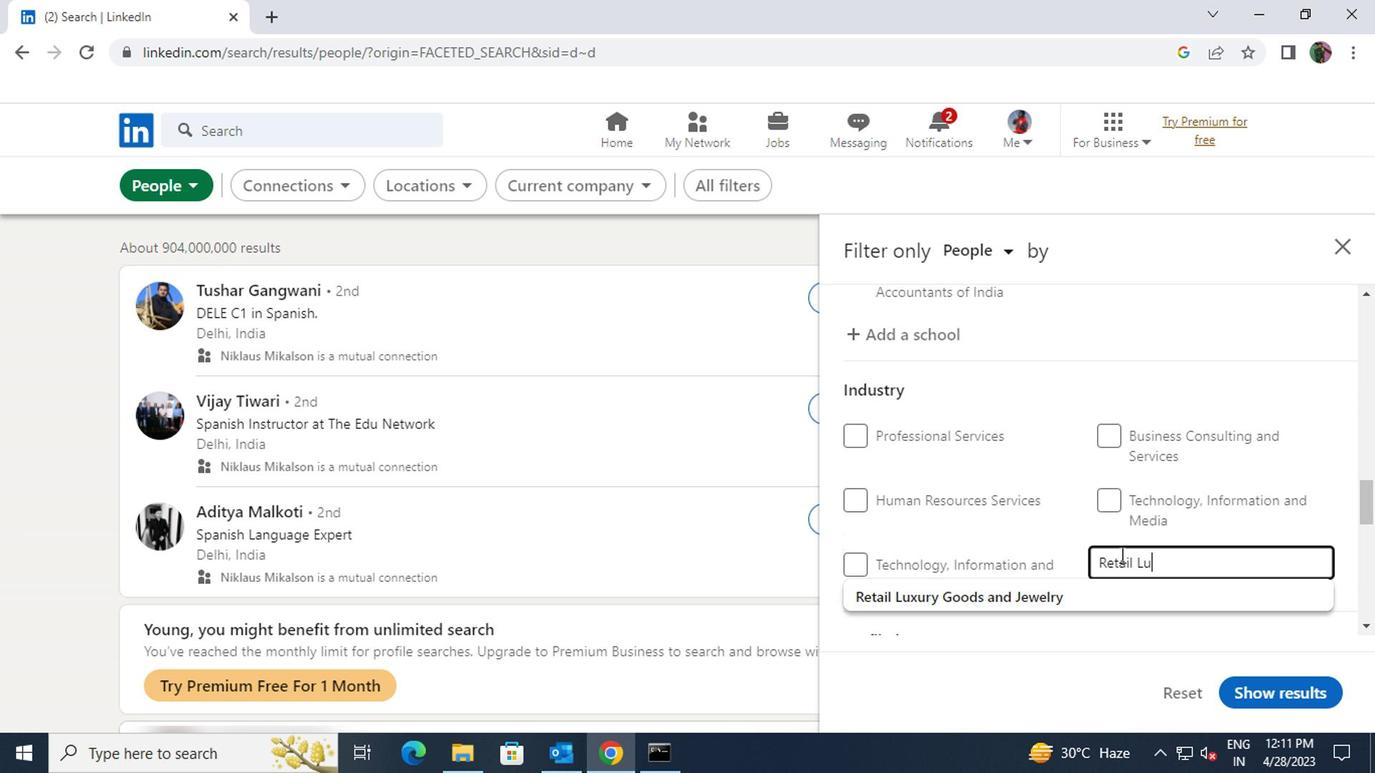 
Action: Mouse moved to (1100, 584)
Screenshot: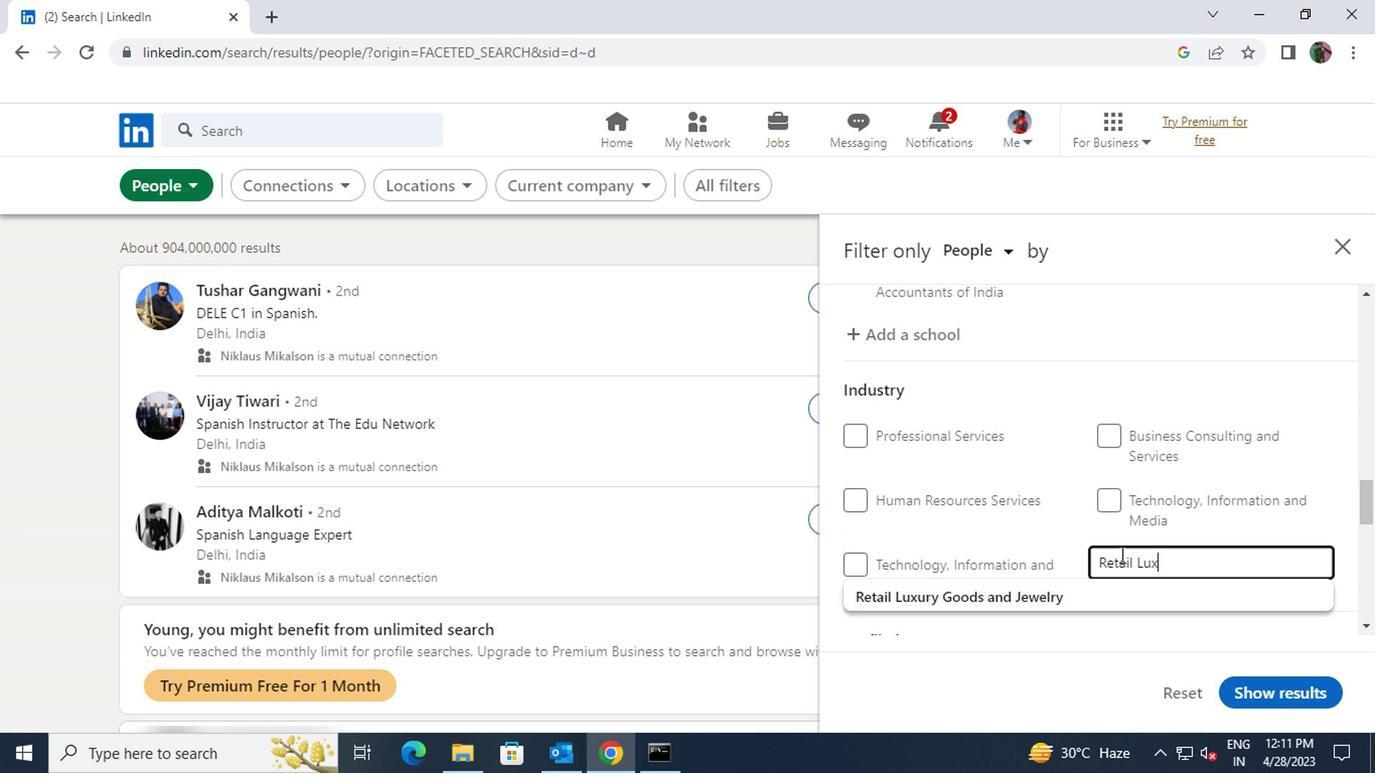 
Action: Mouse pressed left at (1100, 584)
Screenshot: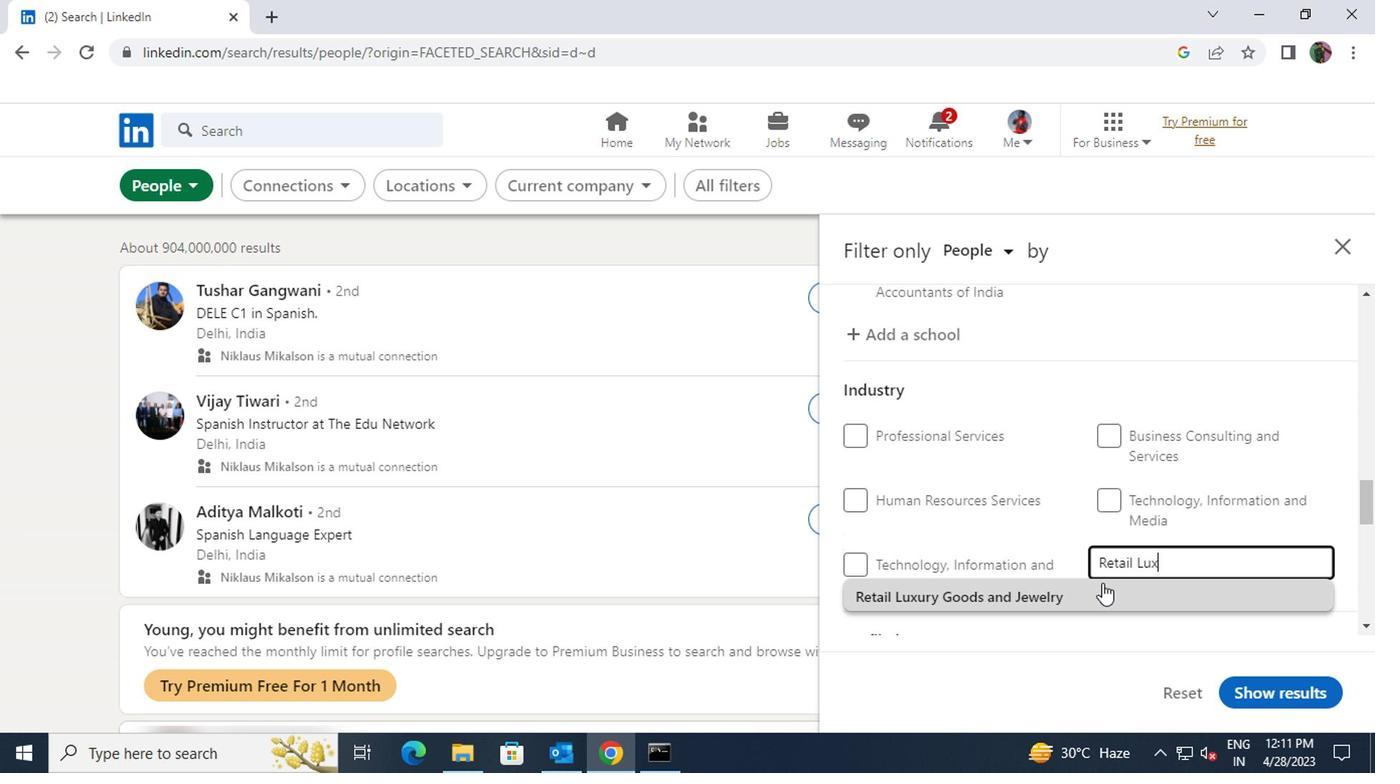 
Action: Mouse scrolled (1100, 584) with delta (0, 0)
Screenshot: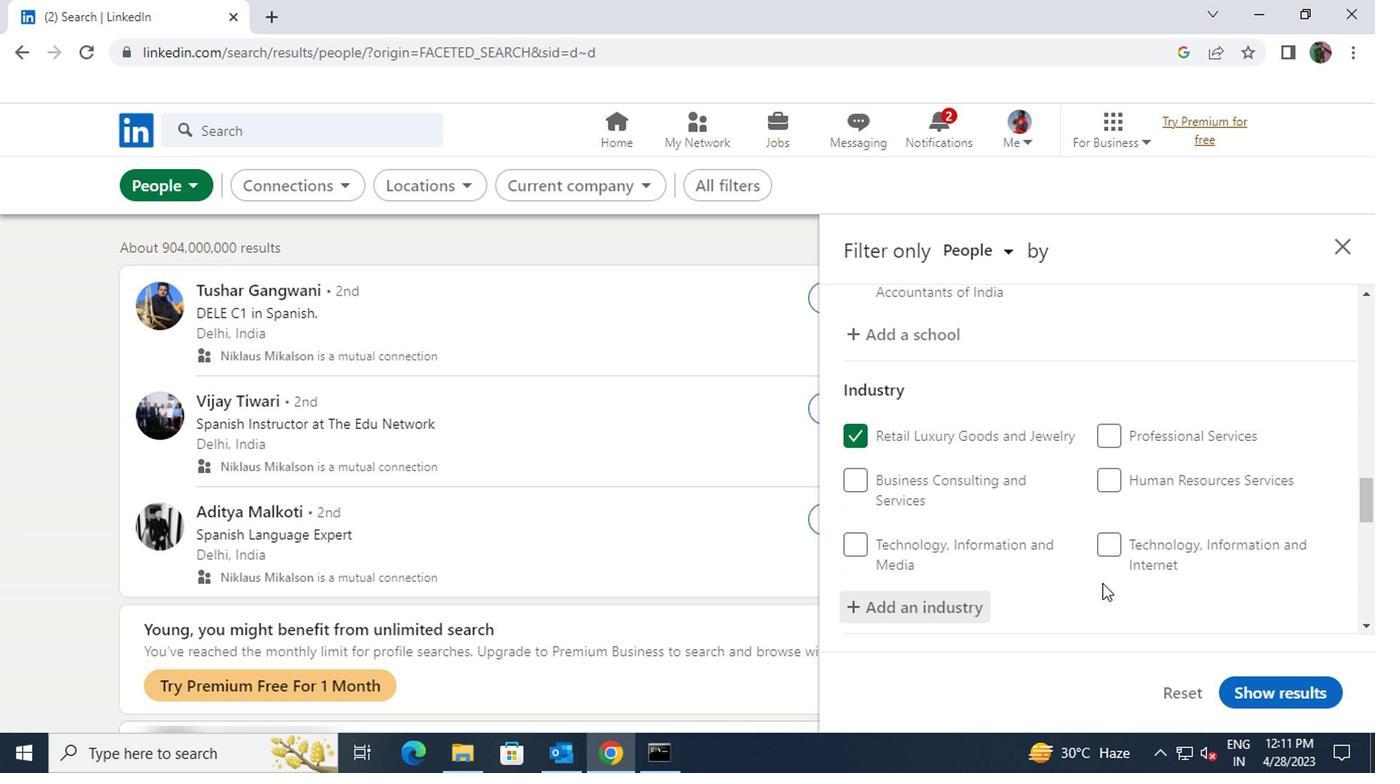 
Action: Mouse scrolled (1100, 584) with delta (0, 0)
Screenshot: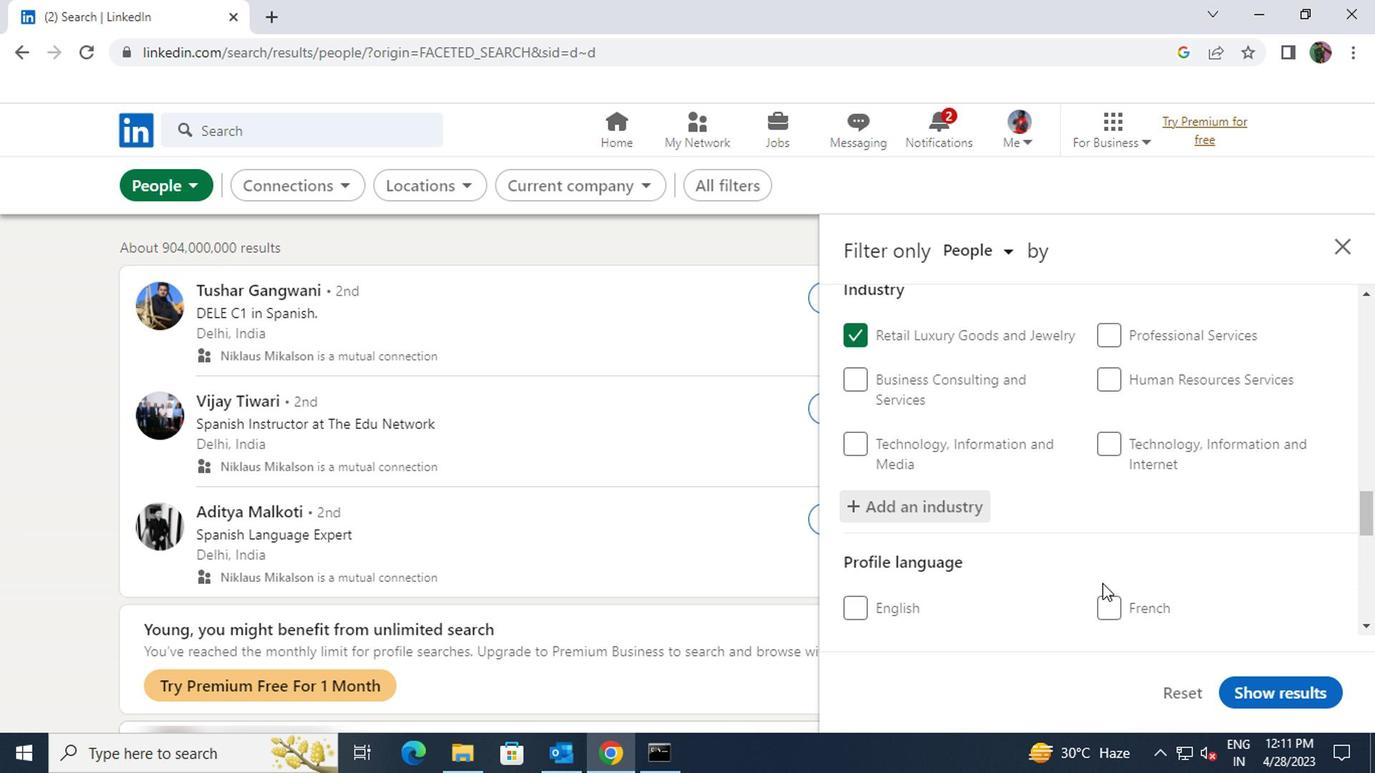 
Action: Mouse scrolled (1100, 584) with delta (0, 0)
Screenshot: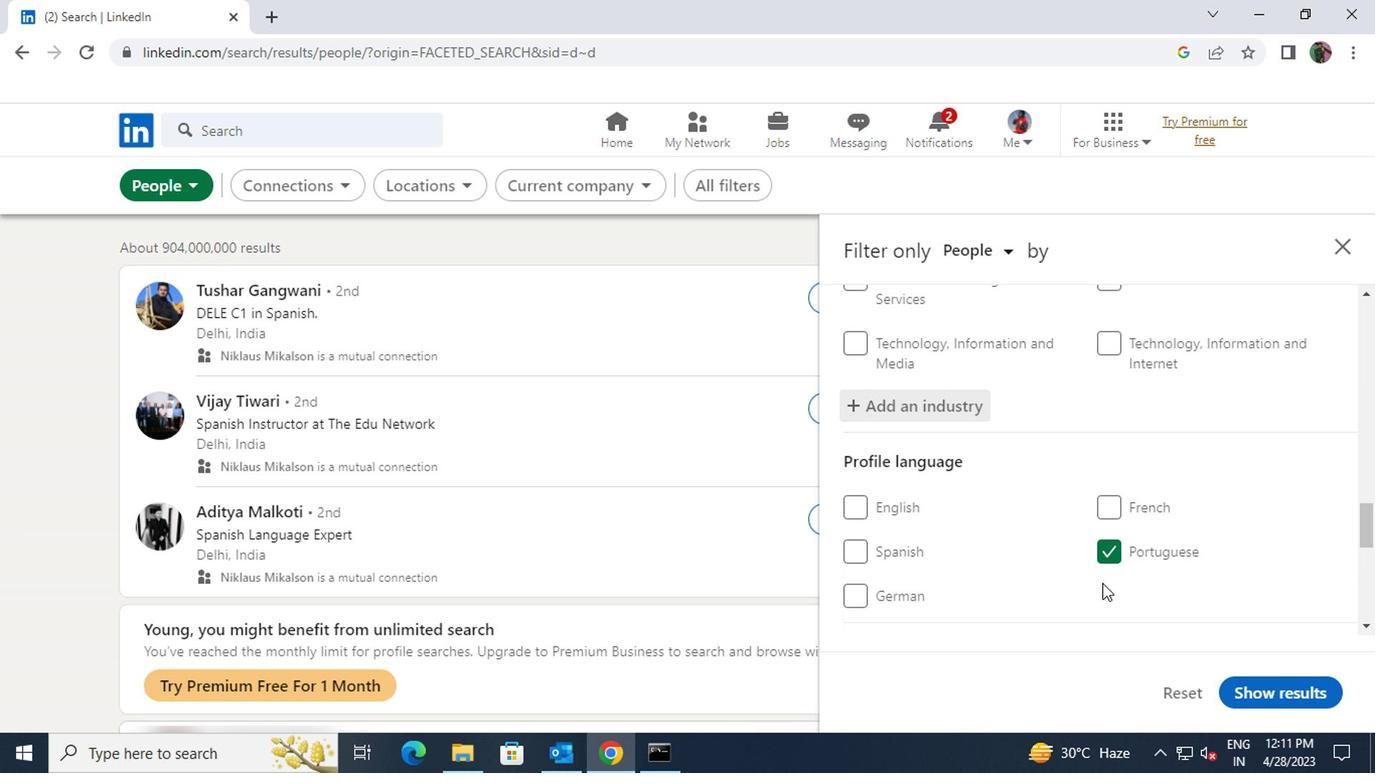 
Action: Mouse scrolled (1100, 584) with delta (0, 0)
Screenshot: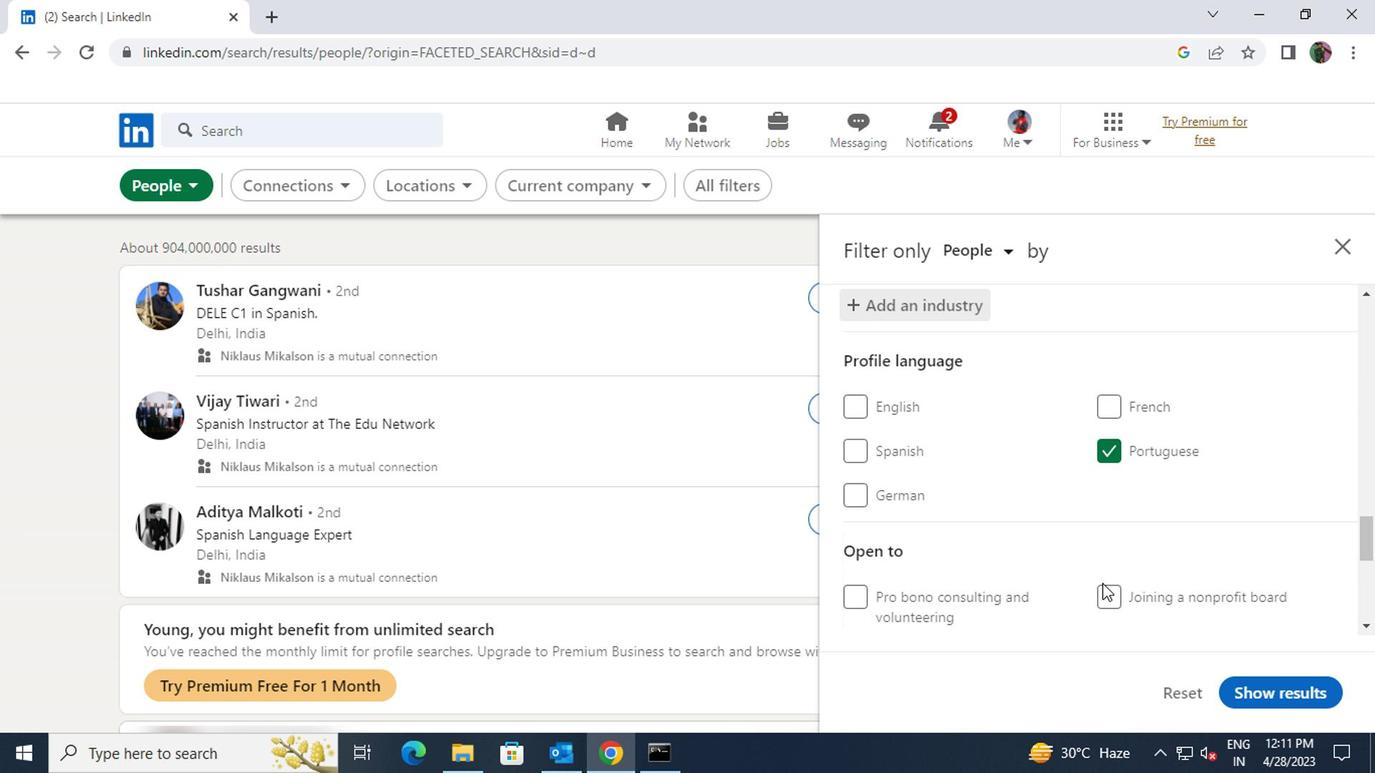 
Action: Mouse scrolled (1100, 584) with delta (0, 0)
Screenshot: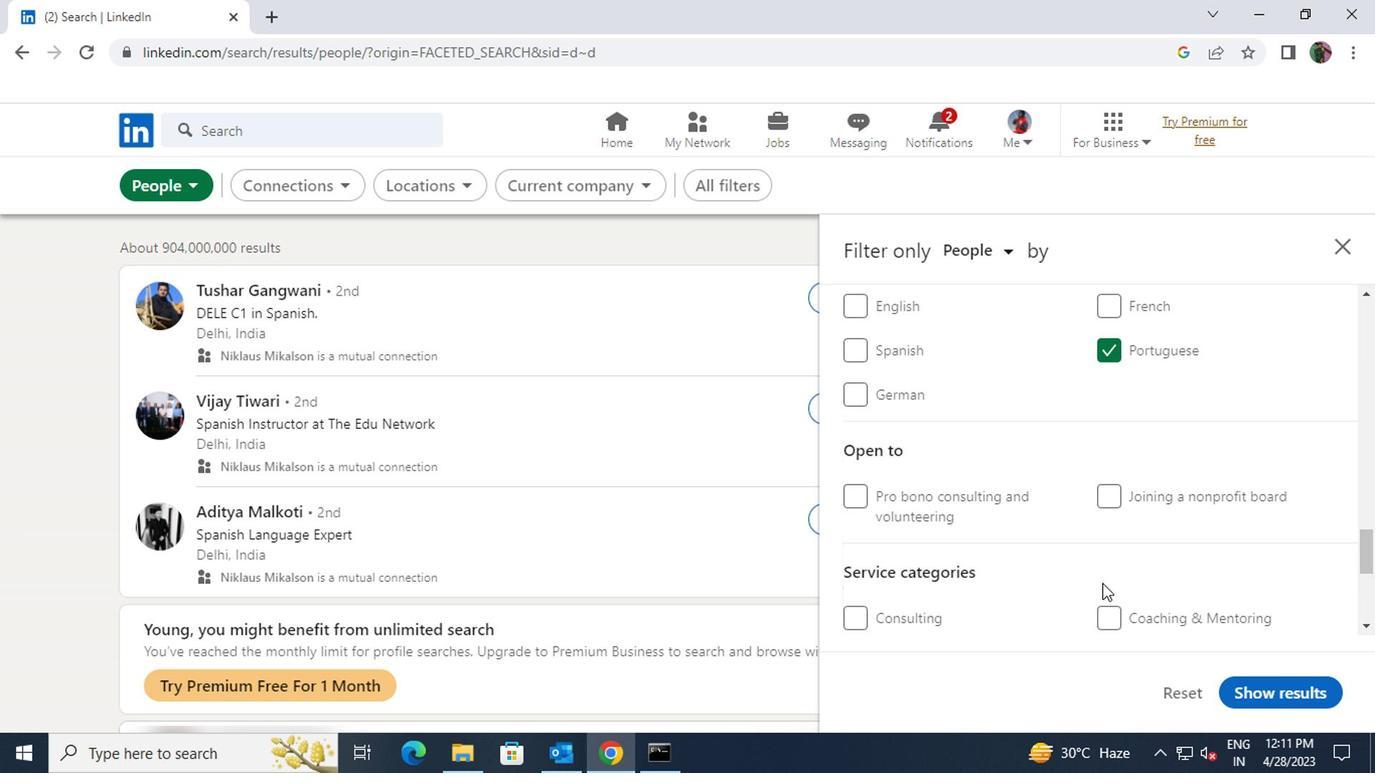 
Action: Mouse moved to (1110, 596)
Screenshot: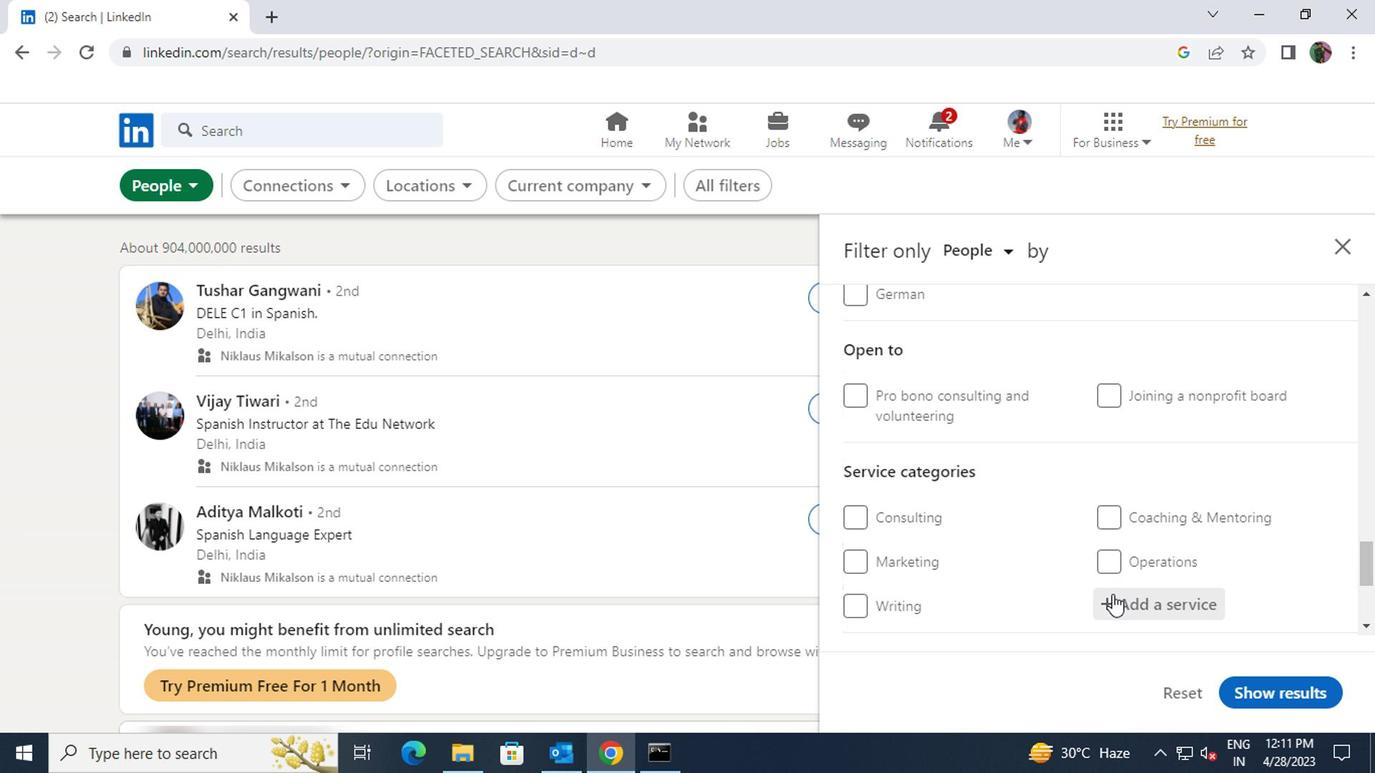 
Action: Mouse pressed left at (1110, 596)
Screenshot: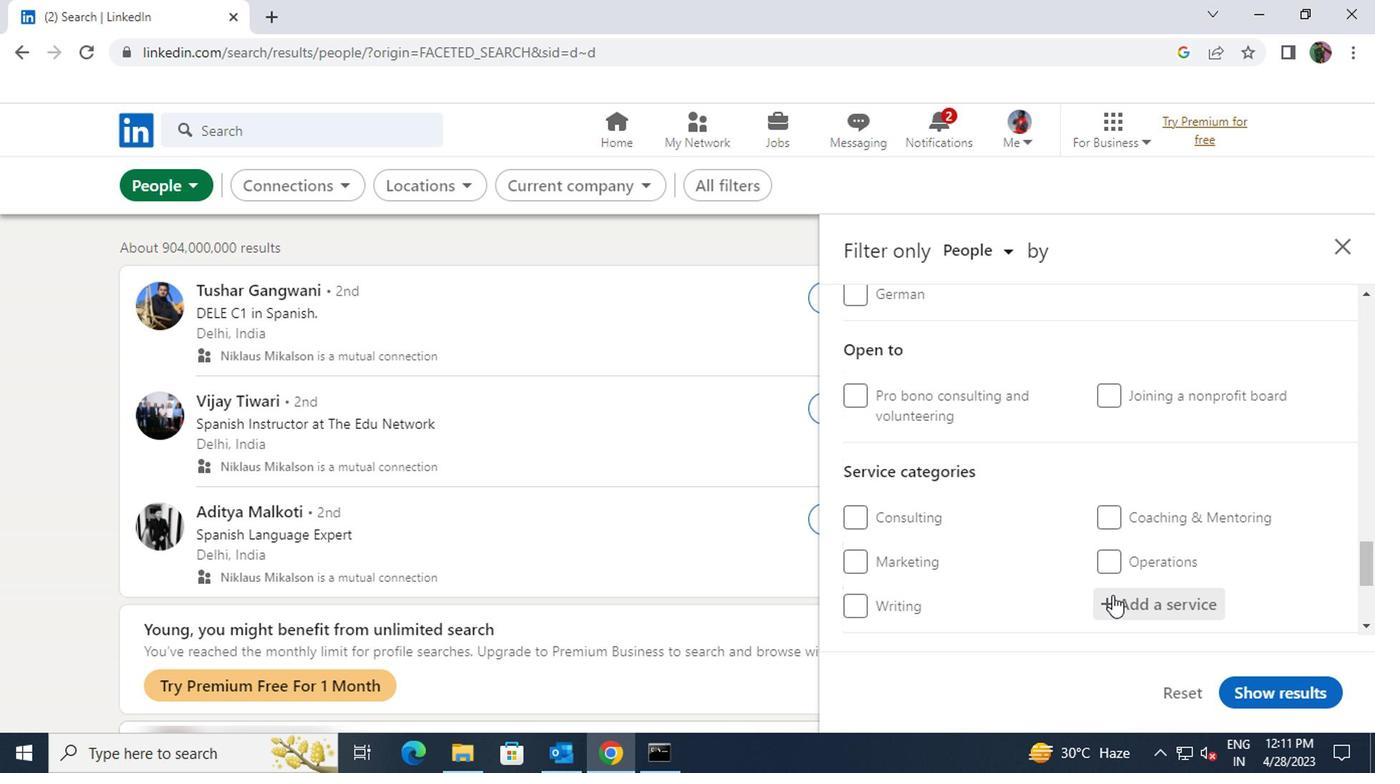 
Action: Key pressed <Key.shift>OUTSOU
Screenshot: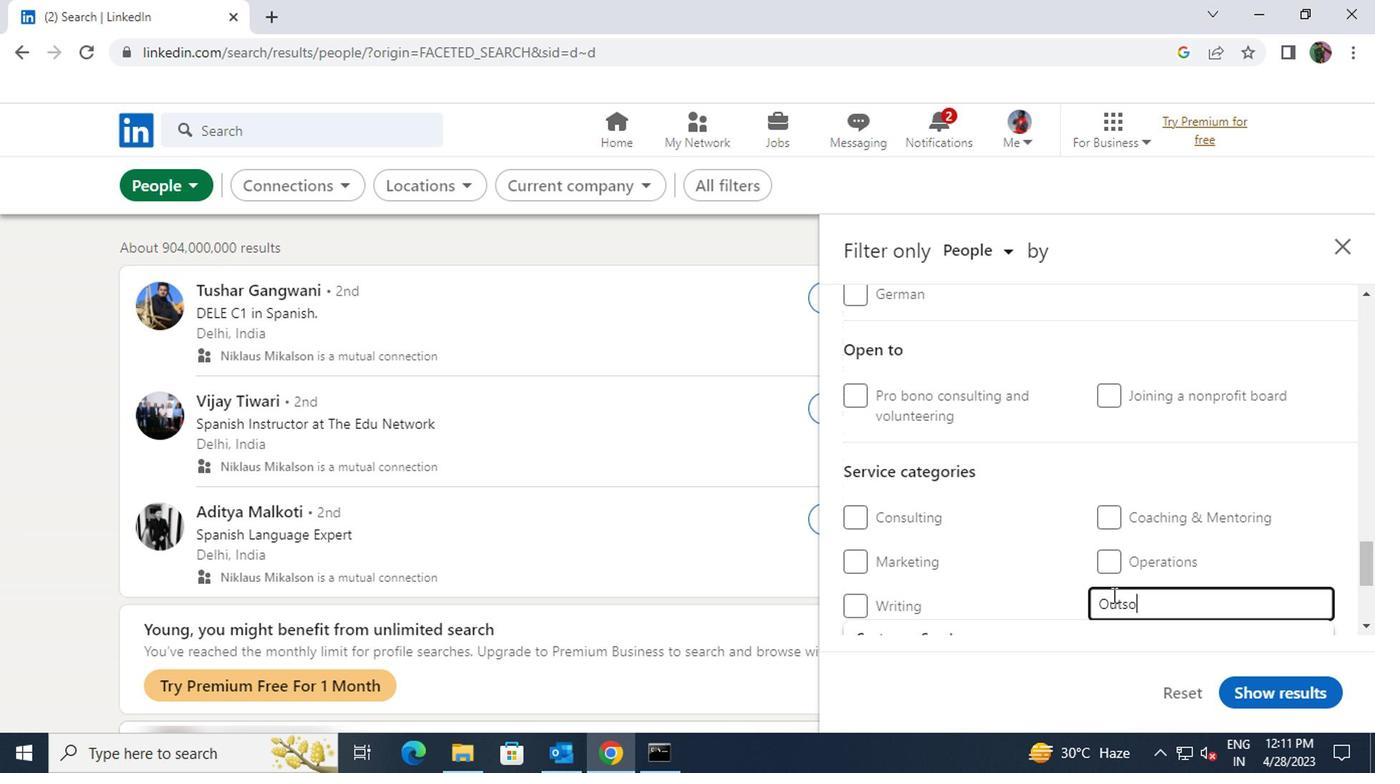 
Action: Mouse scrolled (1110, 596) with delta (0, 0)
Screenshot: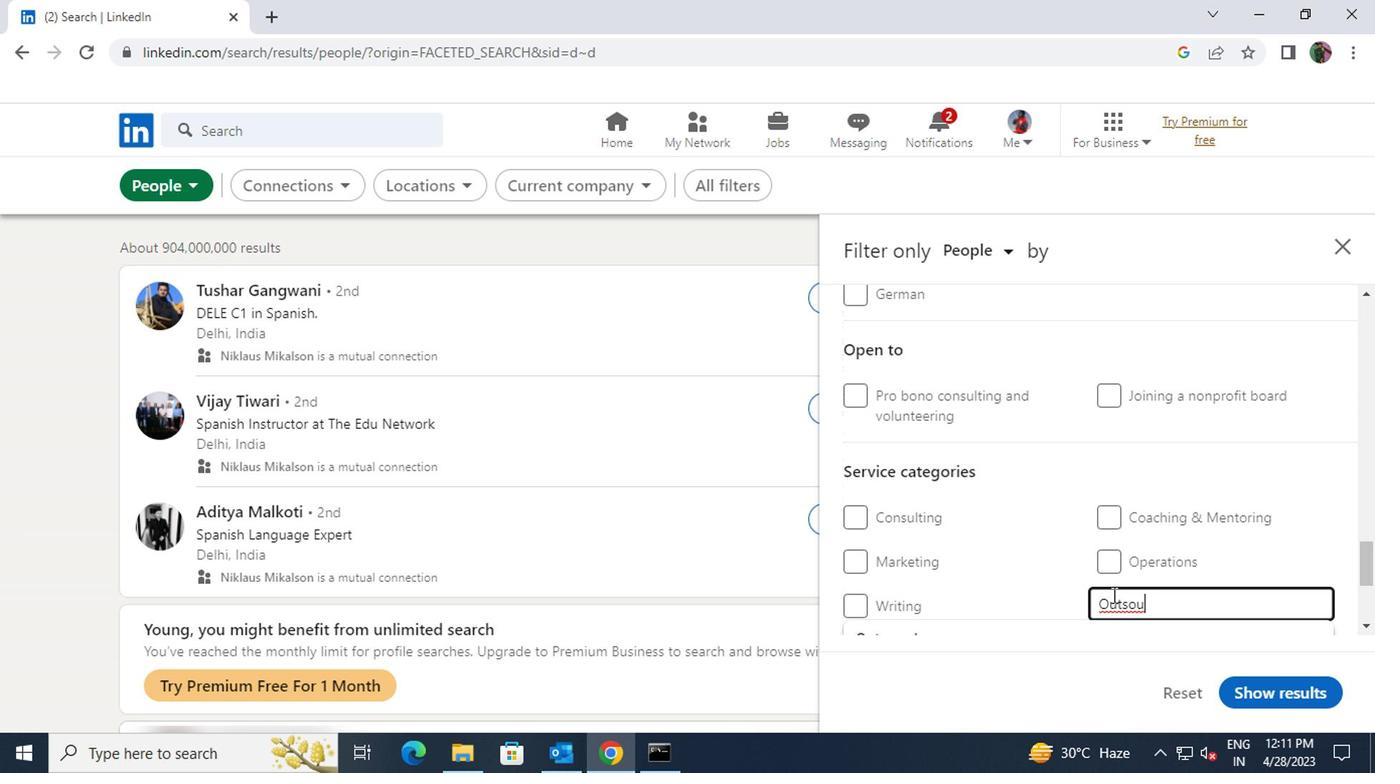 
Action: Mouse moved to (1102, 539)
Screenshot: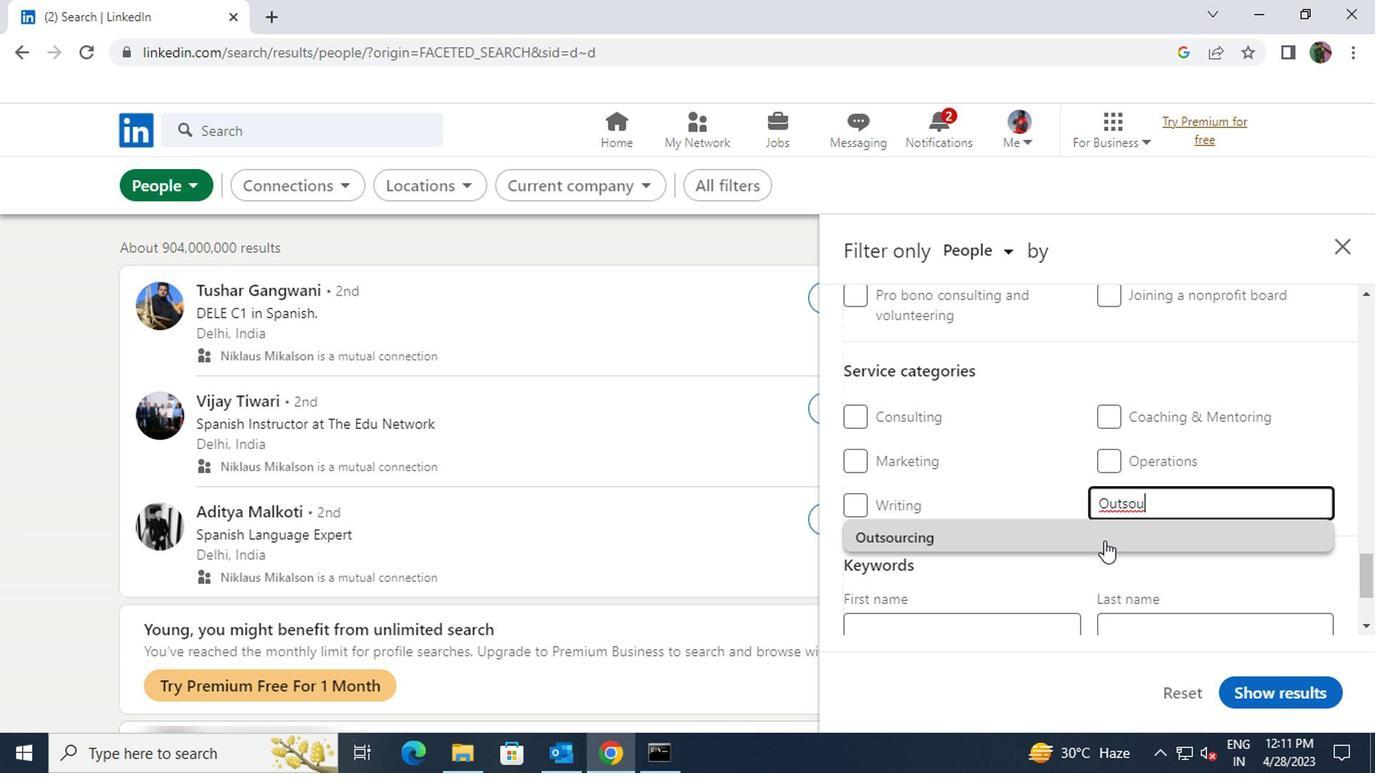 
Action: Mouse pressed left at (1102, 539)
Screenshot: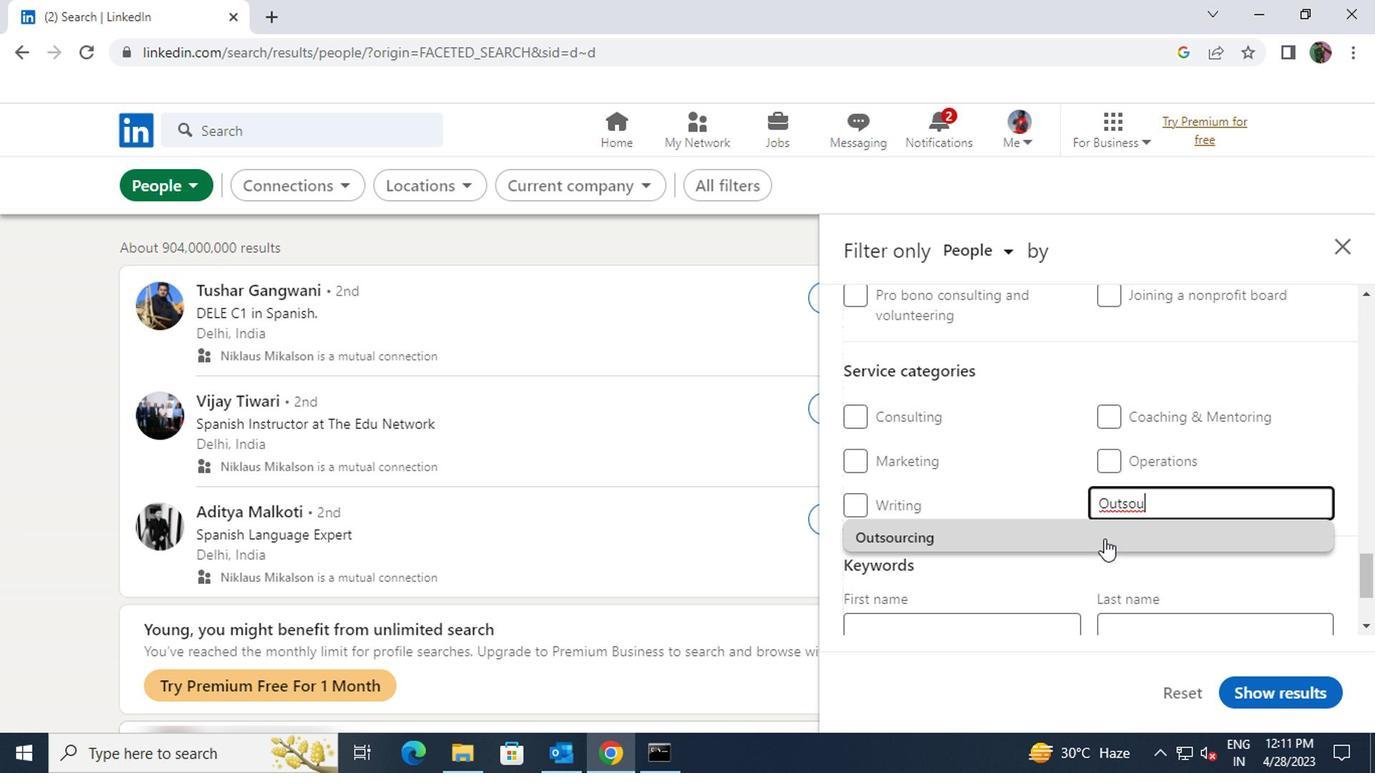 
Action: Mouse scrolled (1102, 538) with delta (0, 0)
Screenshot: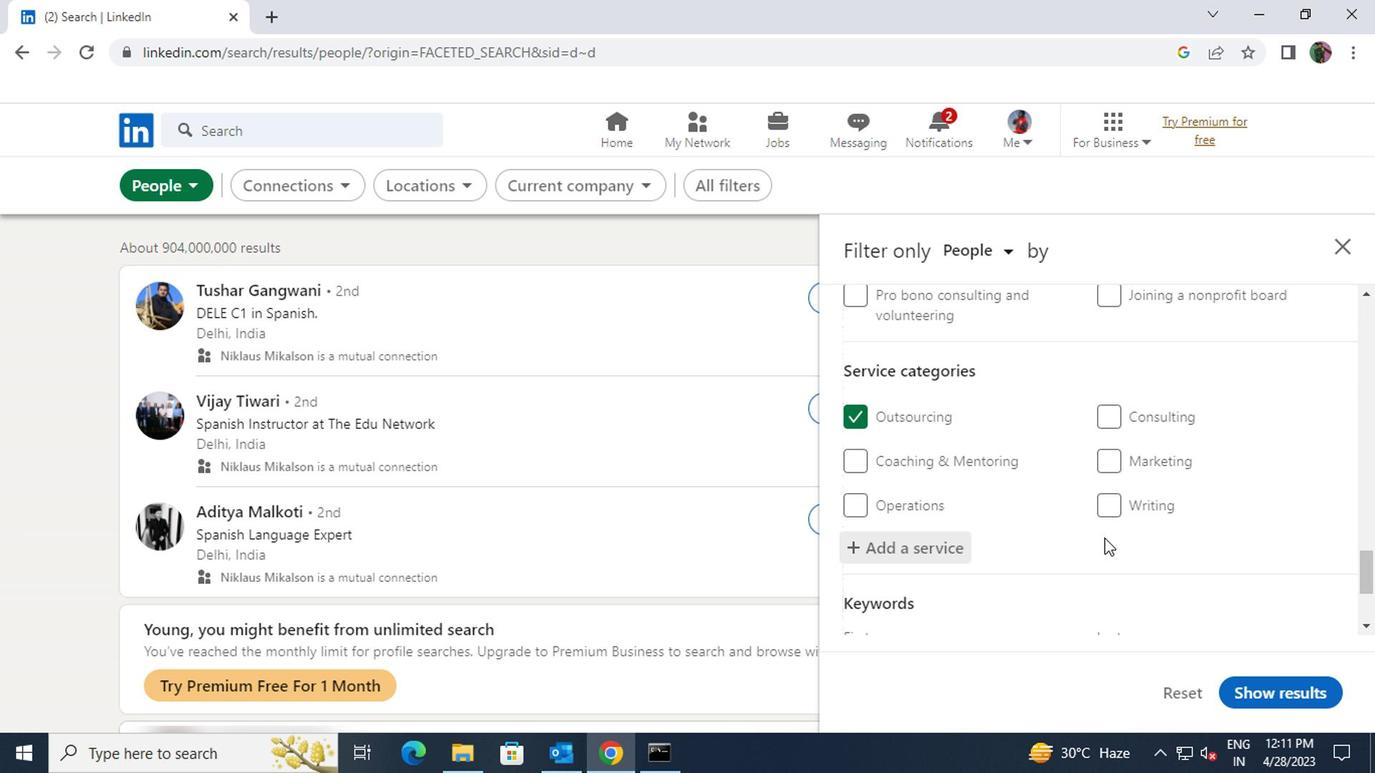 
Action: Mouse scrolled (1102, 538) with delta (0, 0)
Screenshot: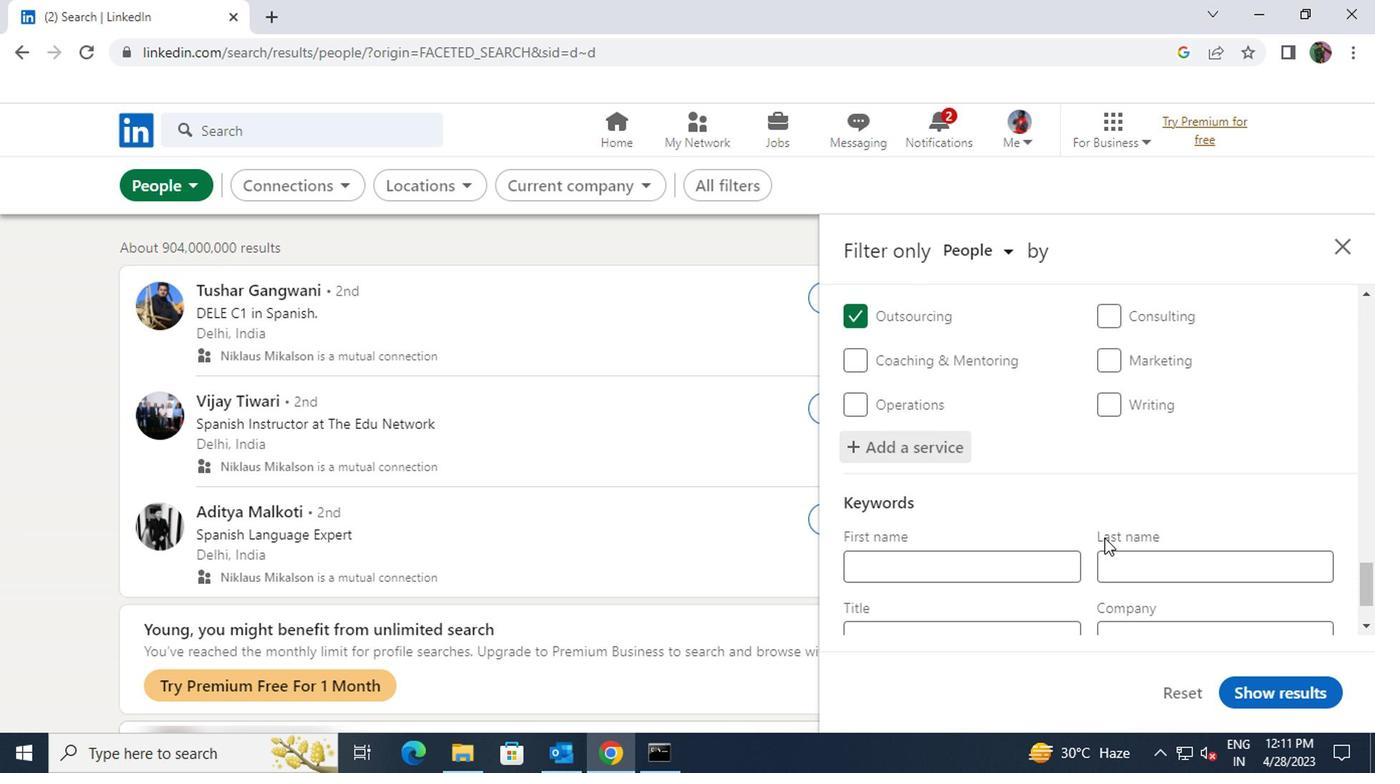 
Action: Mouse moved to (1065, 539)
Screenshot: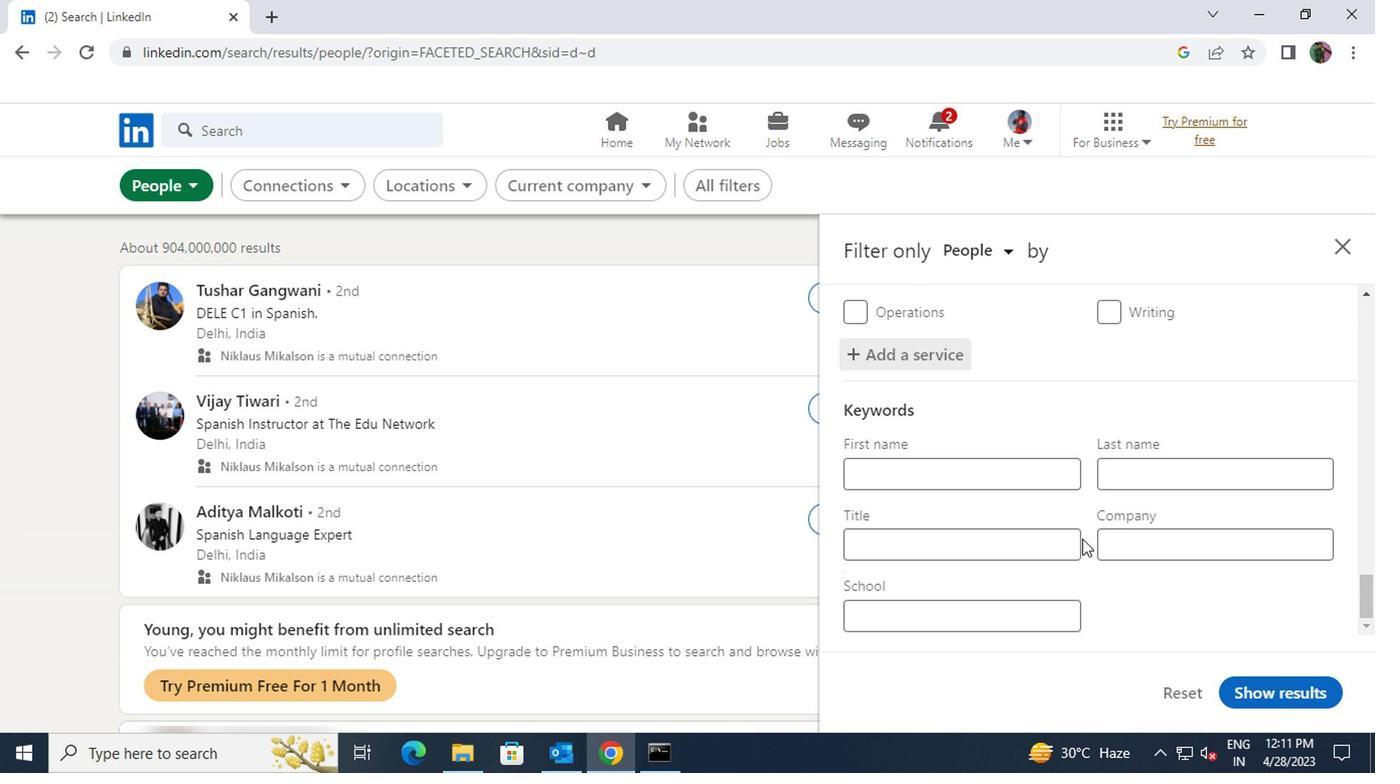 
Action: Mouse pressed left at (1065, 539)
Screenshot: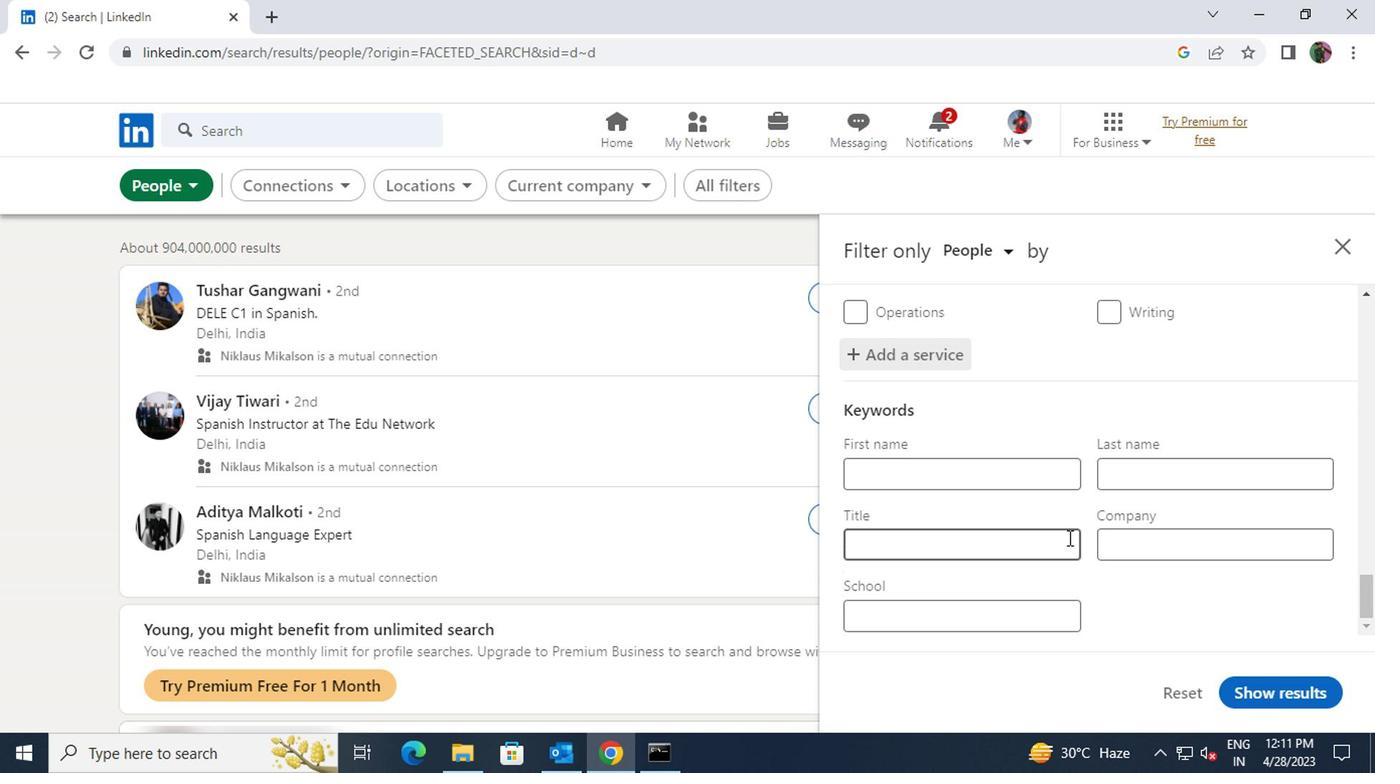 
Action: Key pressed <Key.shift>DATA<Key.space><Key.shift><Key.shift><Key.shift><Key.shift><Key.shift><Key.shift><Key.shift><Key.shift><Key.shift><Key.shift><Key.shift>ANALYST
Screenshot: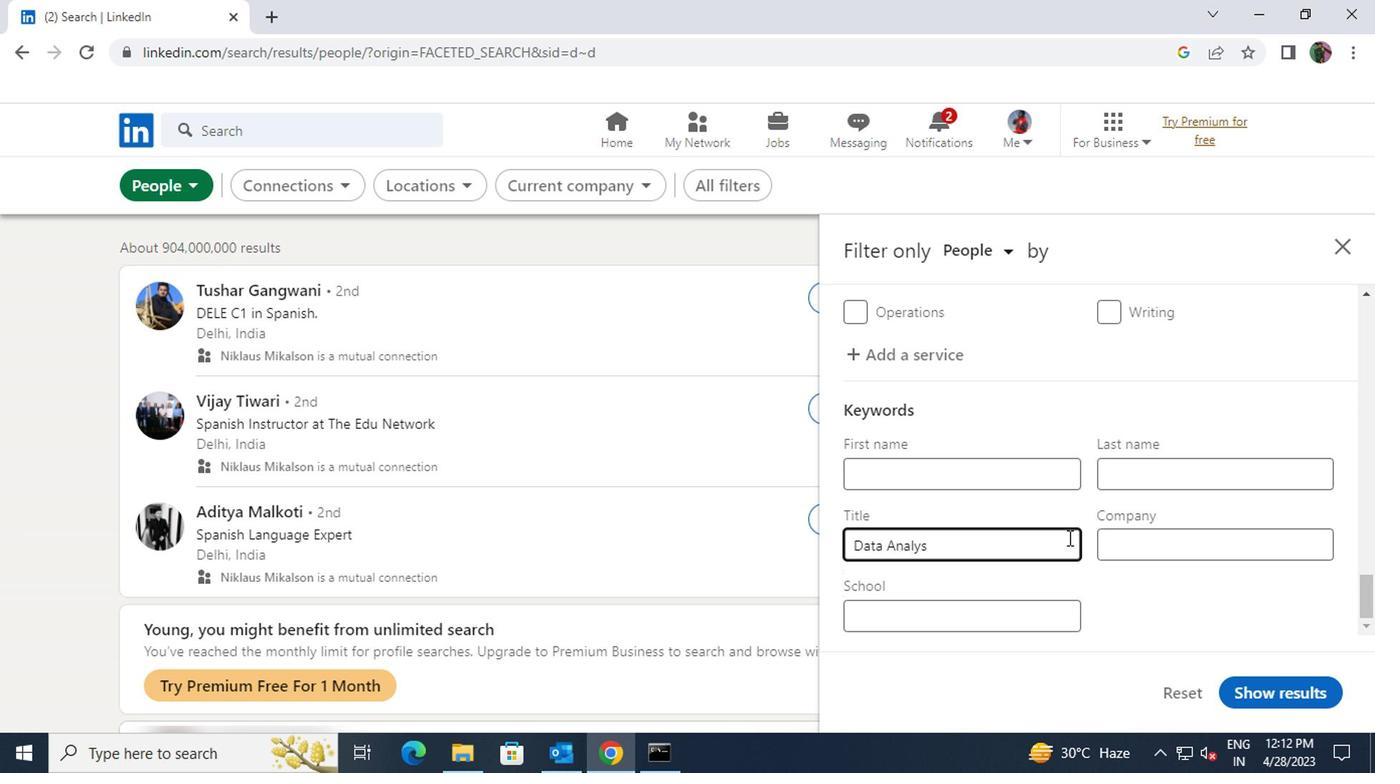 
Action: Mouse scrolled (1065, 538) with delta (0, 0)
Screenshot: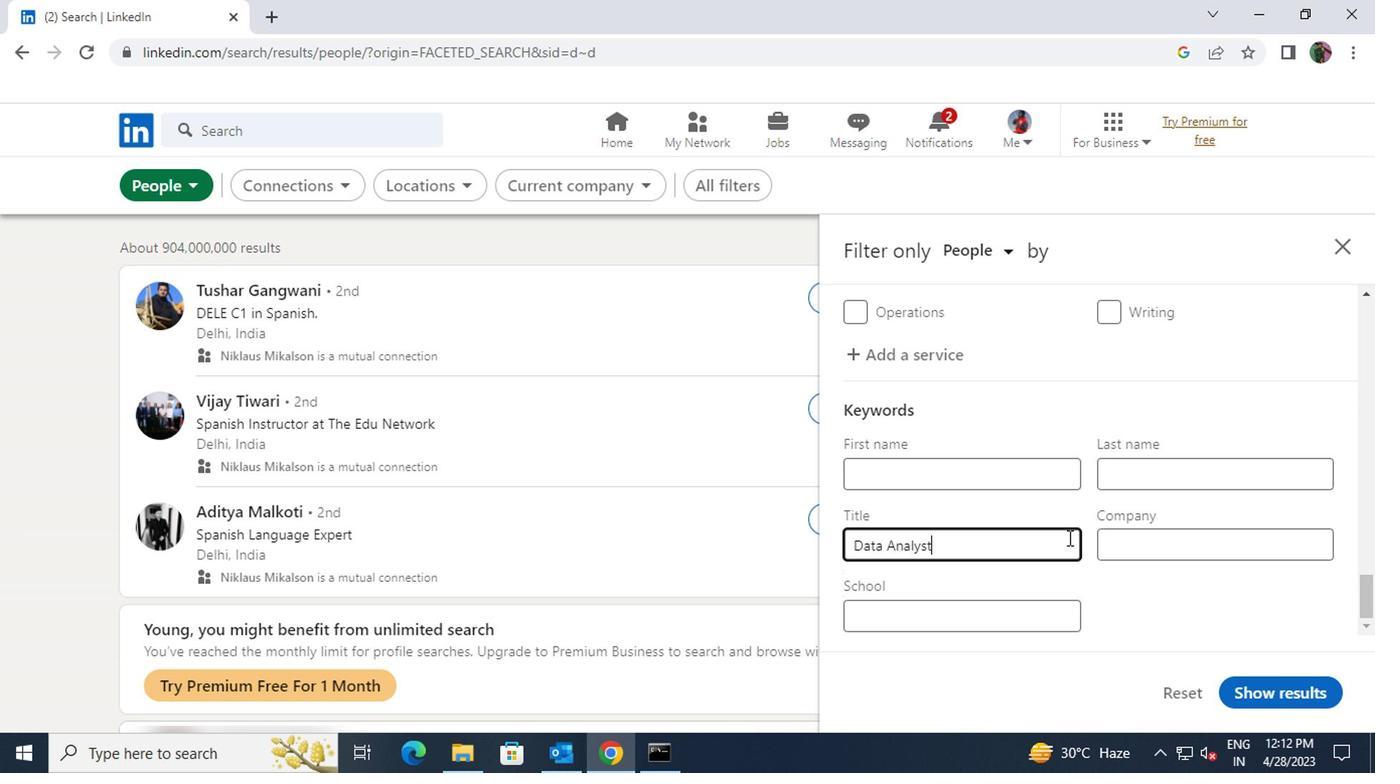 
Action: Mouse moved to (1238, 693)
Screenshot: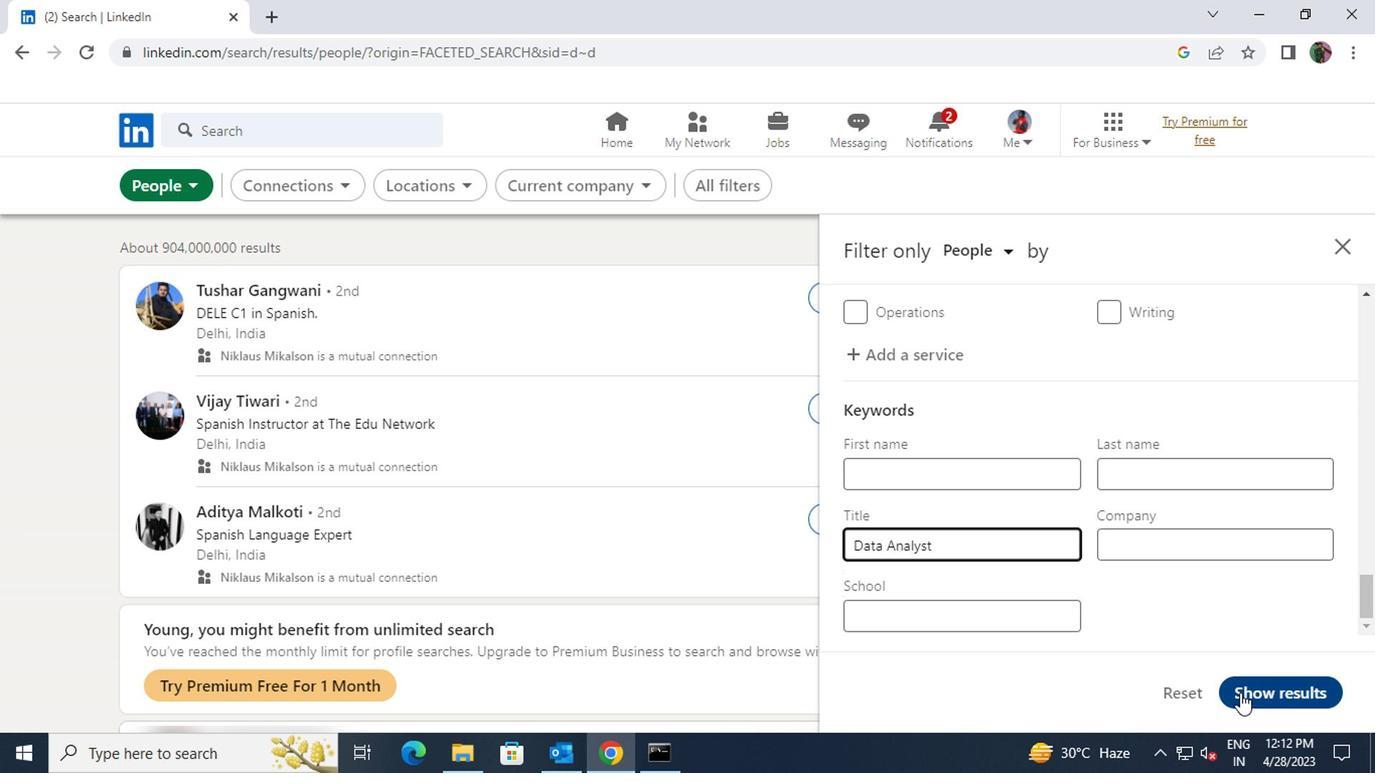 
Action: Mouse pressed left at (1238, 693)
Screenshot: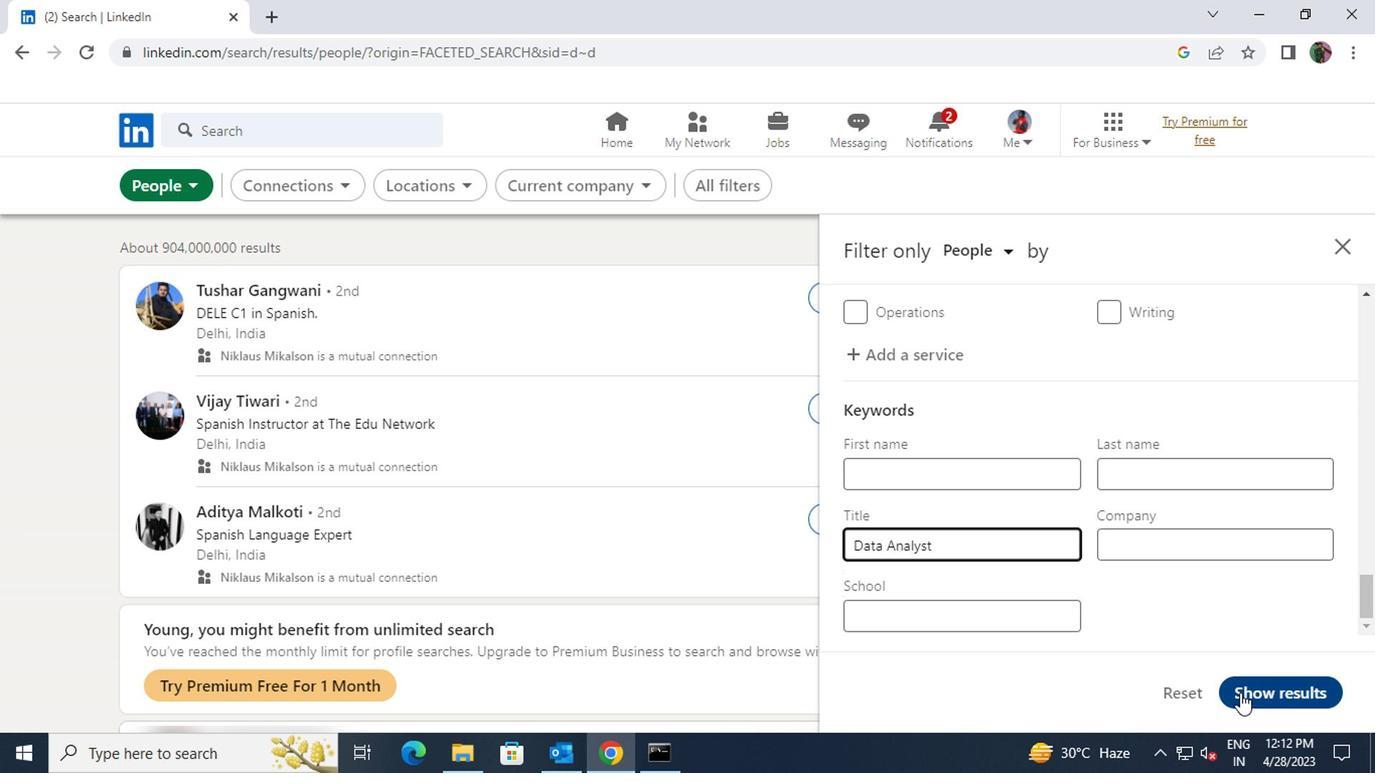 
